 Task: Add a signature Isabel Kelly containing Best wishes for a happy St. Patricks Day, Isabel Kelly to email address softage.8@softage.net and add a label Gifts
Action: Mouse moved to (1220, 68)
Screenshot: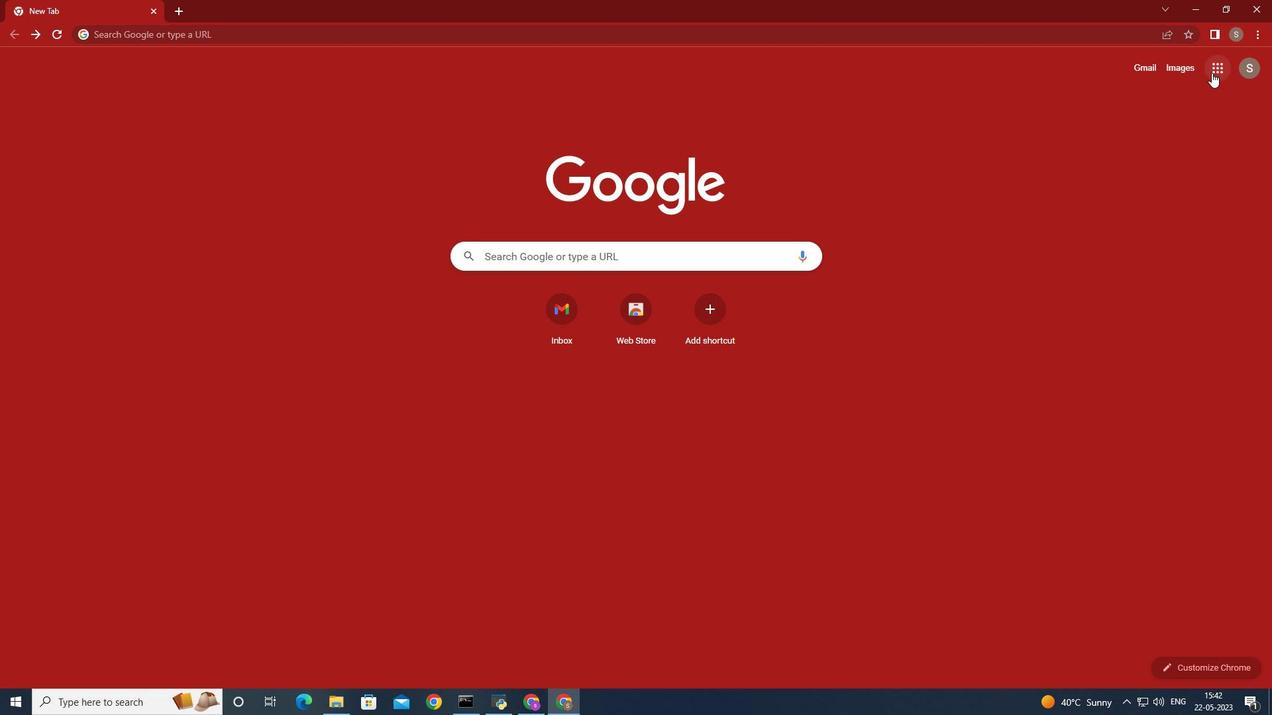 
Action: Mouse pressed left at (1220, 68)
Screenshot: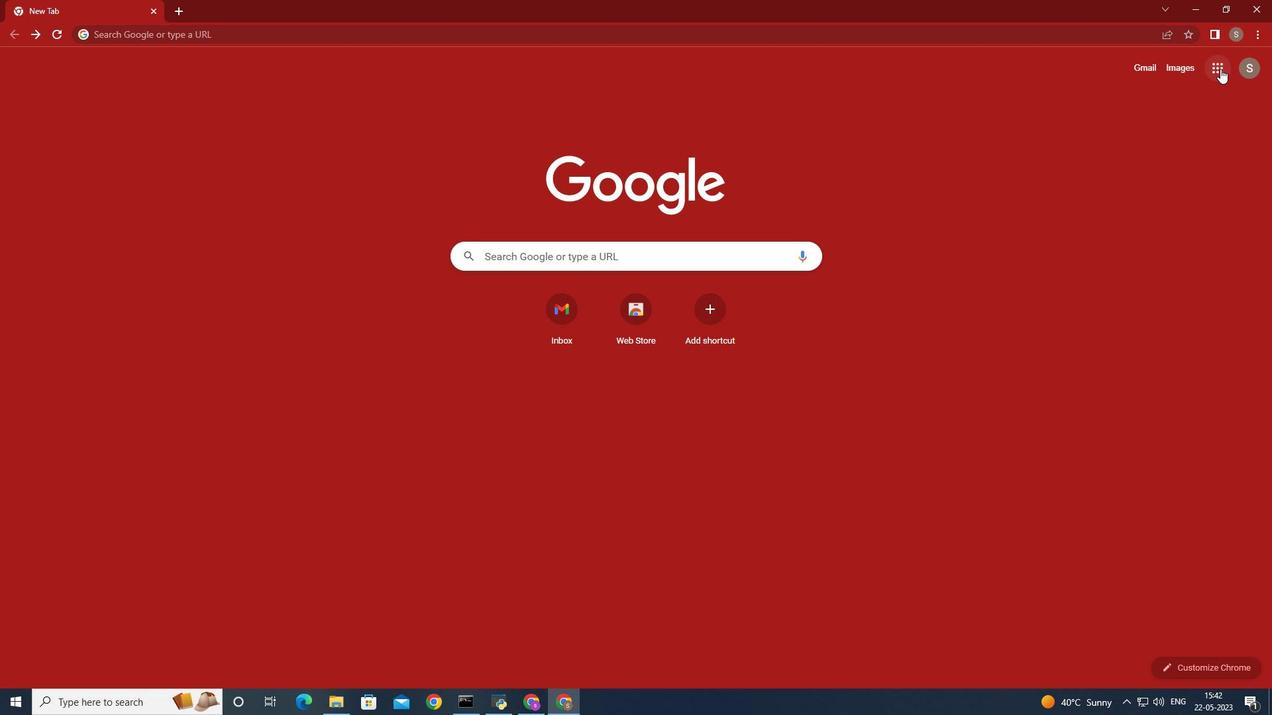 
Action: Mouse moved to (1171, 127)
Screenshot: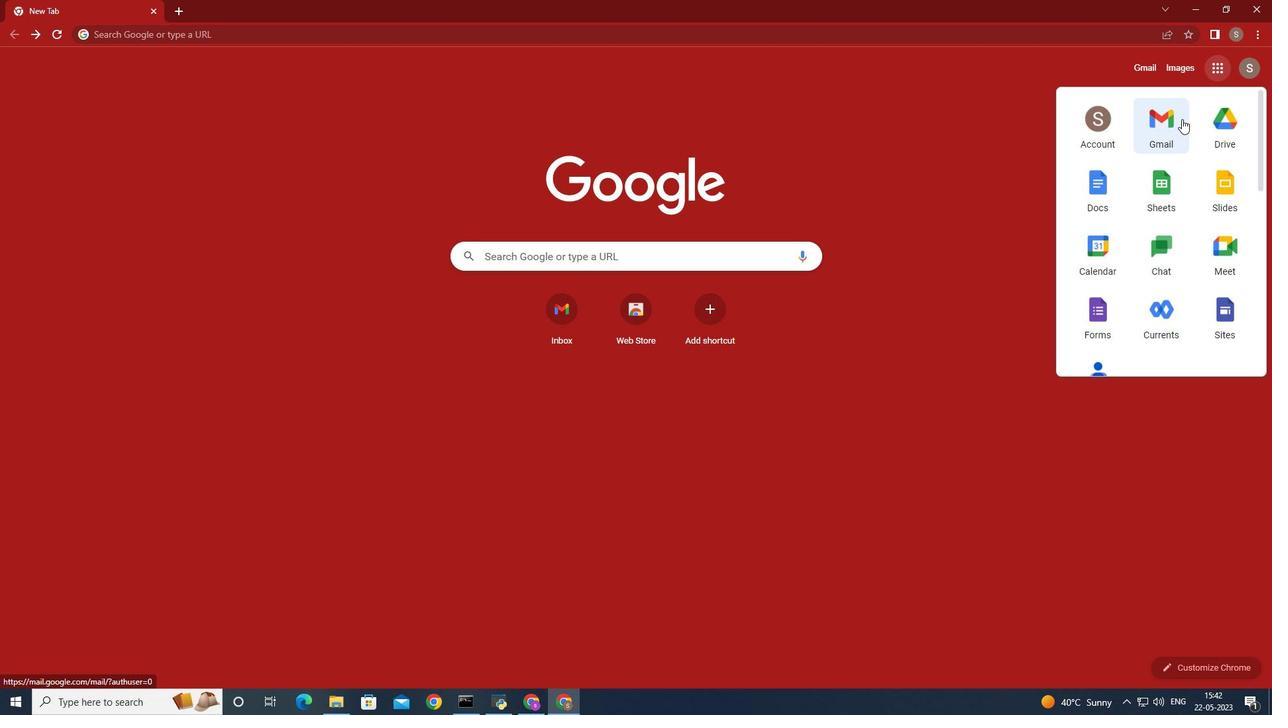 
Action: Mouse pressed left at (1171, 127)
Screenshot: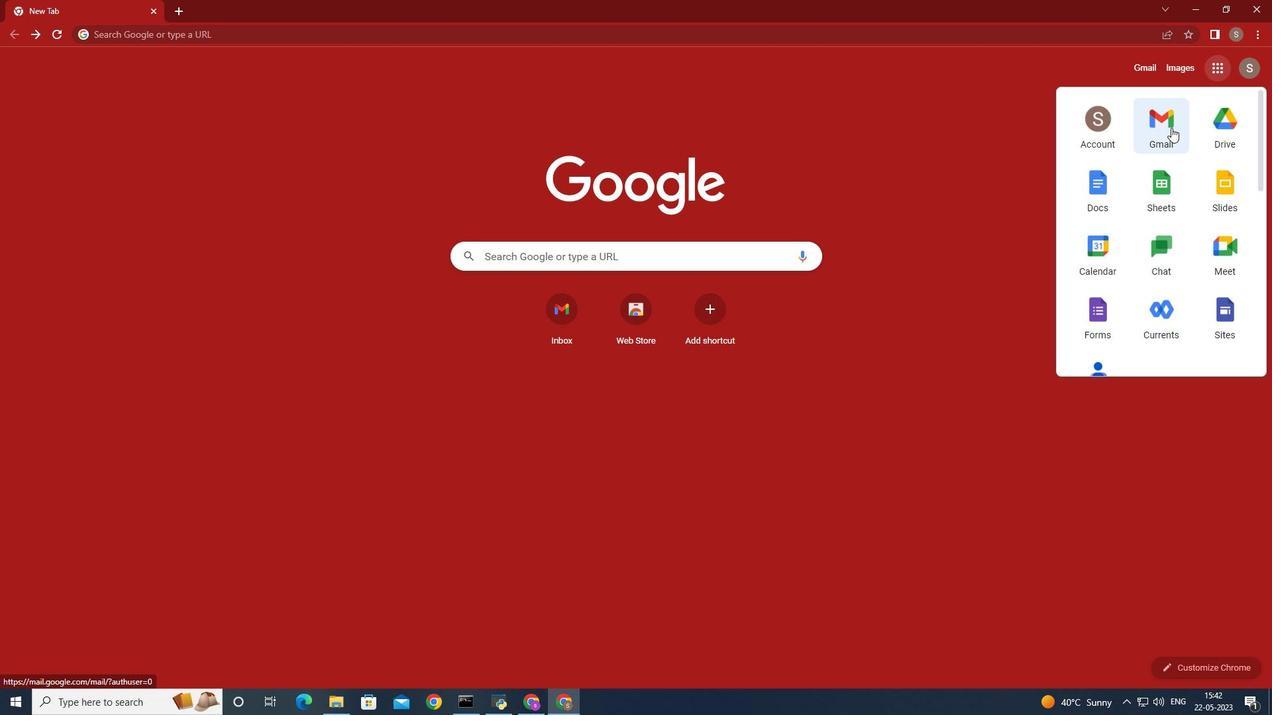 
Action: Mouse moved to (1123, 96)
Screenshot: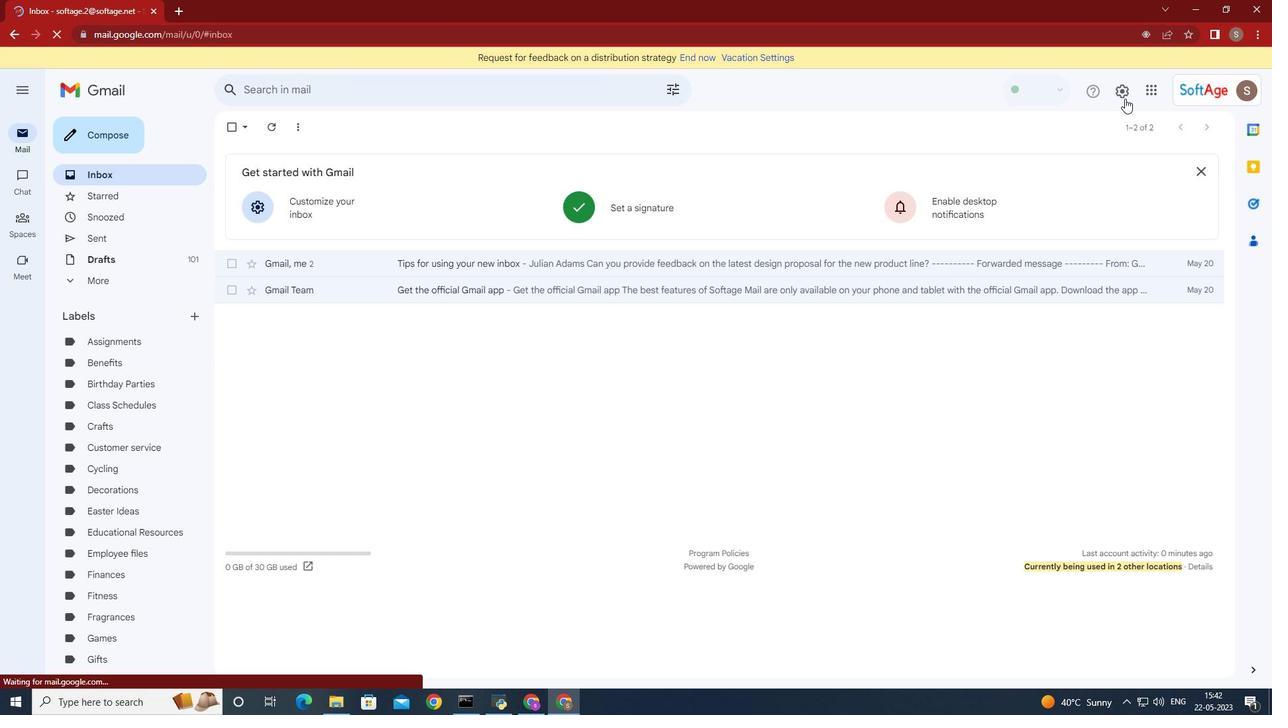 
Action: Mouse pressed left at (1123, 96)
Screenshot: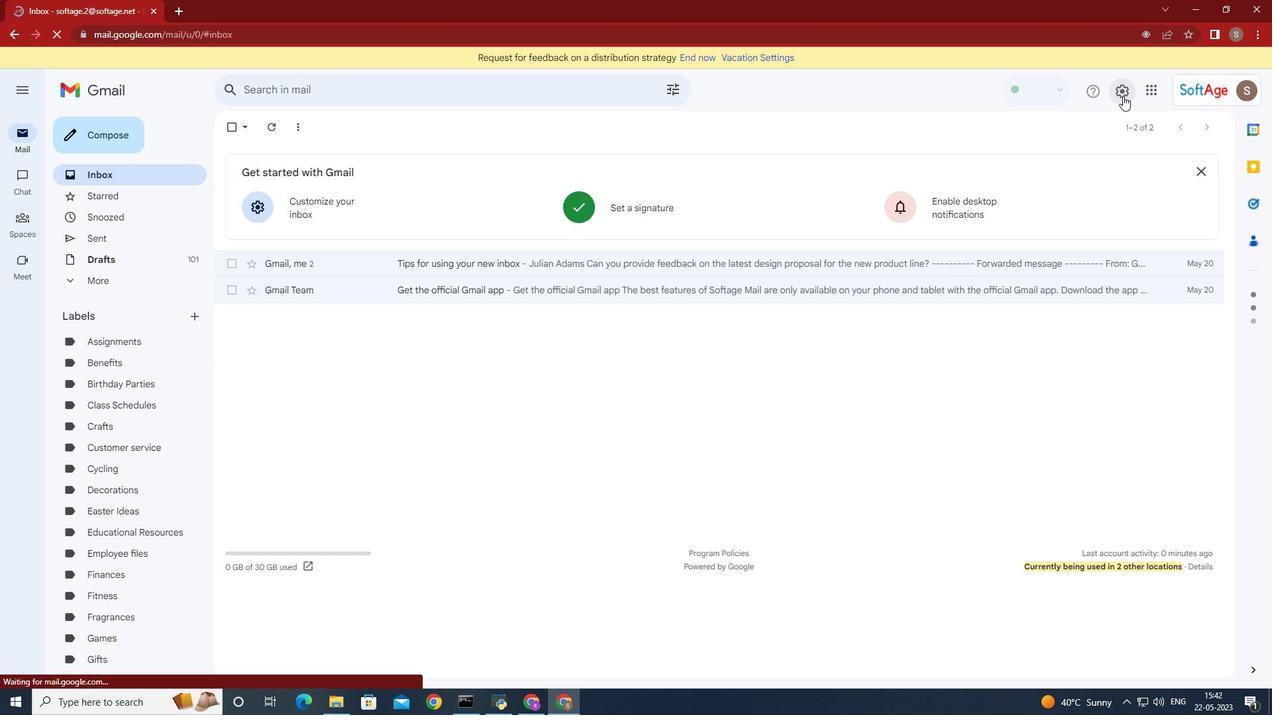 
Action: Mouse moved to (1143, 154)
Screenshot: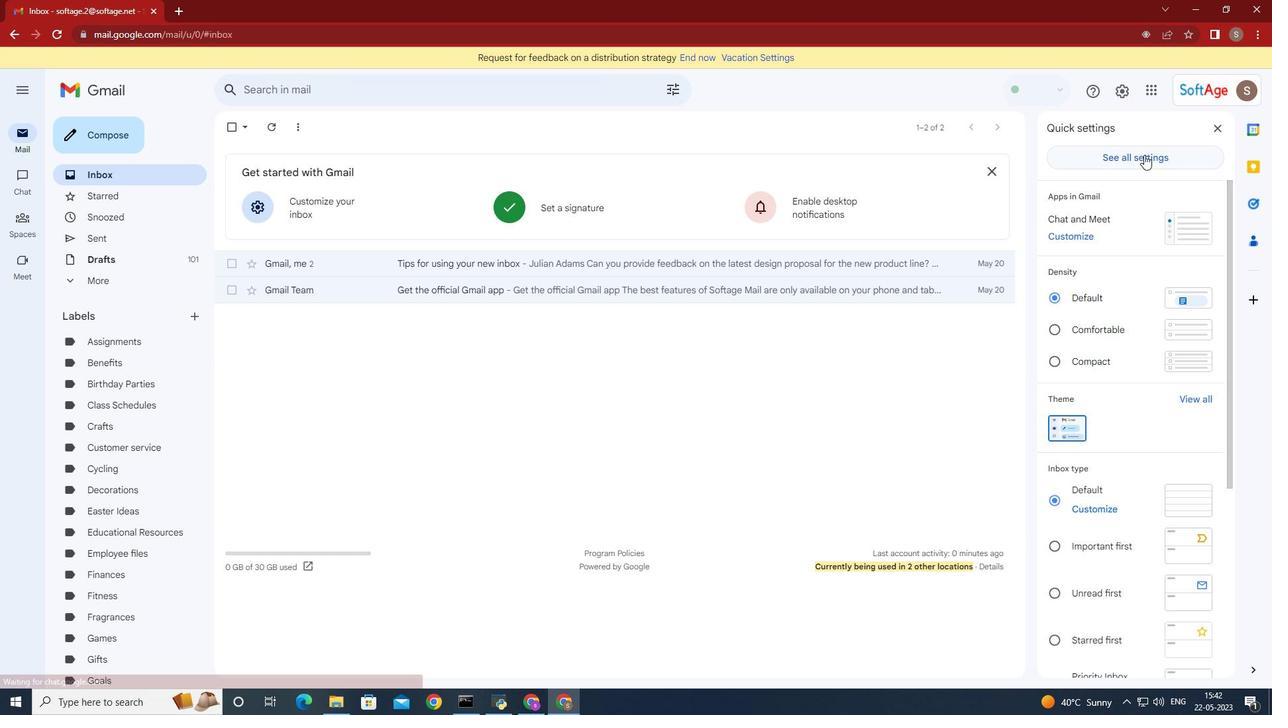 
Action: Mouse pressed left at (1143, 154)
Screenshot: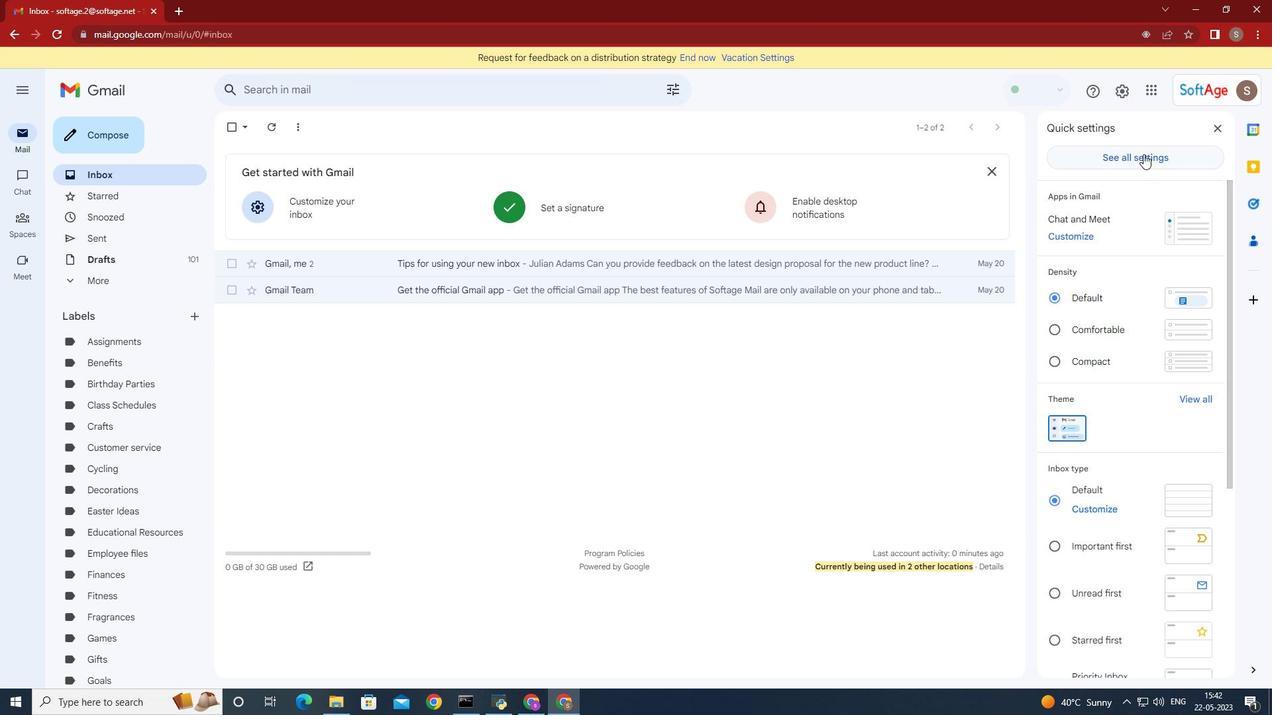 
Action: Mouse moved to (511, 285)
Screenshot: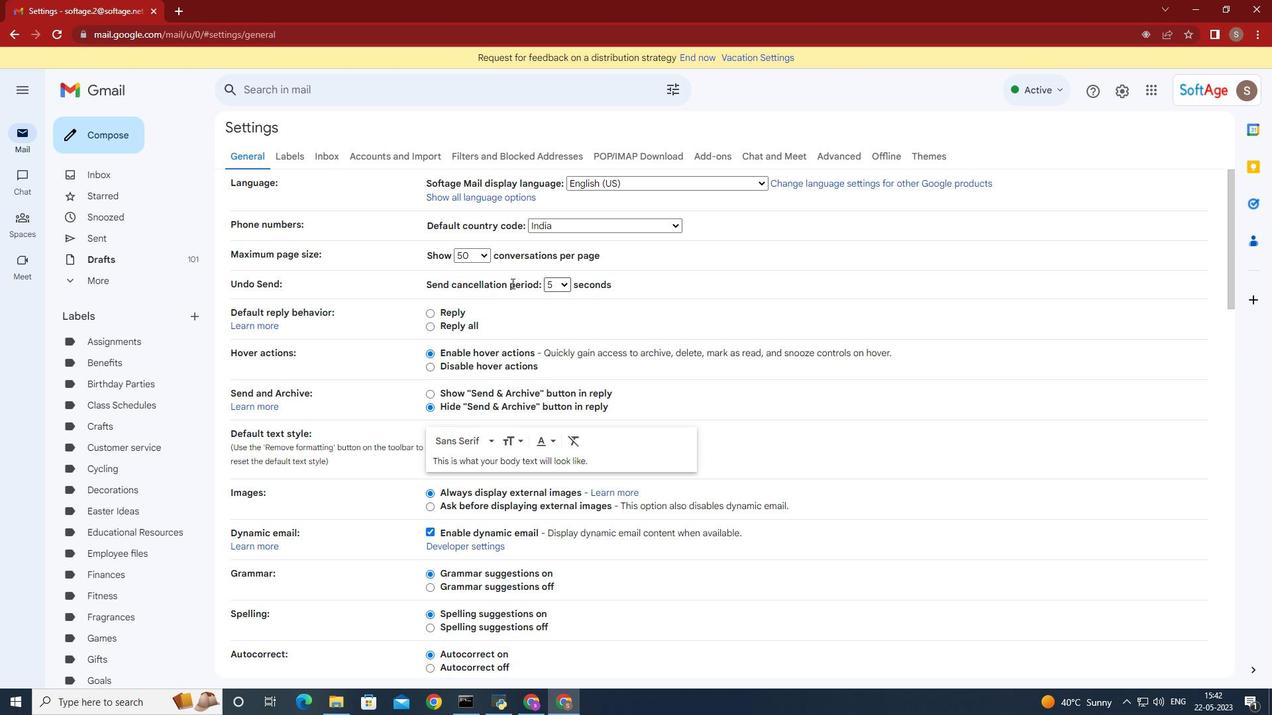 
Action: Mouse scrolled (511, 285) with delta (0, 0)
Screenshot: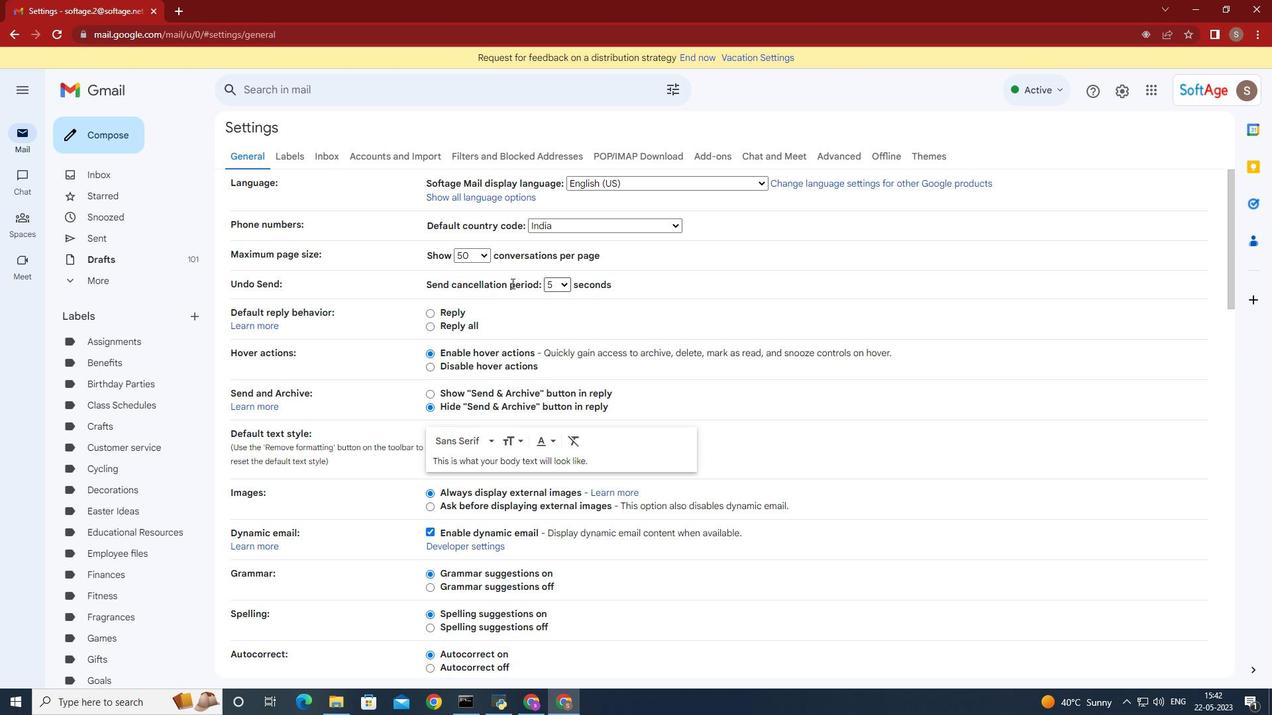 
Action: Mouse moved to (511, 286)
Screenshot: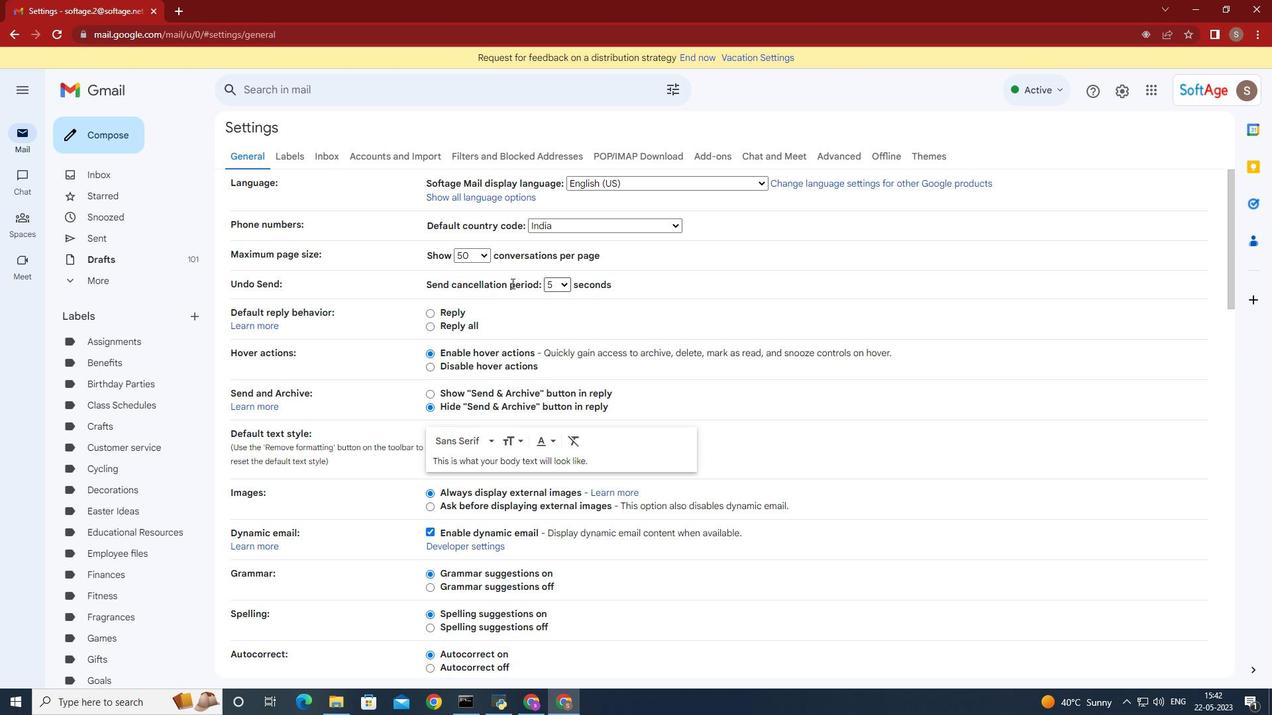 
Action: Mouse scrolled (511, 285) with delta (0, 0)
Screenshot: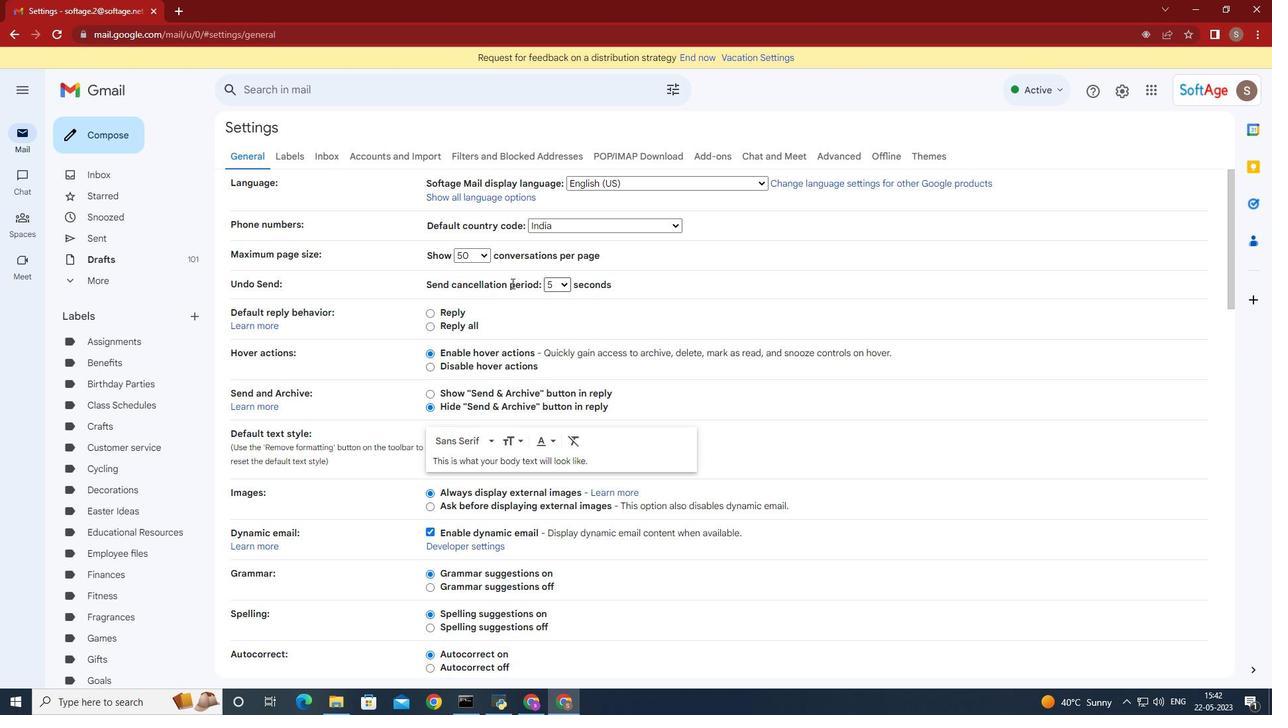 
Action: Mouse moved to (511, 286)
Screenshot: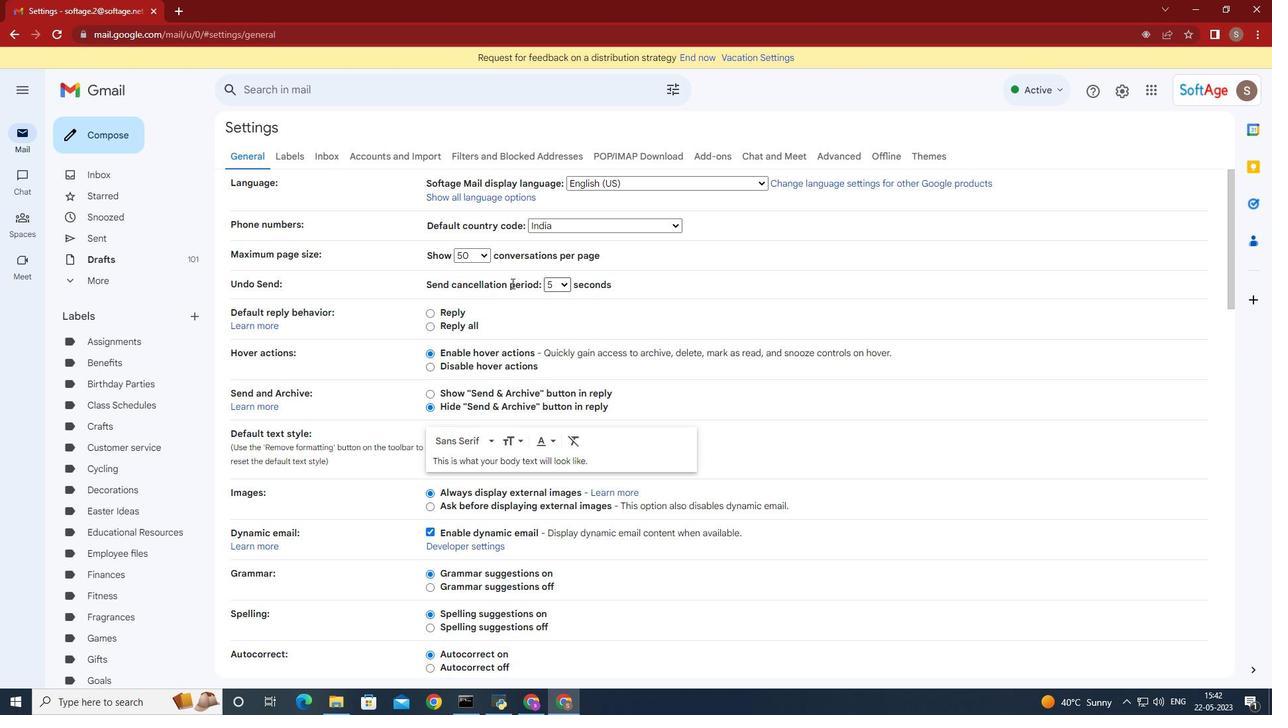 
Action: Mouse scrolled (511, 285) with delta (0, 0)
Screenshot: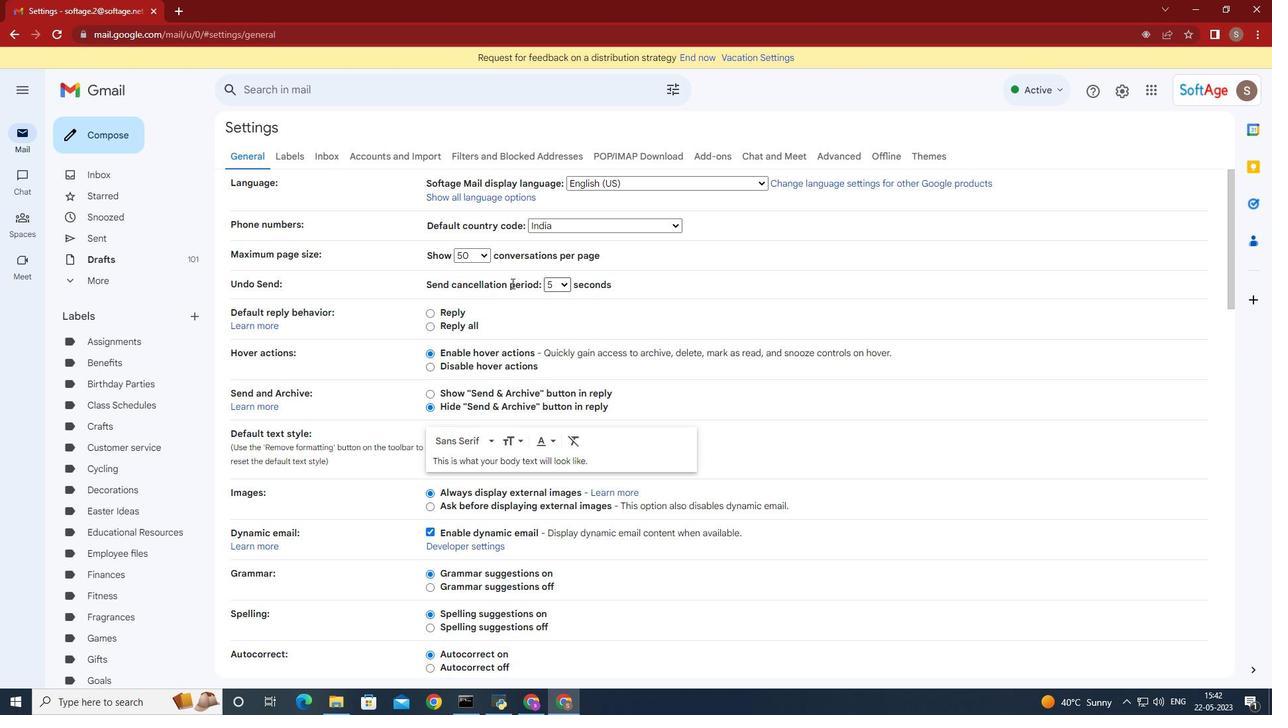 
Action: Mouse scrolled (511, 285) with delta (0, 0)
Screenshot: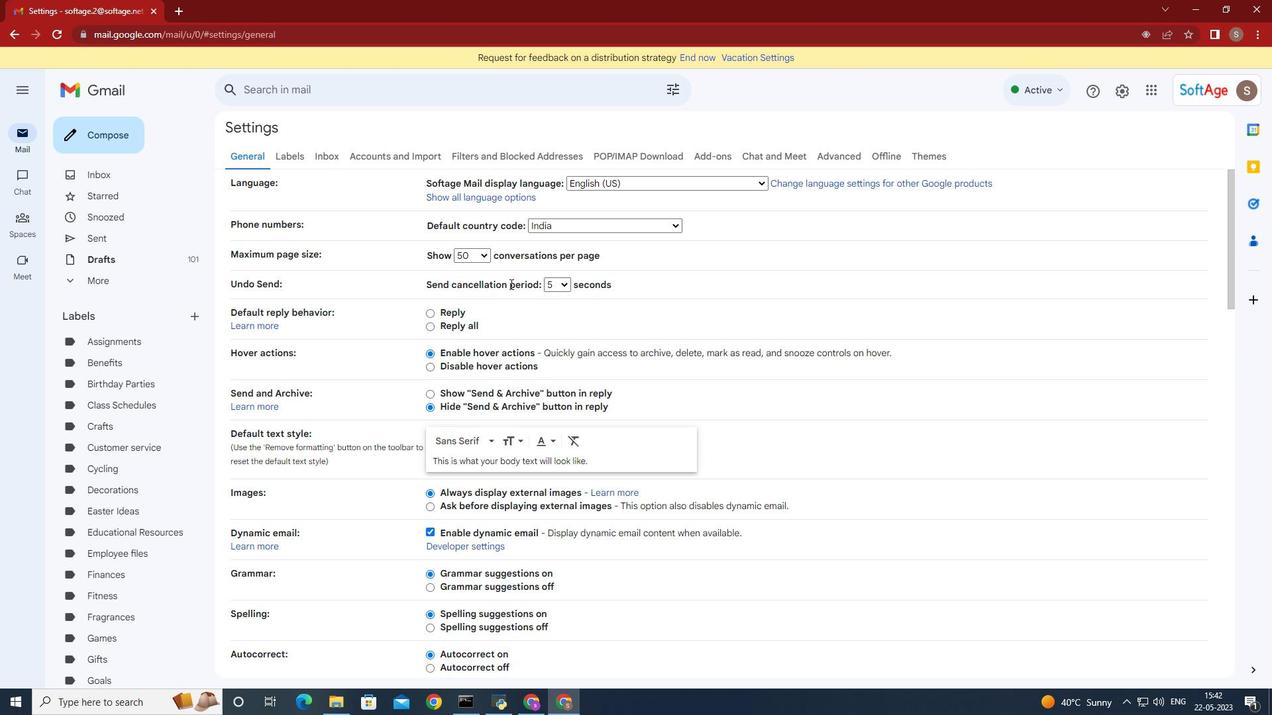 
Action: Mouse scrolled (511, 285) with delta (0, 0)
Screenshot: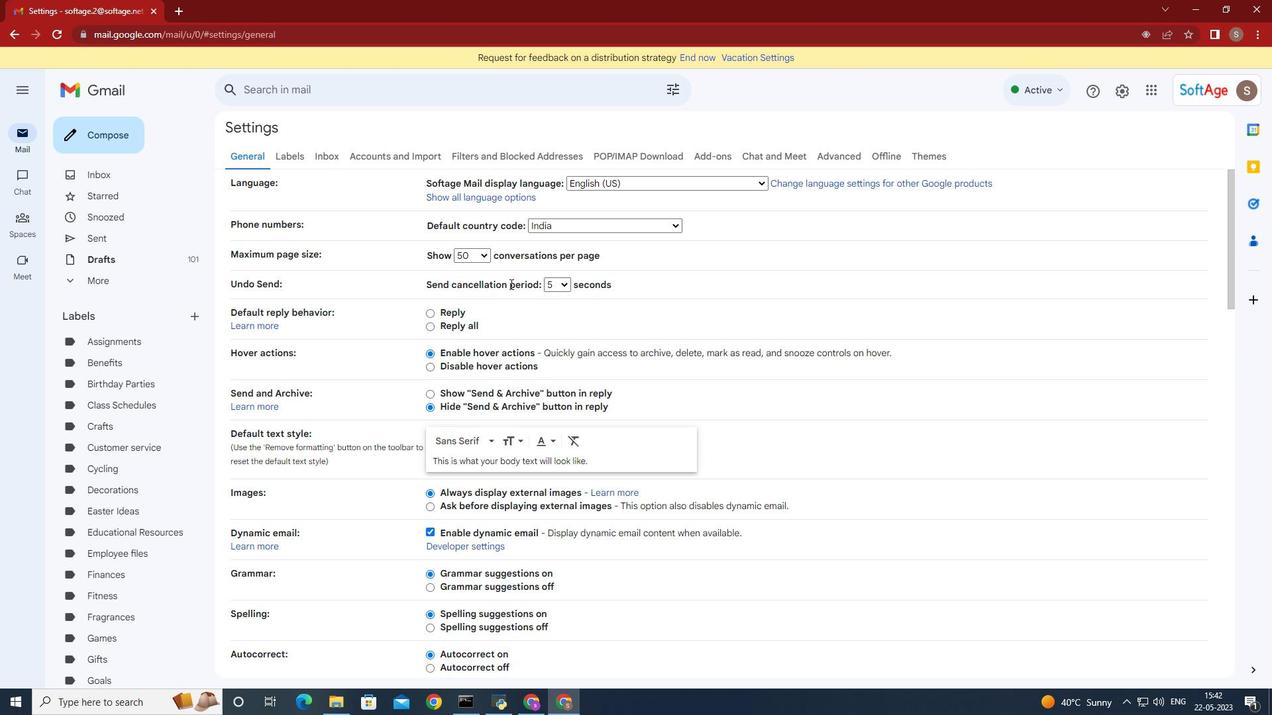 
Action: Mouse scrolled (511, 285) with delta (0, 0)
Screenshot: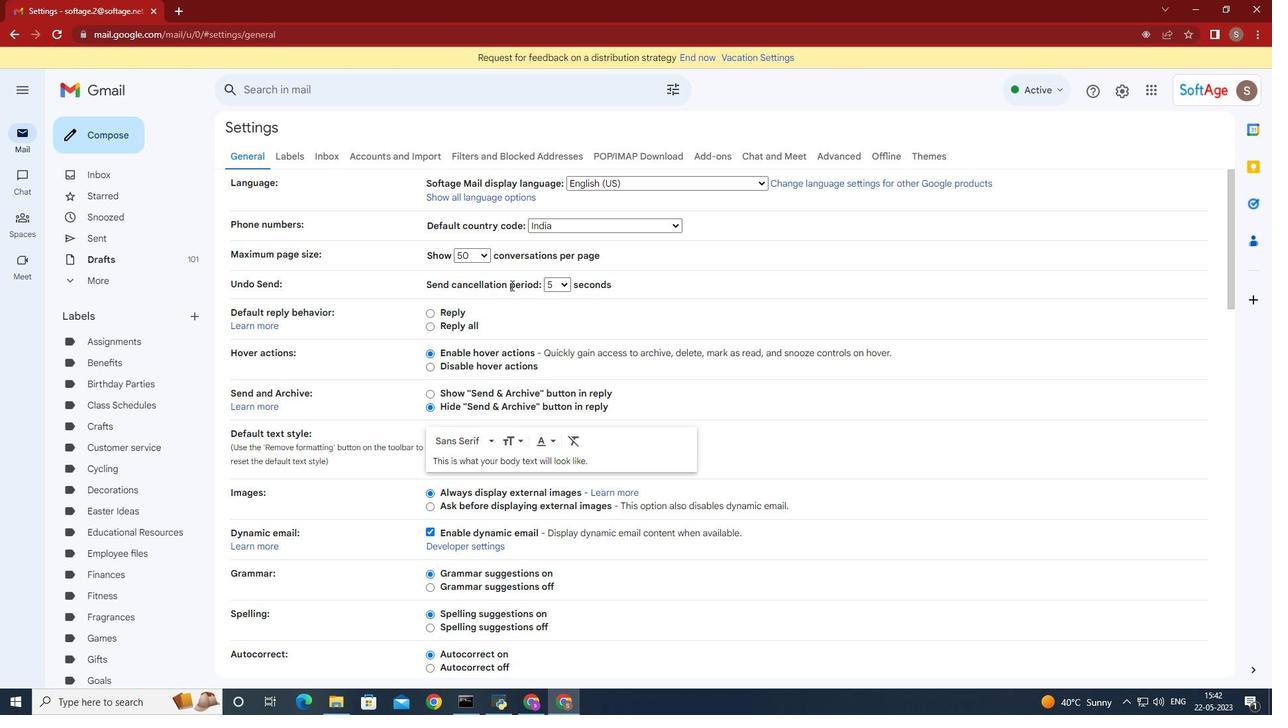 
Action: Mouse moved to (524, 285)
Screenshot: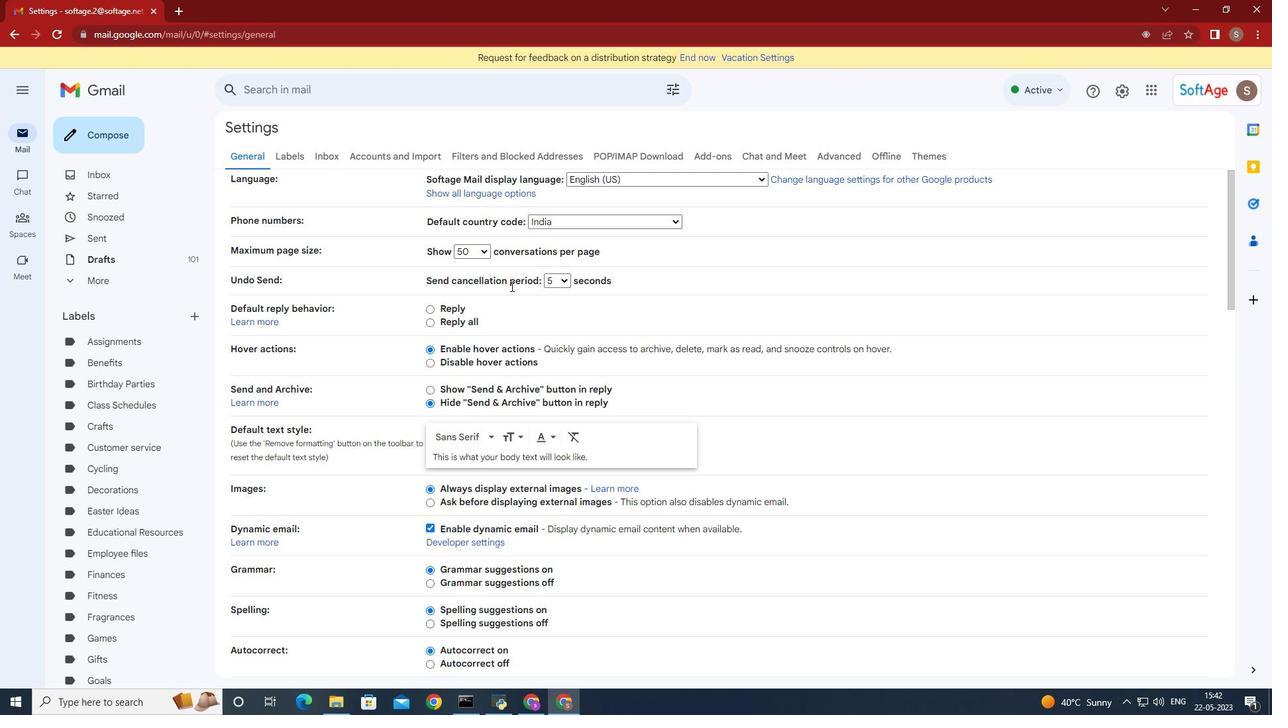 
Action: Mouse scrolled (524, 285) with delta (0, 0)
Screenshot: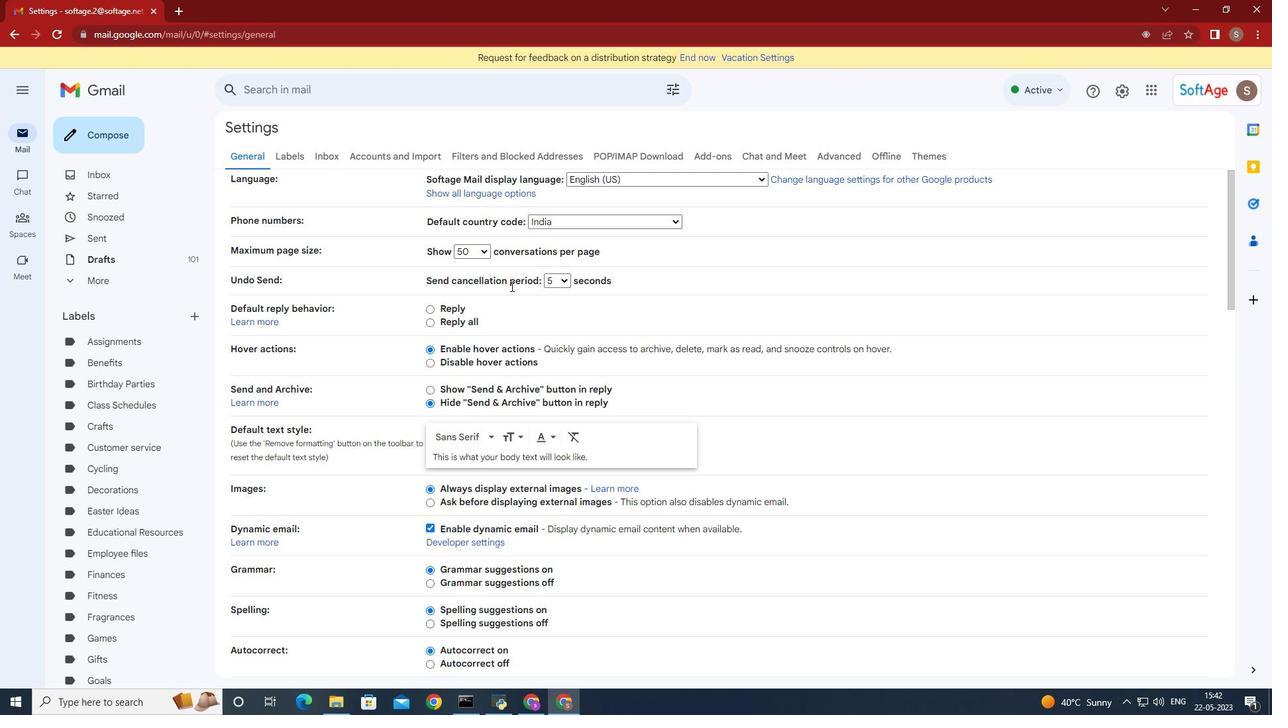 
Action: Mouse moved to (556, 287)
Screenshot: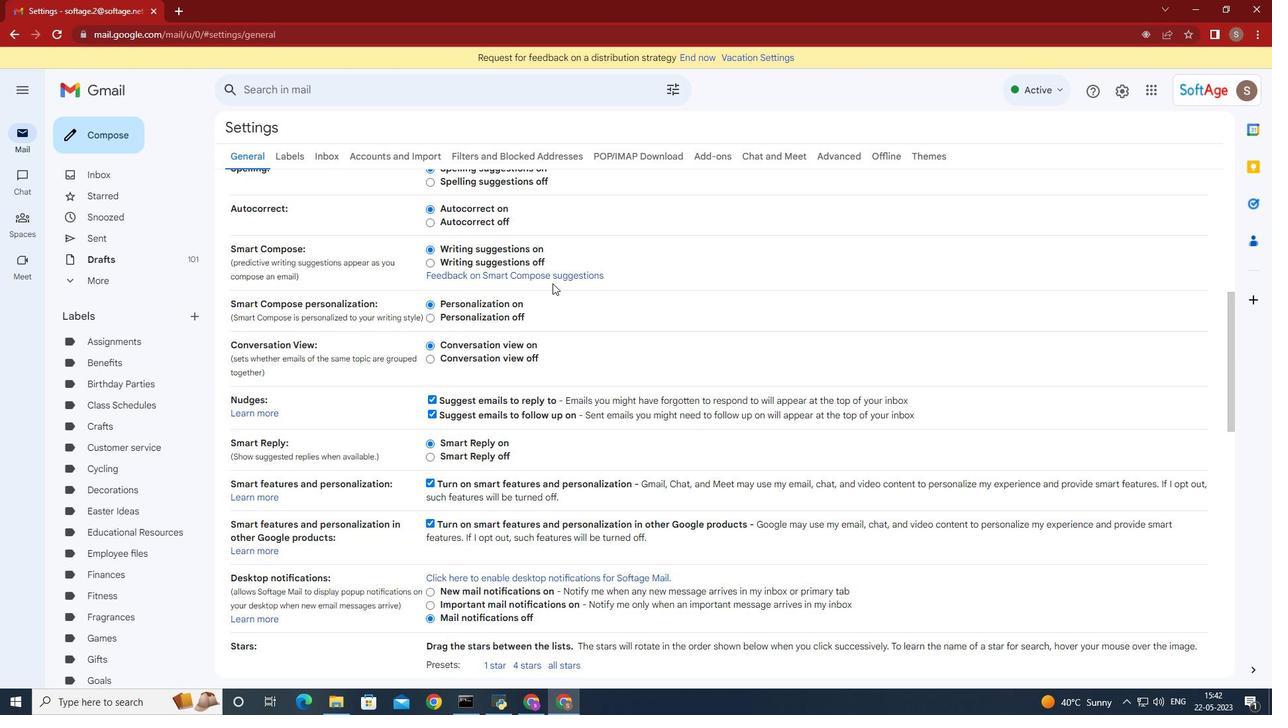 
Action: Mouse scrolled (554, 283) with delta (0, 0)
Screenshot: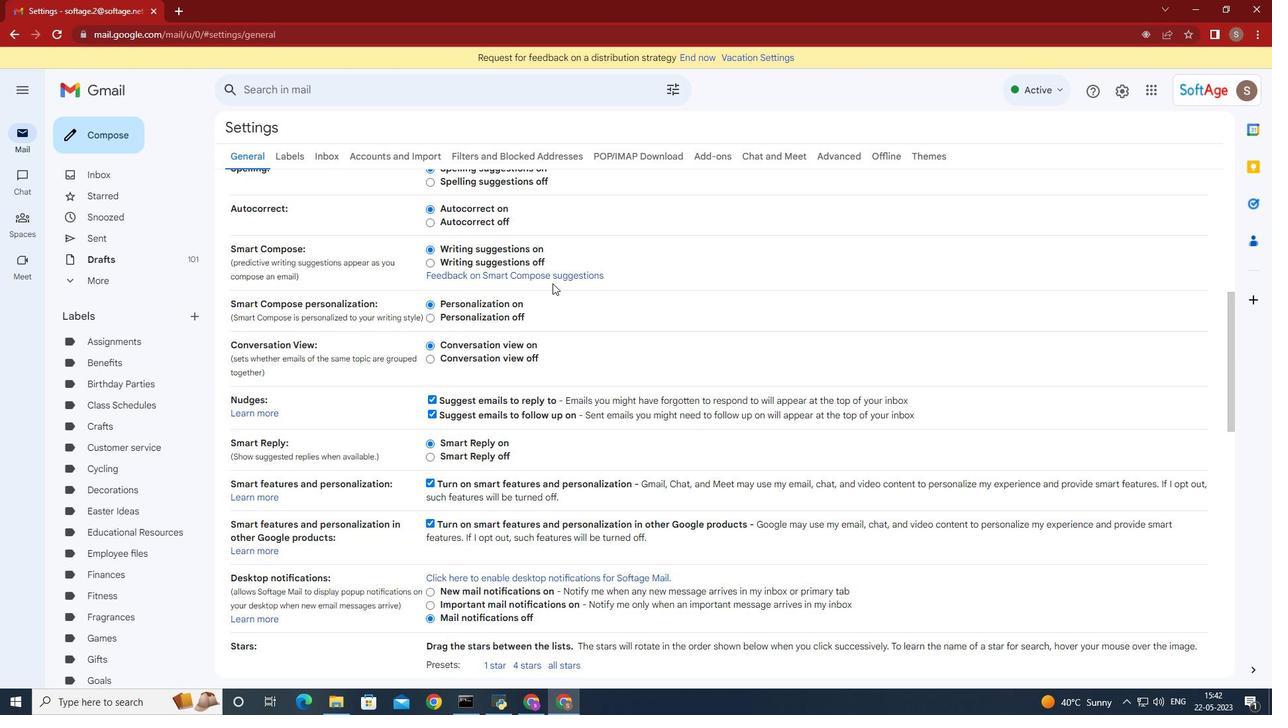 
Action: Mouse scrolled (554, 284) with delta (0, 0)
Screenshot: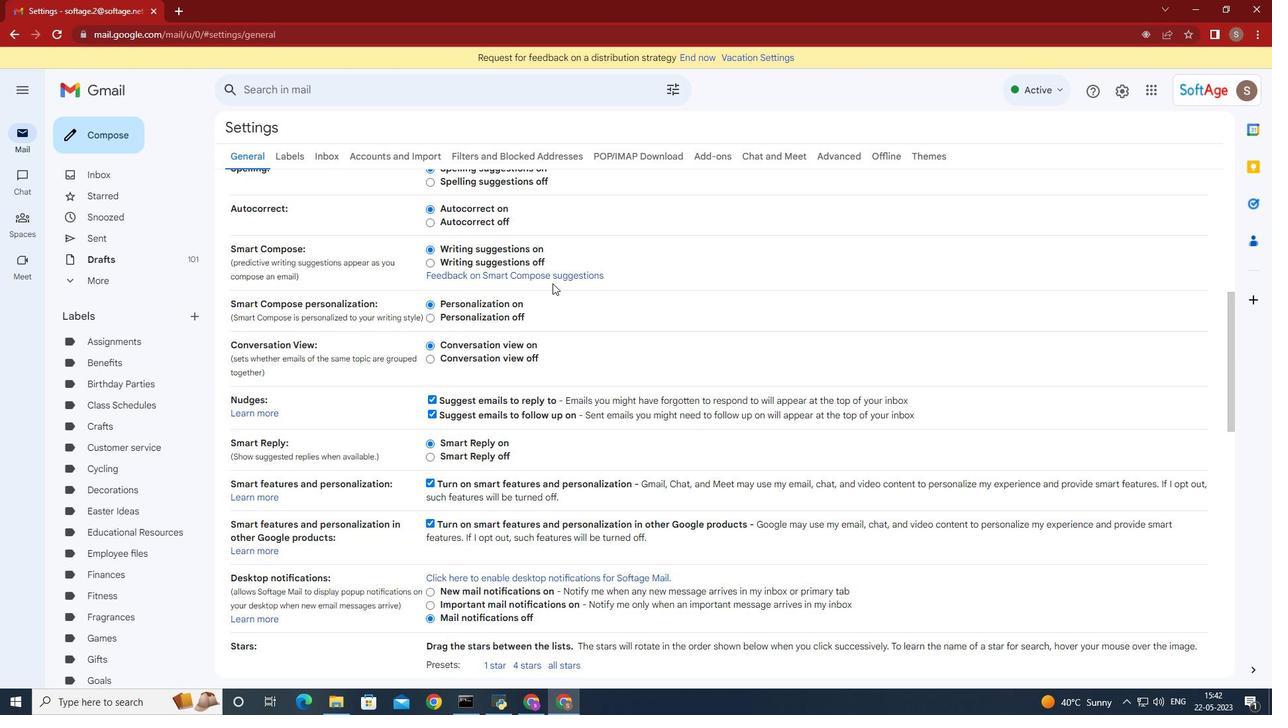 
Action: Mouse scrolled (556, 285) with delta (0, 0)
Screenshot: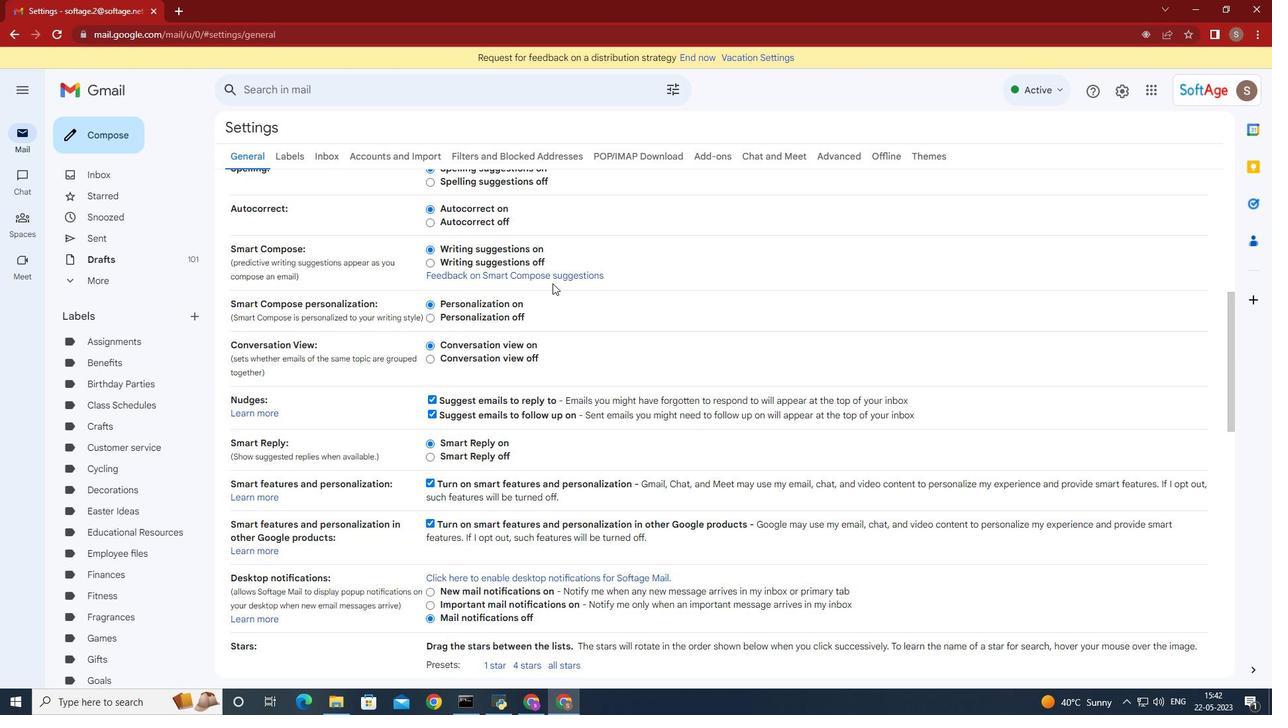 
Action: Mouse scrolled (556, 286) with delta (0, 0)
Screenshot: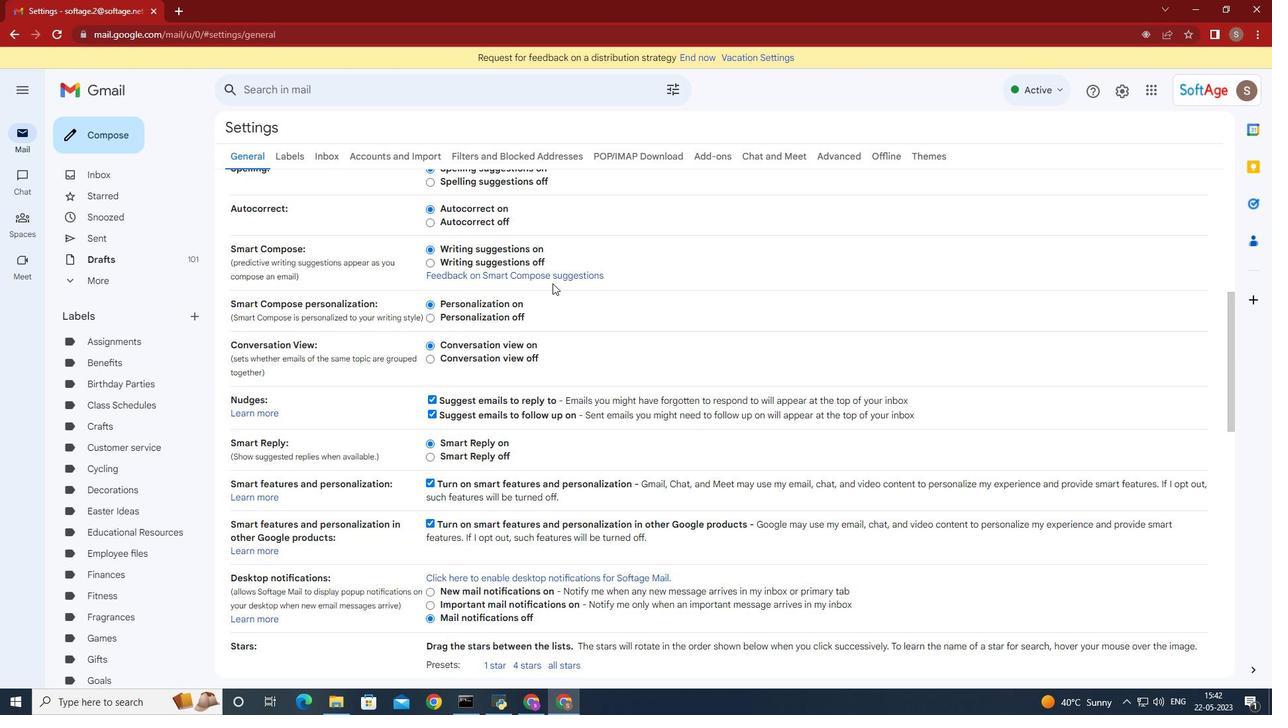 
Action: Mouse scrolled (556, 286) with delta (0, 0)
Screenshot: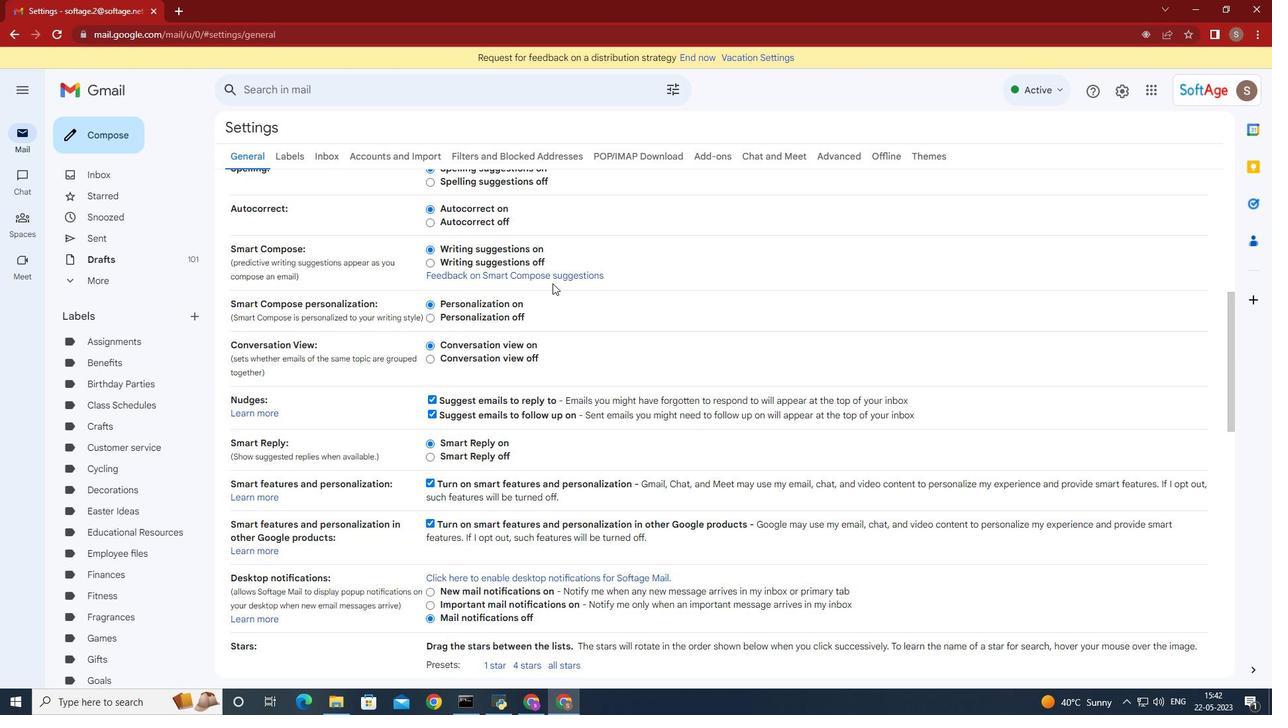 
Action: Mouse scrolled (556, 286) with delta (0, 0)
Screenshot: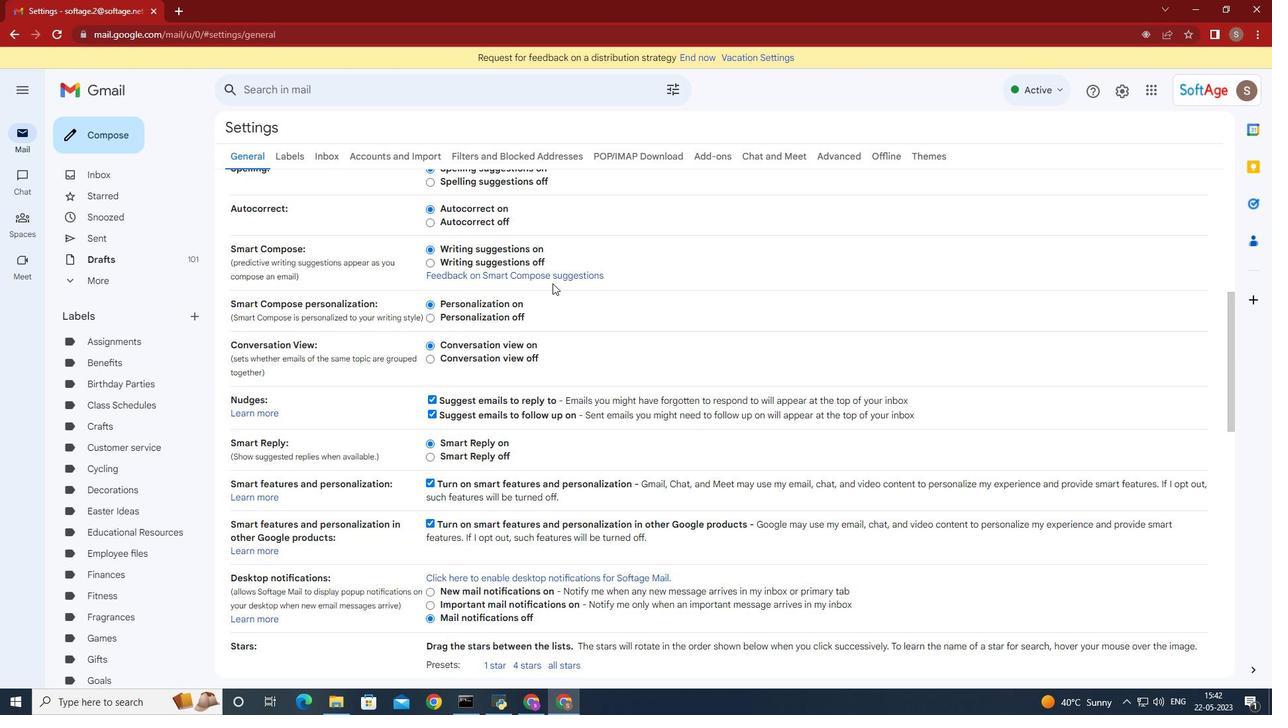 
Action: Mouse moved to (566, 298)
Screenshot: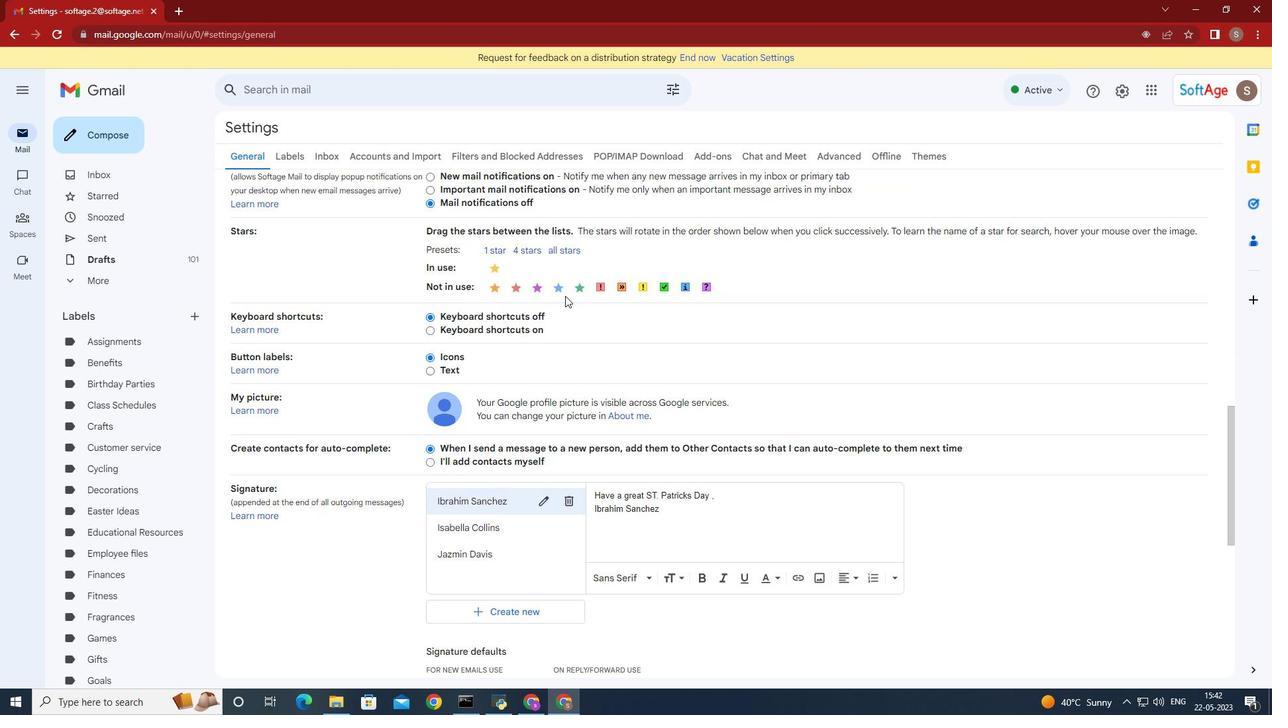 
Action: Mouse scrolled (566, 297) with delta (0, 0)
Screenshot: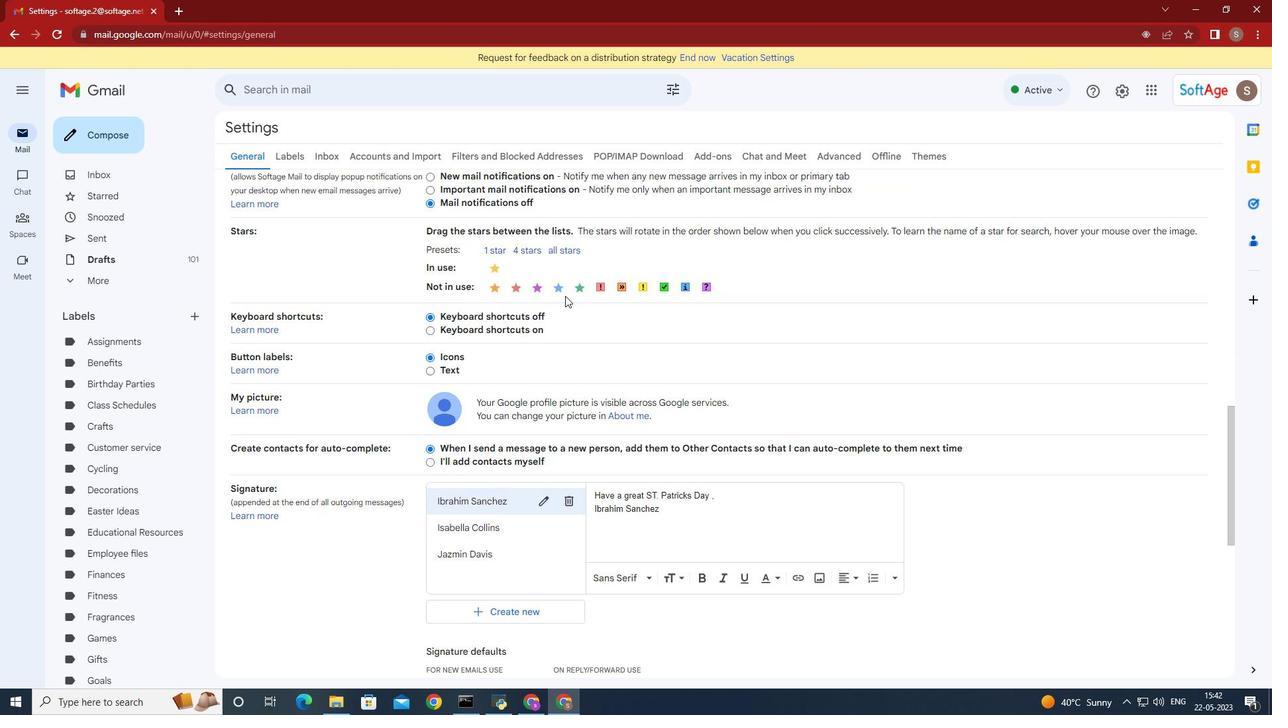 
Action: Mouse moved to (566, 298)
Screenshot: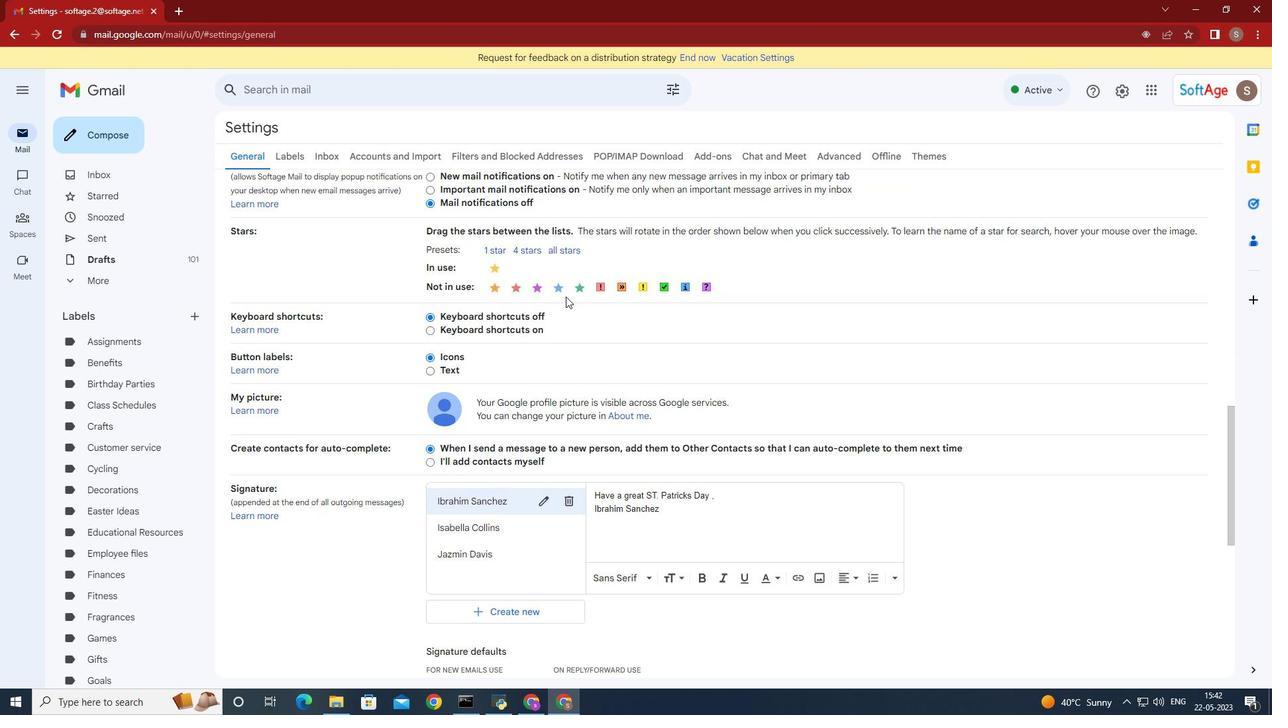 
Action: Mouse scrolled (566, 298) with delta (0, 0)
Screenshot: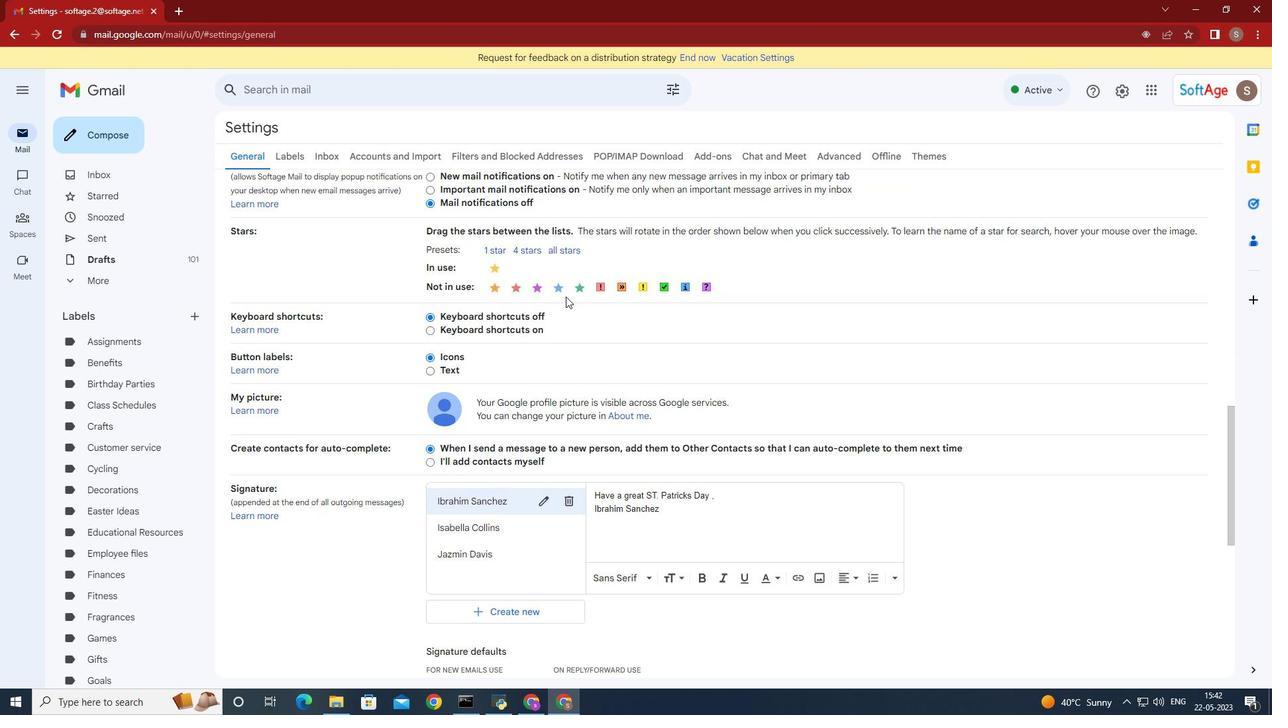 
Action: Mouse moved to (566, 298)
Screenshot: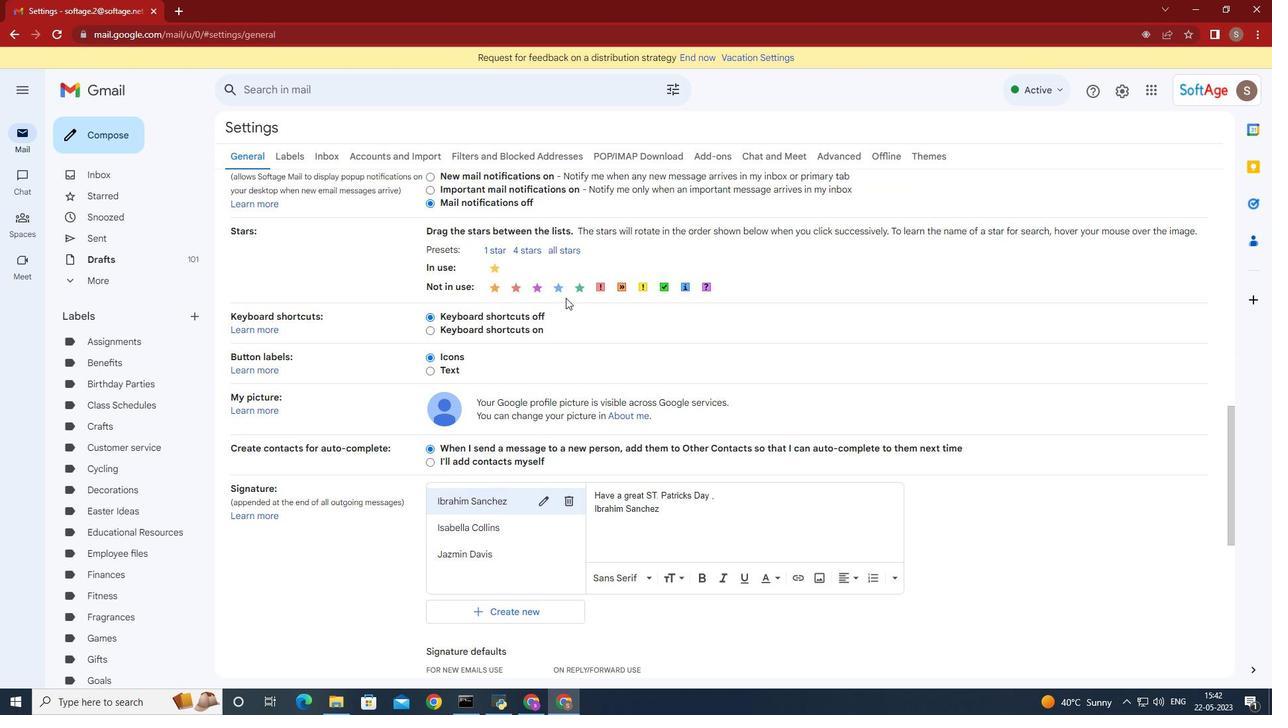 
Action: Mouse scrolled (566, 298) with delta (0, 0)
Screenshot: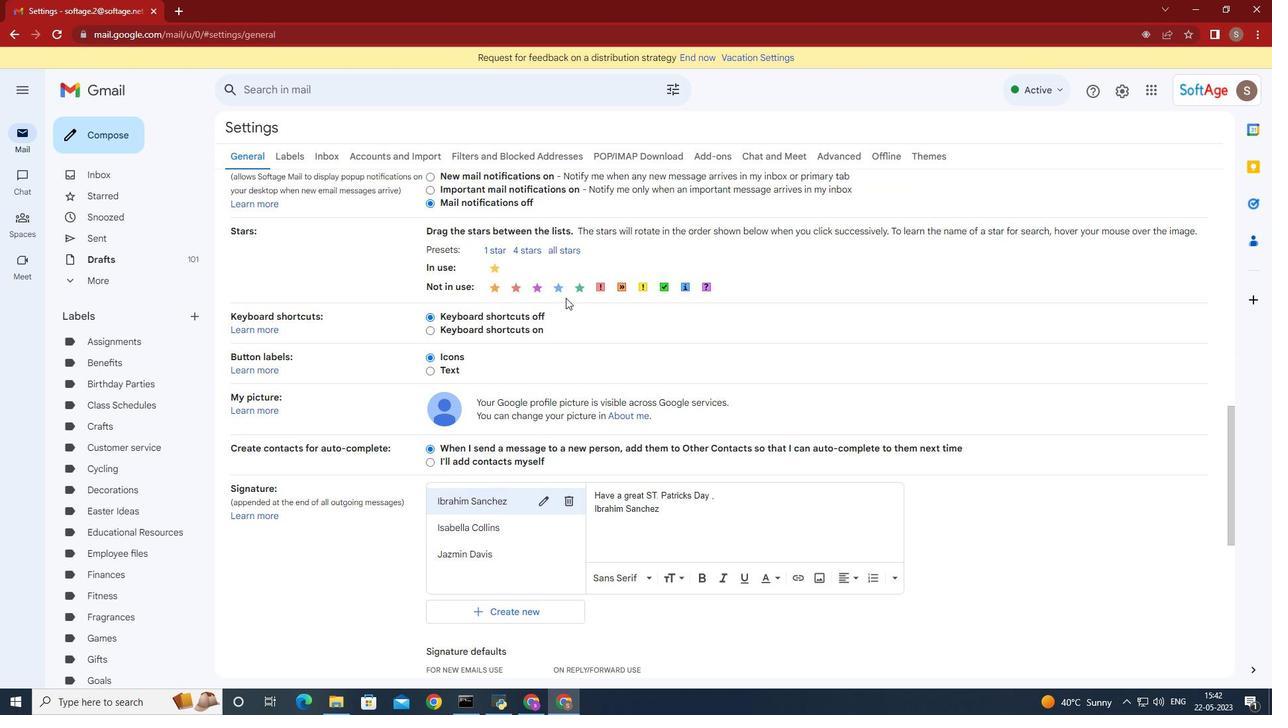 
Action: Mouse scrolled (566, 298) with delta (0, 0)
Screenshot: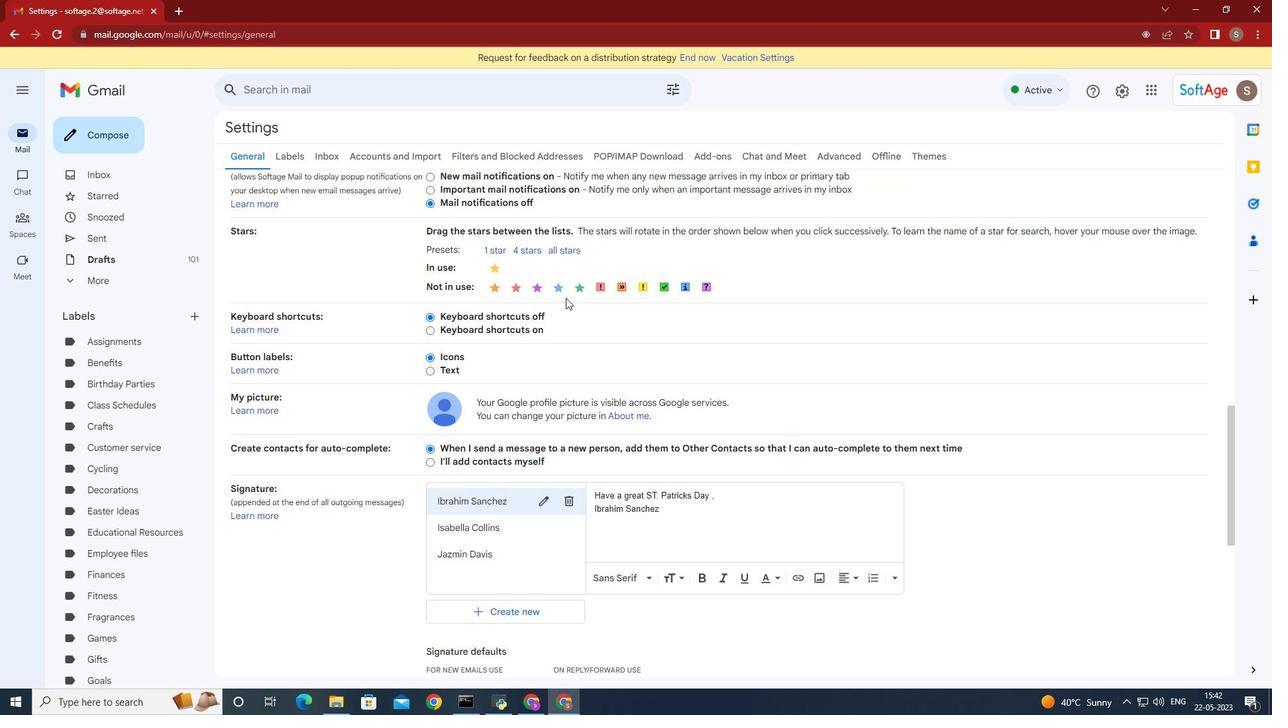 
Action: Mouse moved to (542, 347)
Screenshot: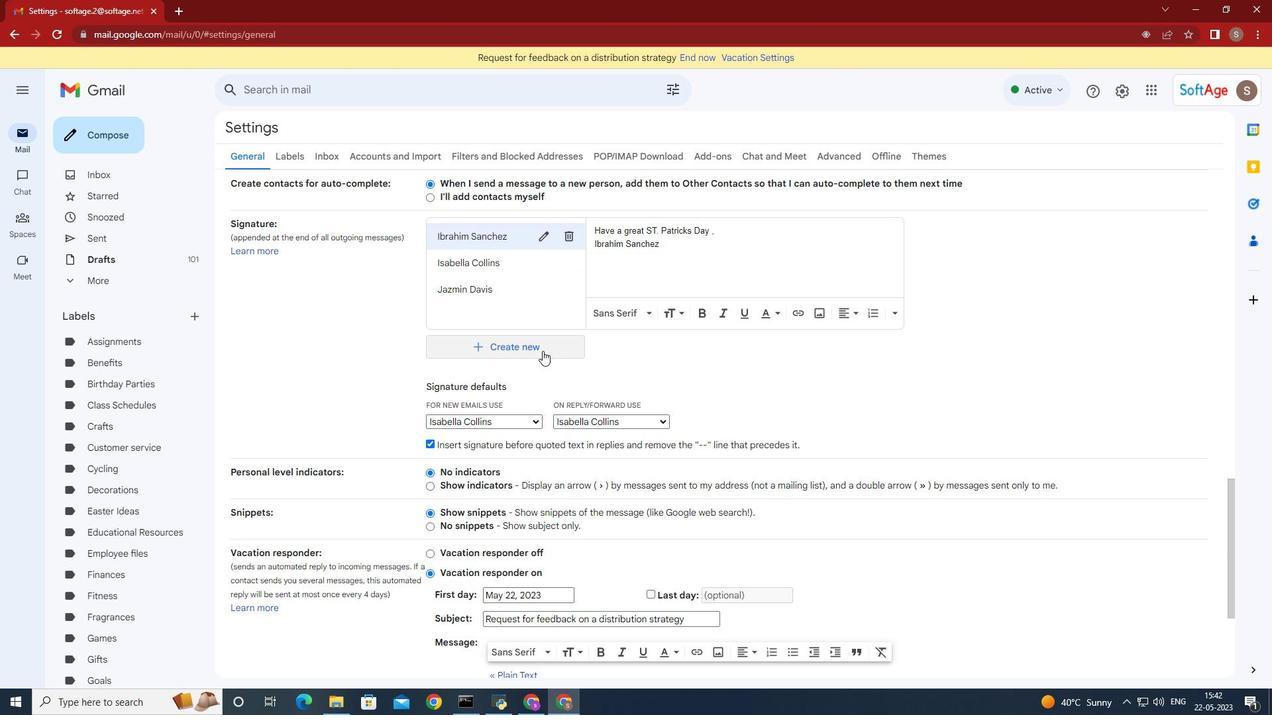
Action: Mouse pressed left at (542, 347)
Screenshot: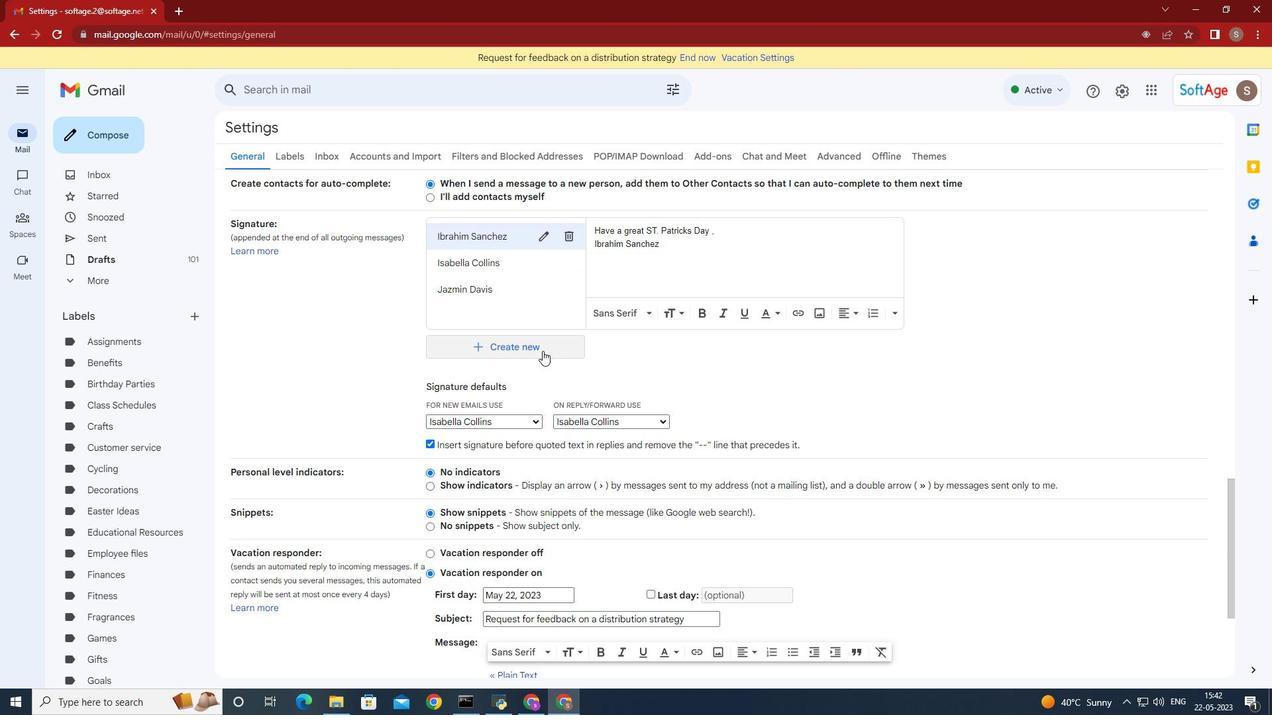 
Action: Mouse moved to (620, 324)
Screenshot: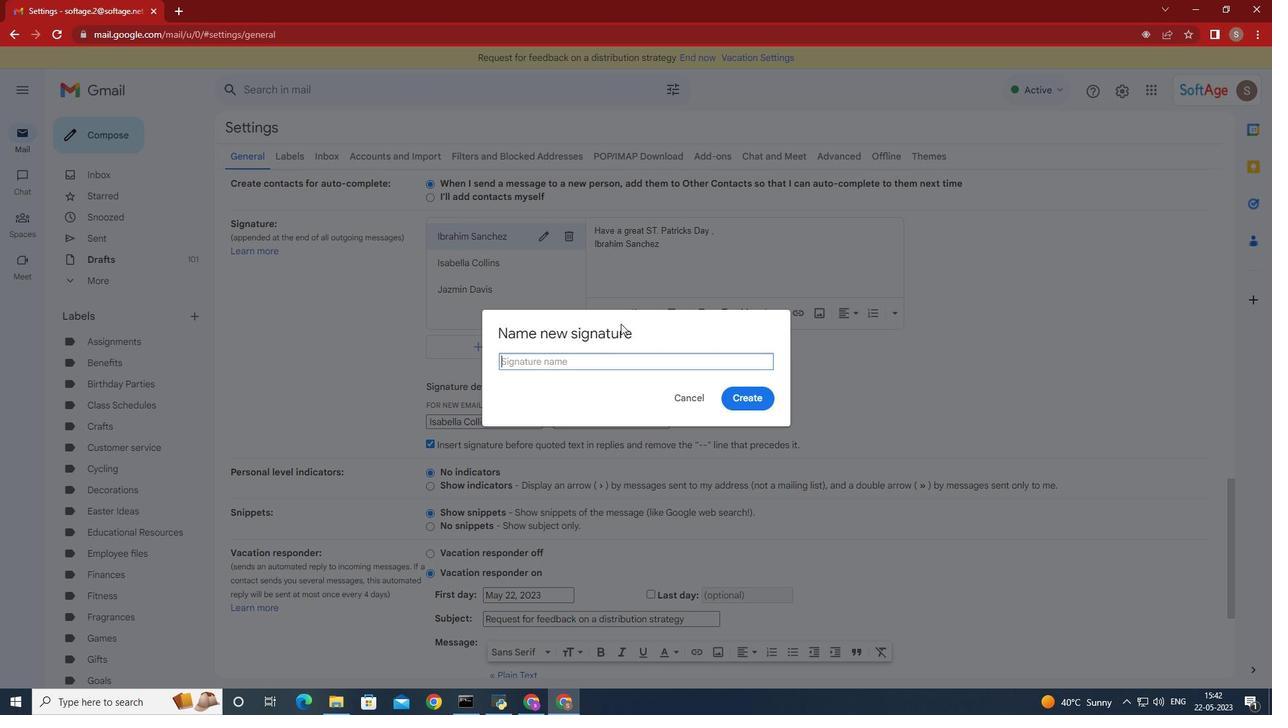 
Action: Key pressed <Key.shift>Isabel<Key.space><Key.shift>L<Key.backspace><Key.shift>Kelly
Screenshot: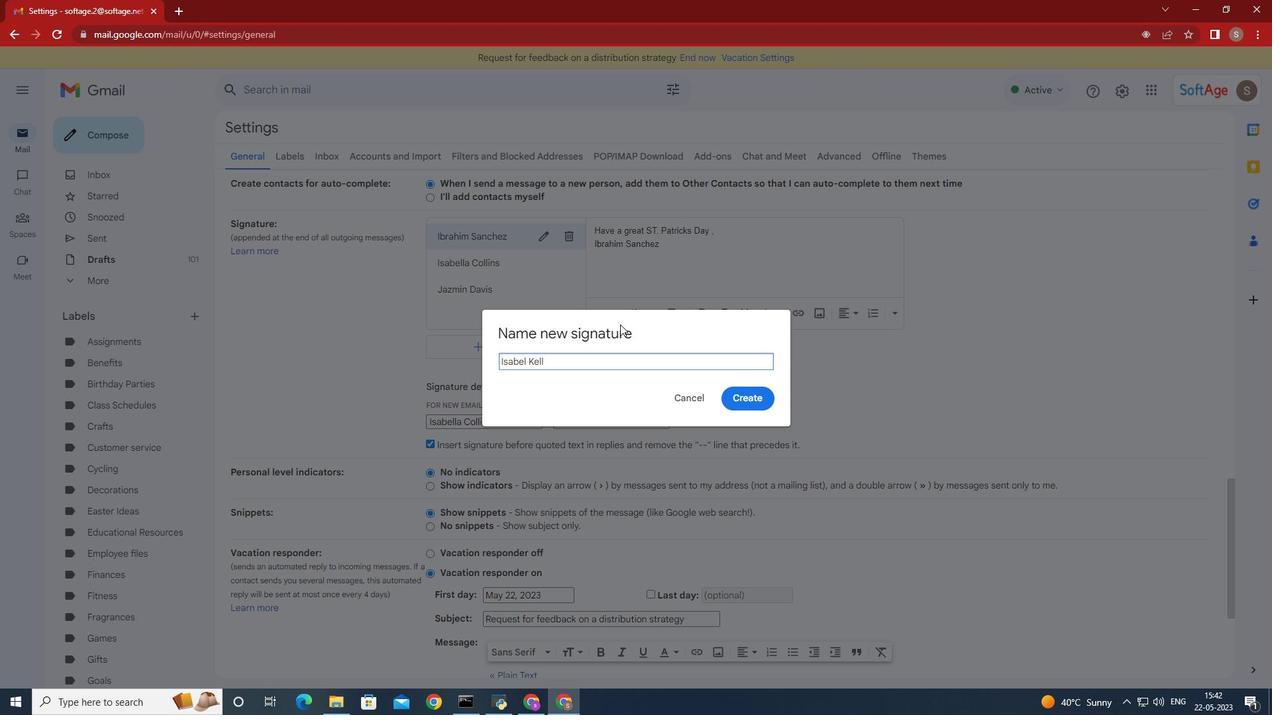 
Action: Mouse moved to (732, 389)
Screenshot: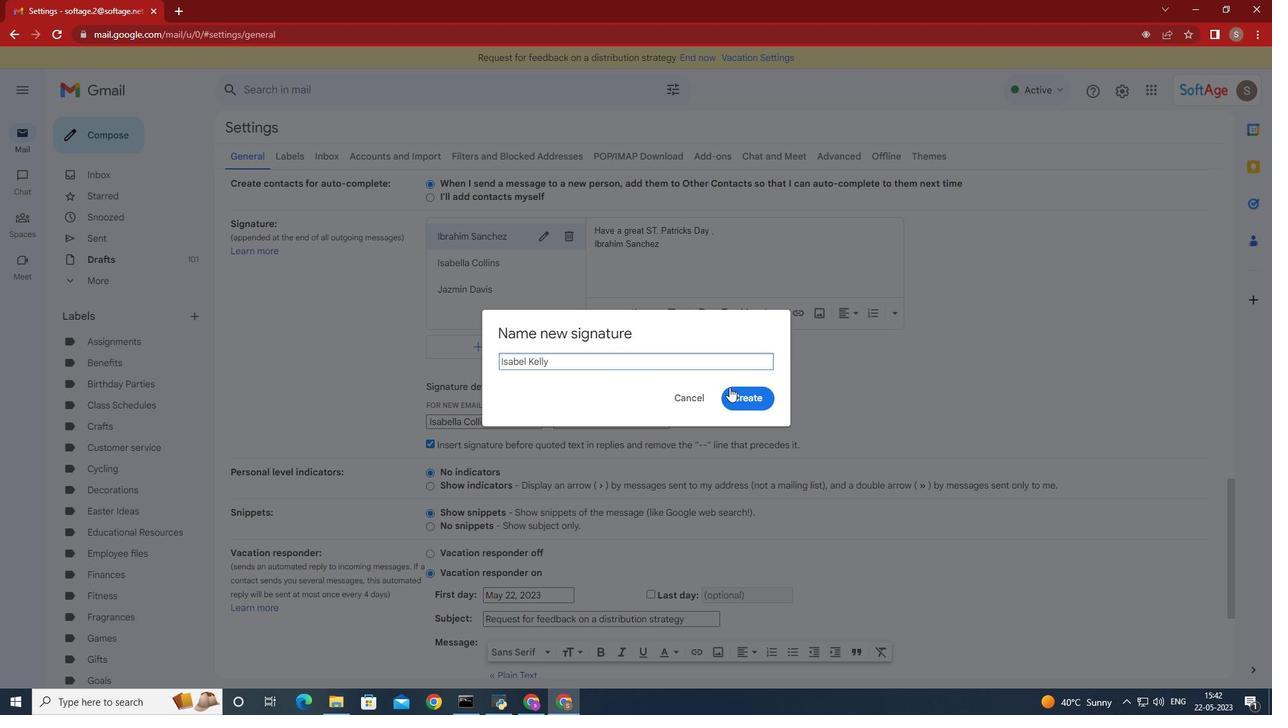 
Action: Mouse pressed left at (732, 389)
Screenshot: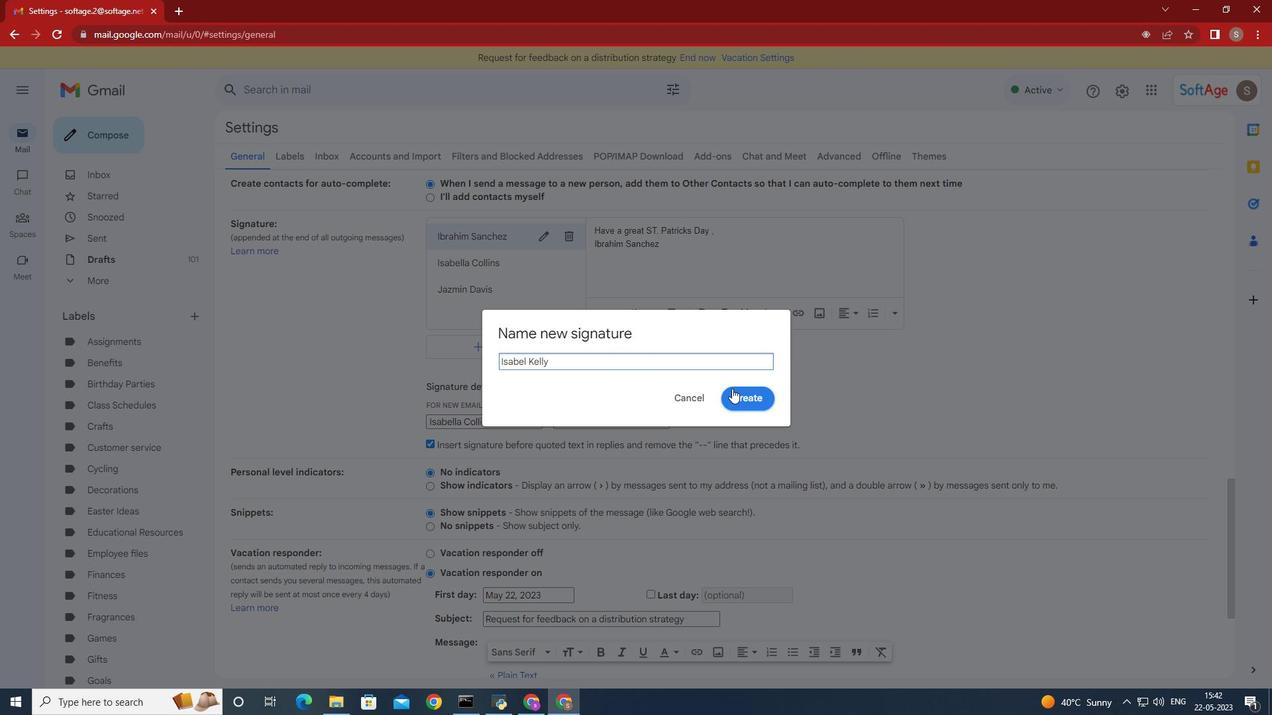 
Action: Mouse moved to (737, 377)
Screenshot: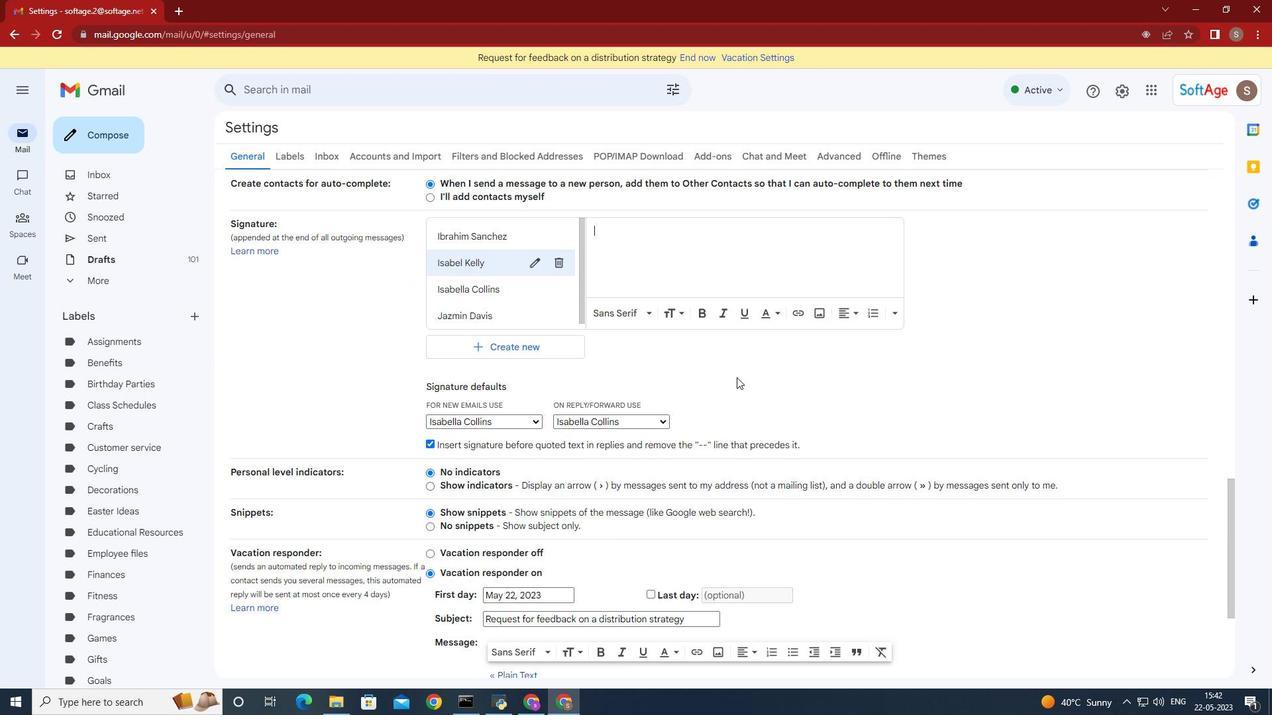 
Action: Key pressed <Key.shift>Best<Key.space>wishes<Key.space>for<Key.space>a<Key.space>happy<Key.space><Key.shift>St.<Key.shift>Patricks<Key.space><Key.shift>Day,<Key.enter><Key.shift><Key.shift><Key.shift><Key.shift><Key.shift><Key.shift><Key.shift><Key.shift><Key.shift><Key.shift><Key.shift><Key.shift>Isabel<Key.space><Key.shift>Kelly
Screenshot: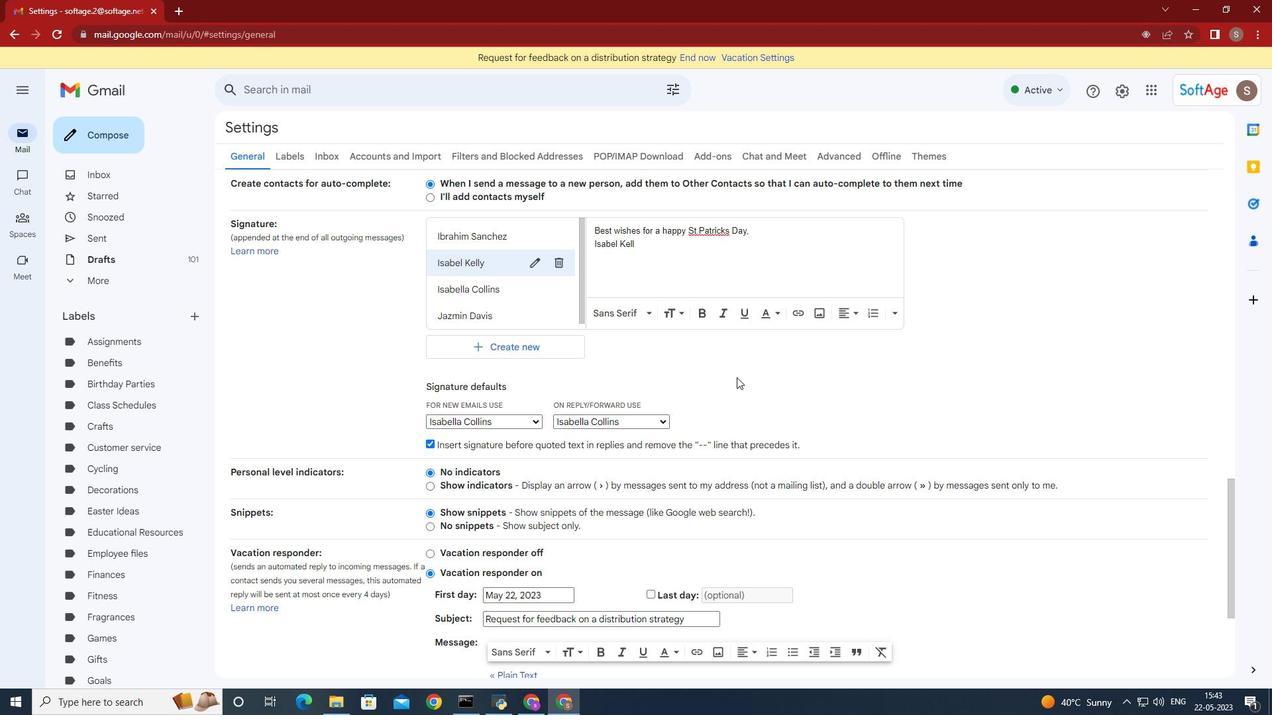 
Action: Mouse moved to (526, 423)
Screenshot: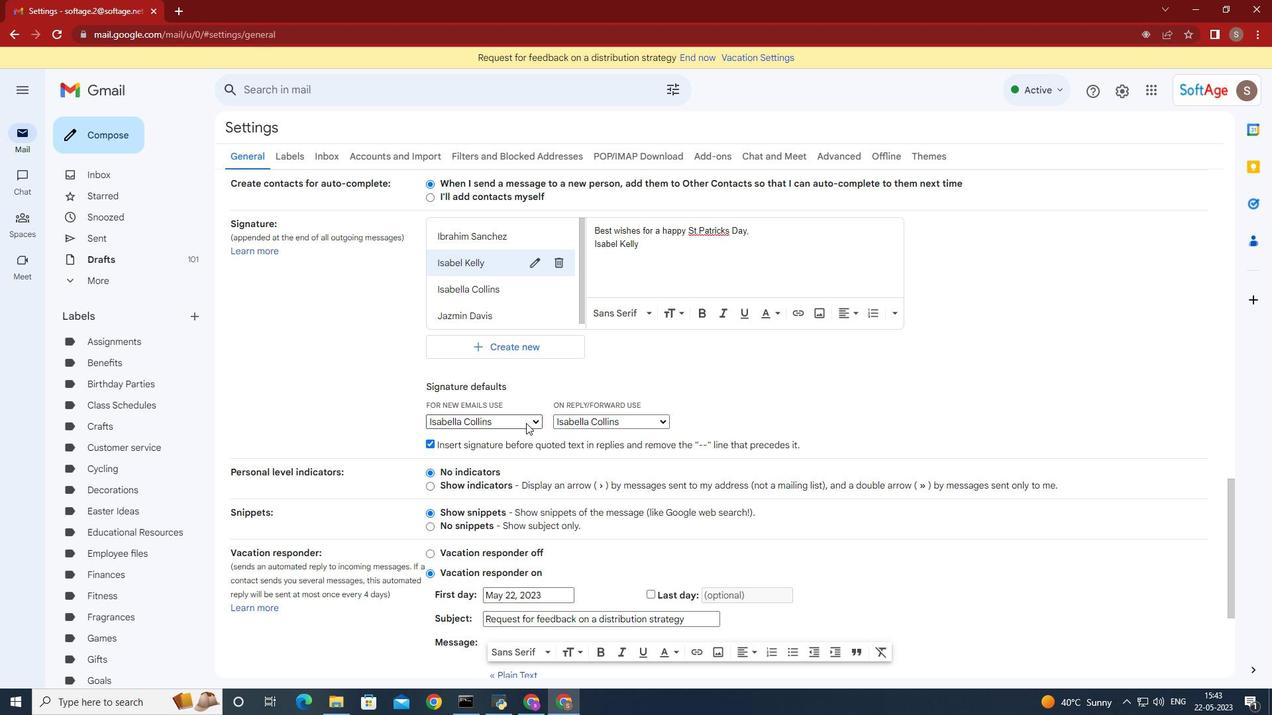 
Action: Mouse pressed left at (526, 423)
Screenshot: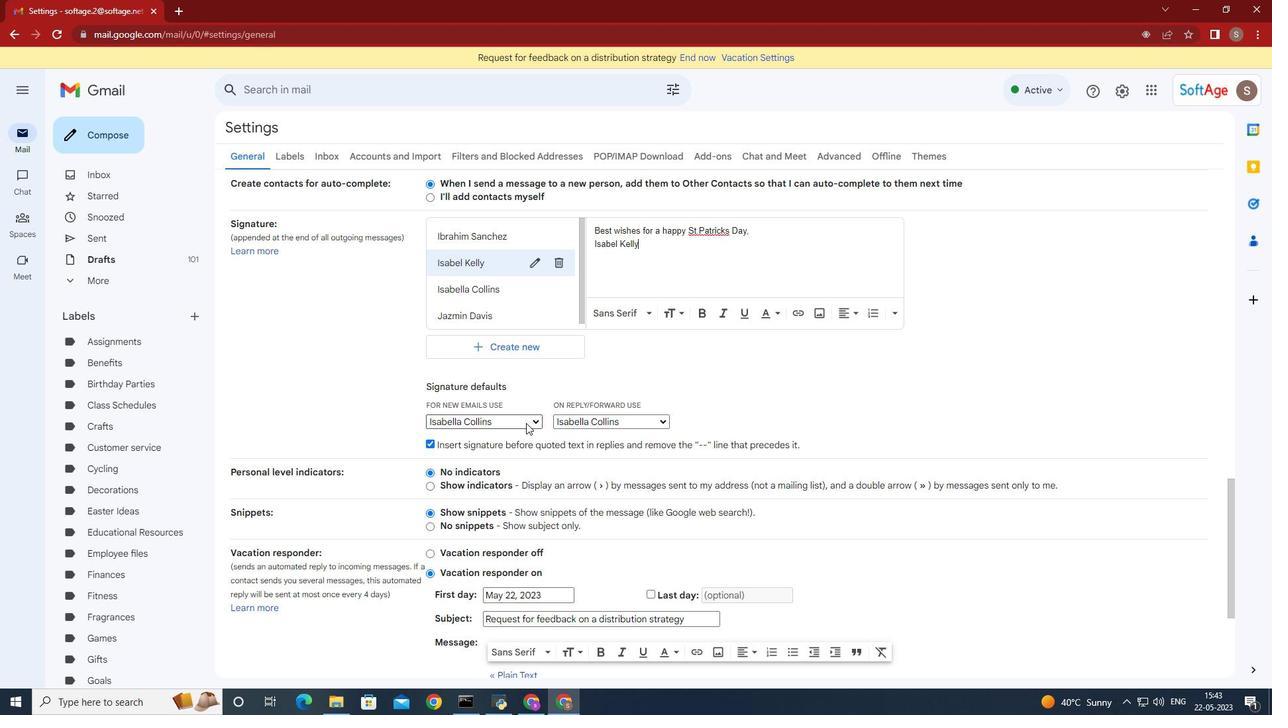 
Action: Mouse moved to (495, 472)
Screenshot: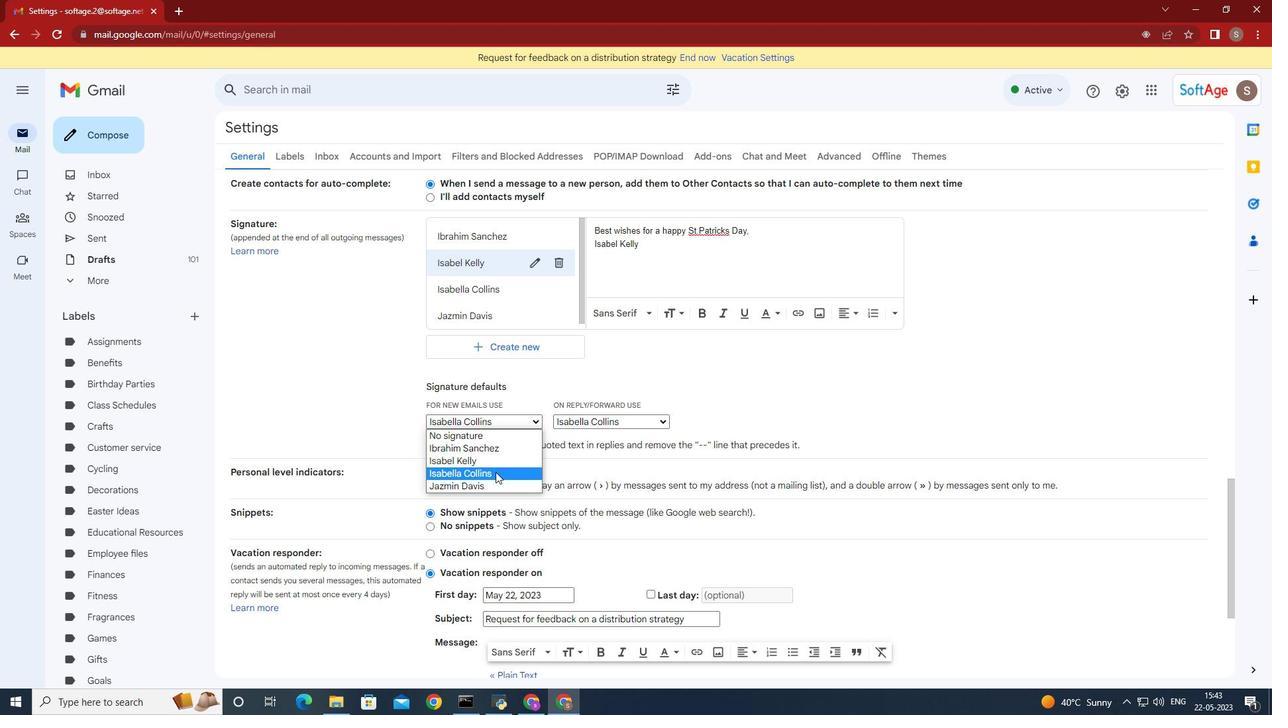 
Action: Mouse pressed left at (495, 472)
Screenshot: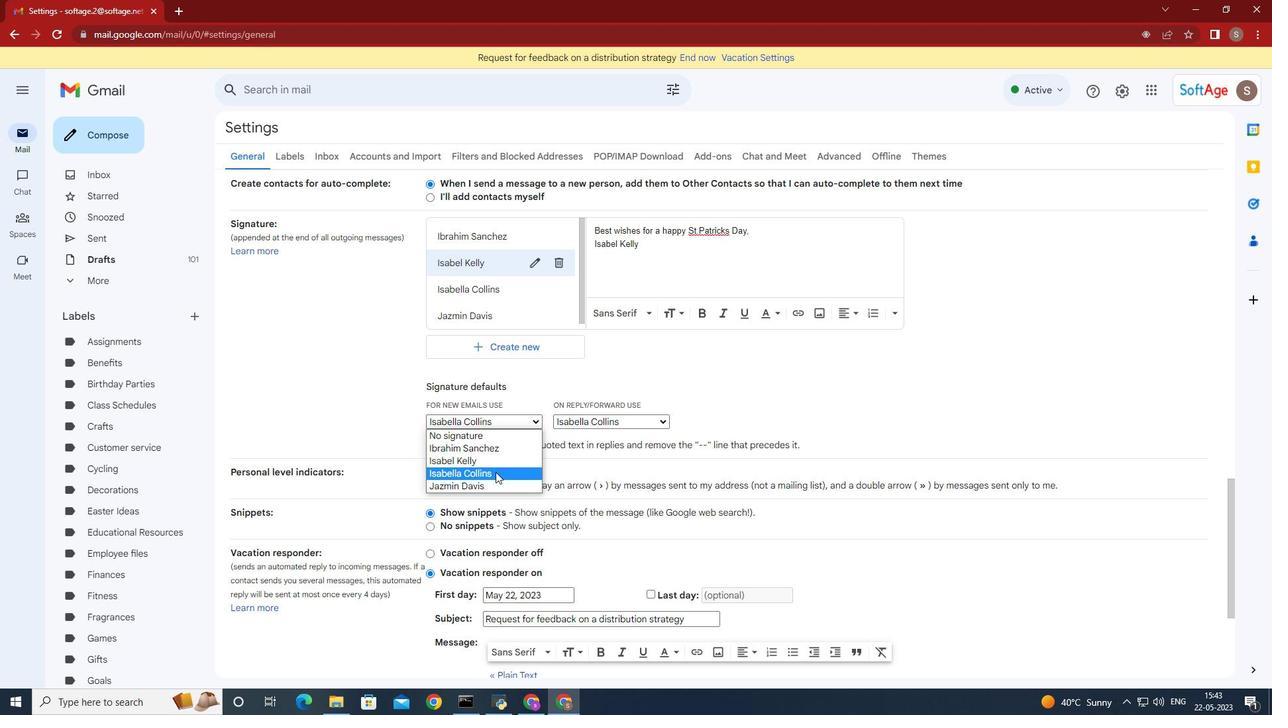 
Action: Mouse moved to (540, 420)
Screenshot: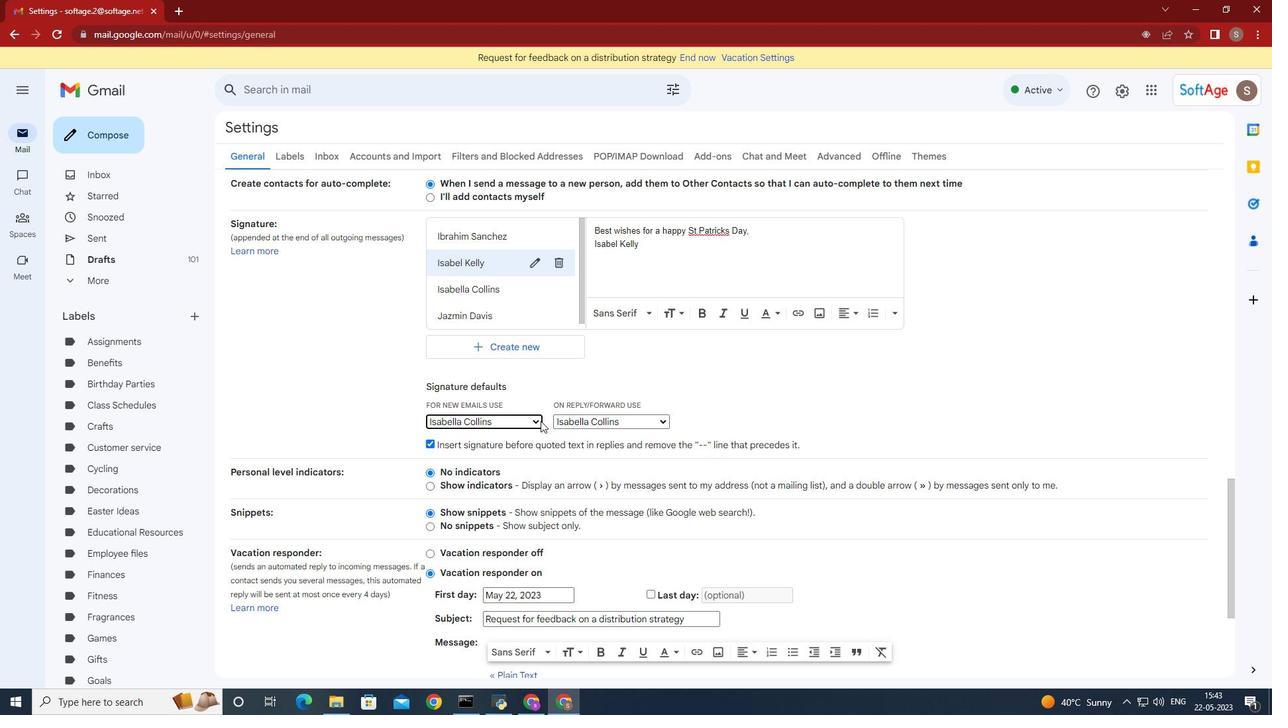 
Action: Mouse pressed left at (540, 420)
Screenshot: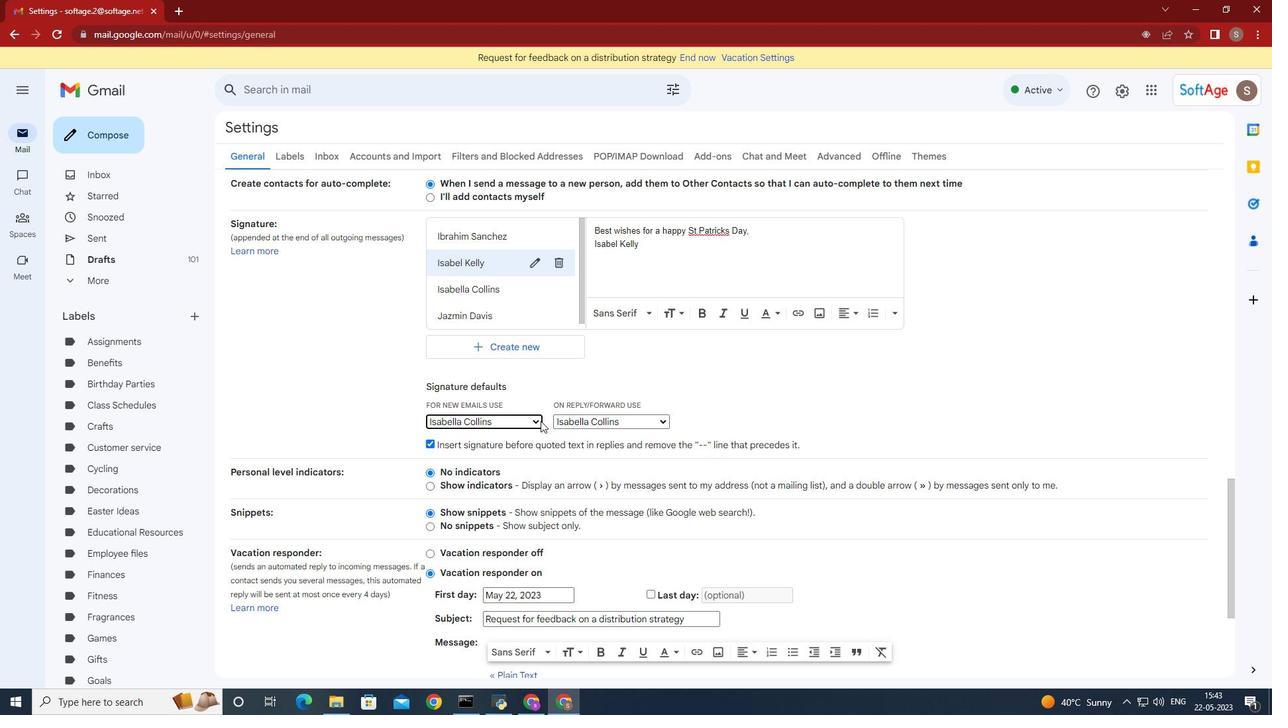 
Action: Mouse moved to (519, 458)
Screenshot: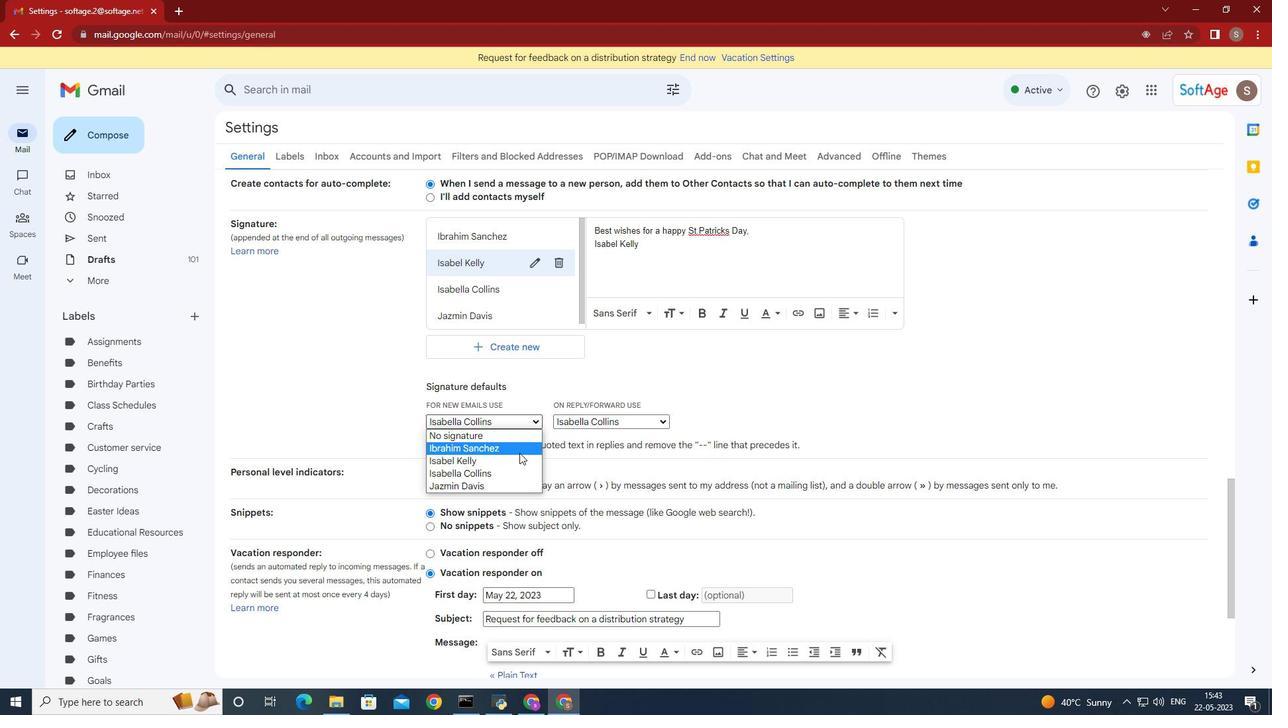 
Action: Mouse pressed left at (519, 458)
Screenshot: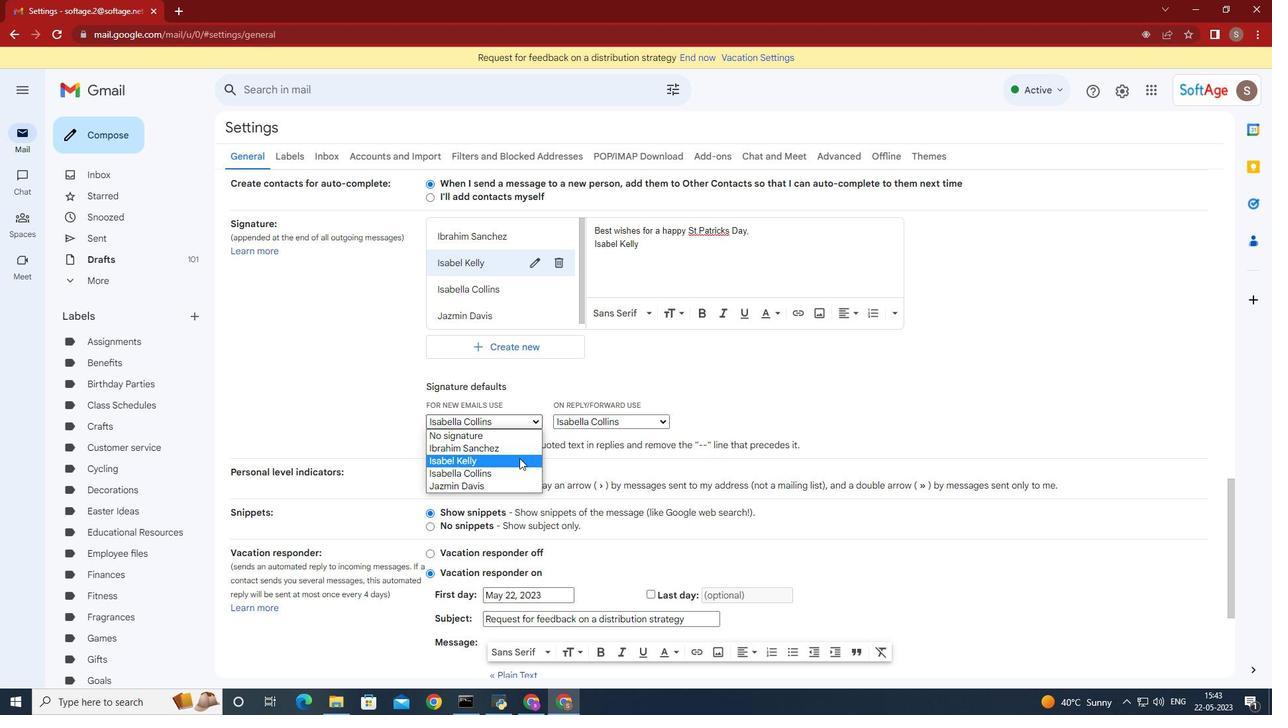 
Action: Mouse moved to (650, 423)
Screenshot: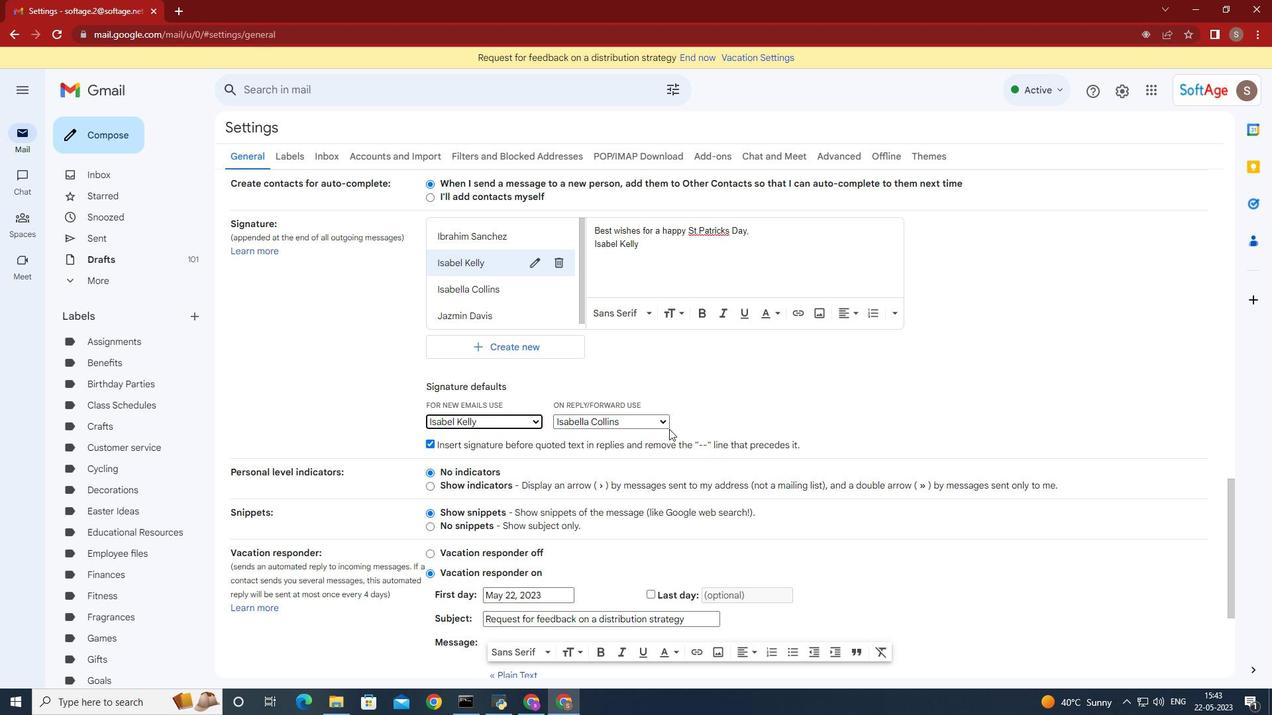 
Action: Mouse pressed left at (650, 423)
Screenshot: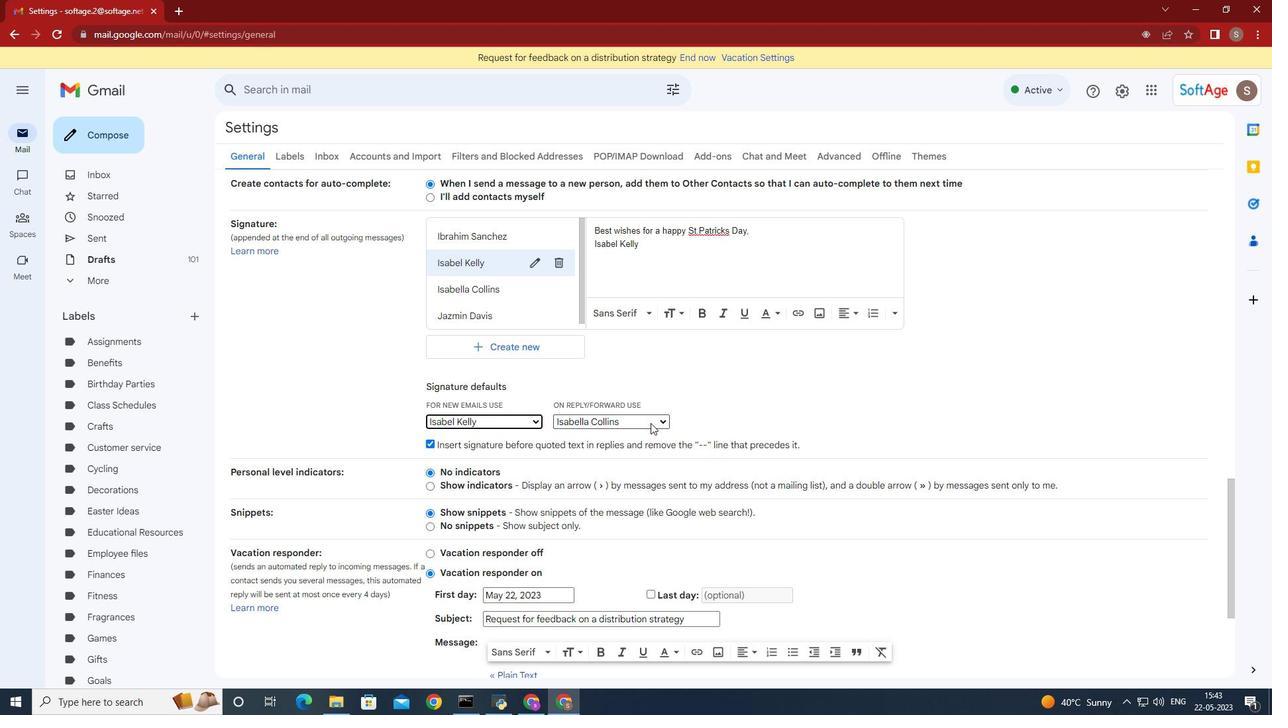 
Action: Mouse moved to (657, 455)
Screenshot: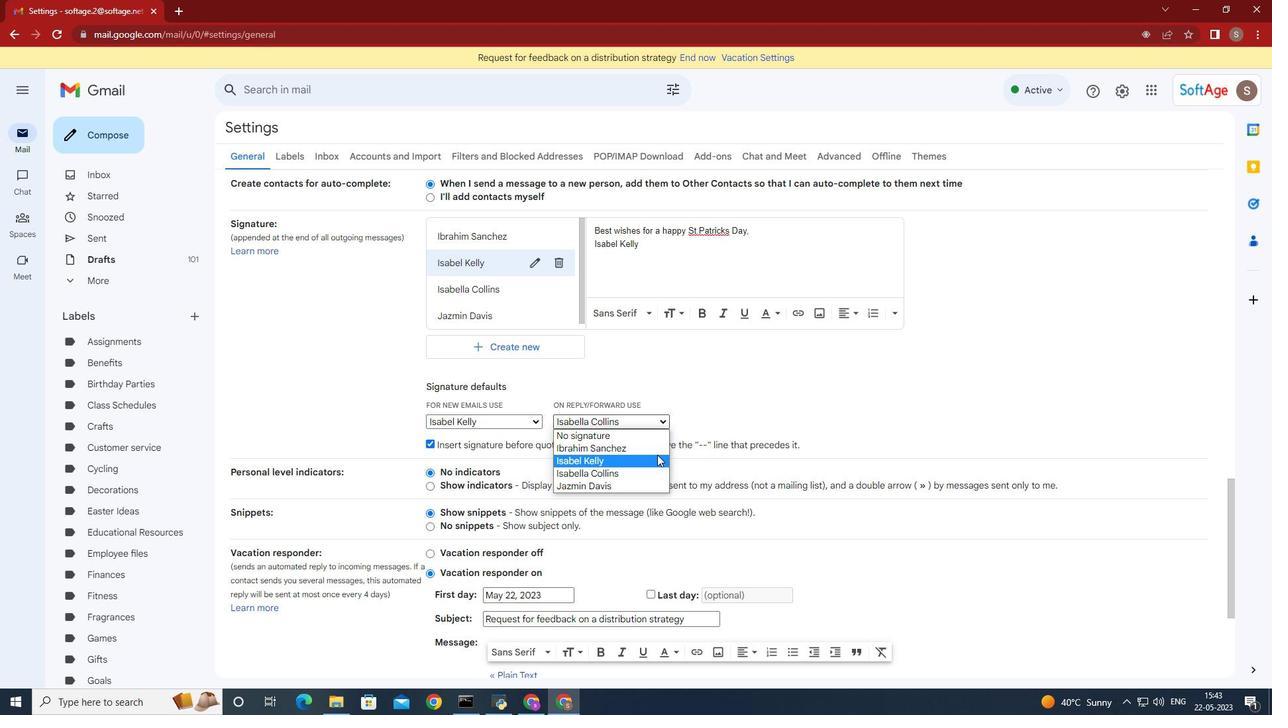 
Action: Mouse pressed left at (657, 455)
Screenshot: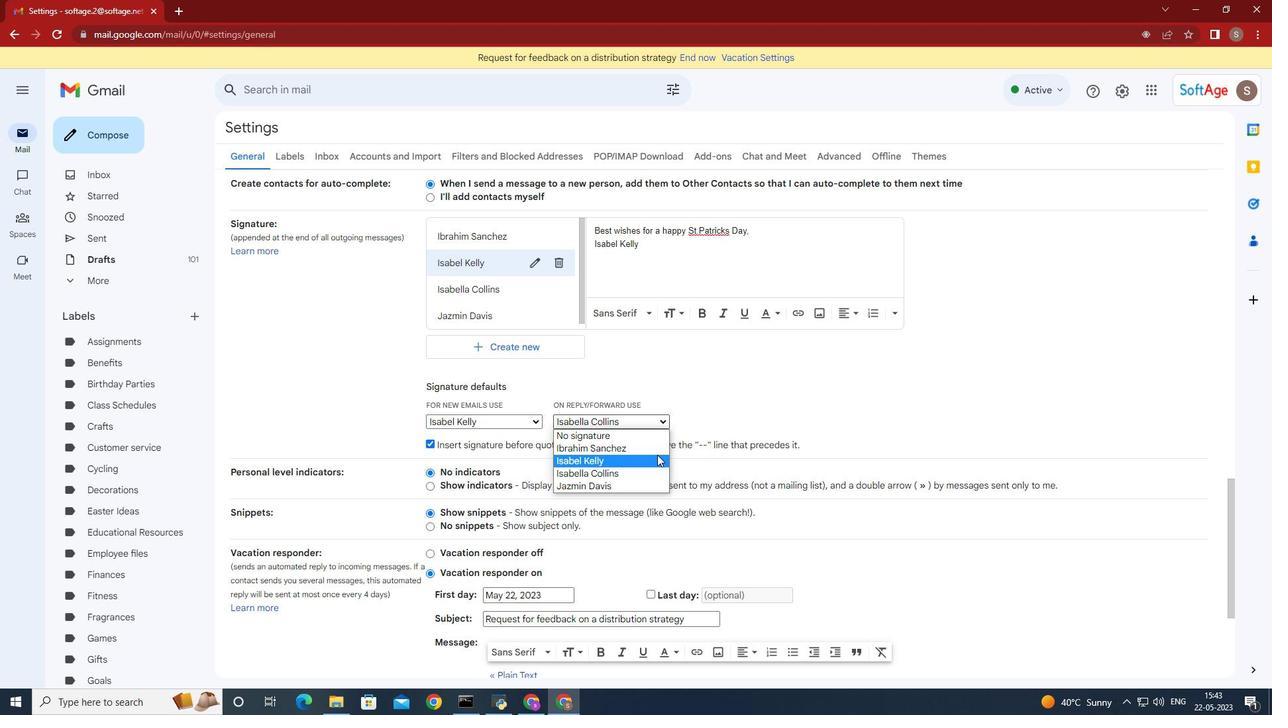 
Action: Mouse moved to (899, 483)
Screenshot: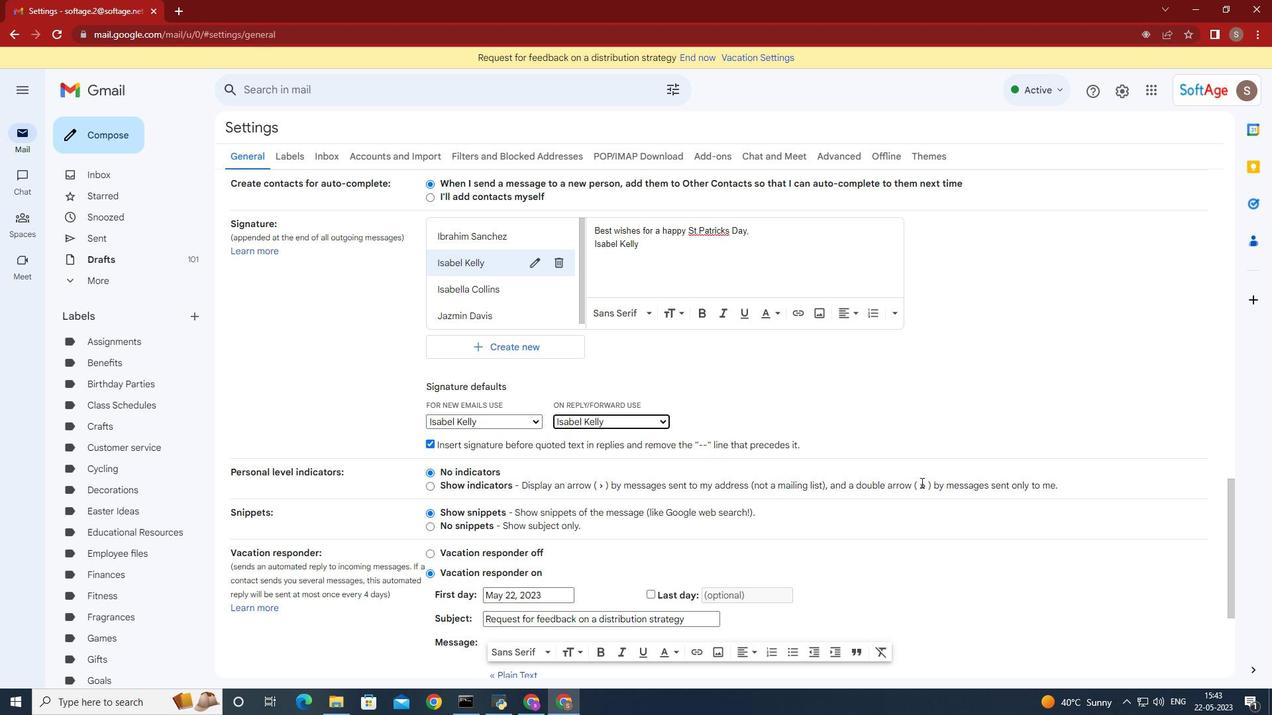 
Action: Mouse scrolled (899, 482) with delta (0, 0)
Screenshot: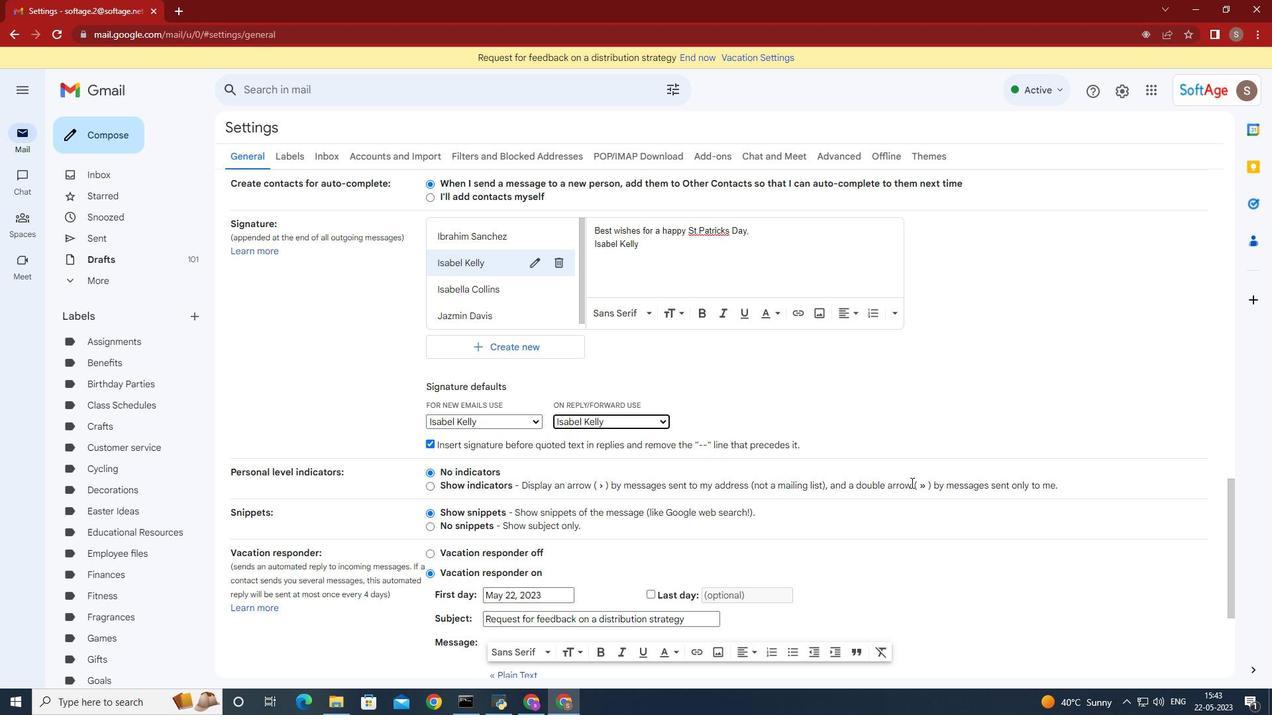 
Action: Mouse scrolled (899, 482) with delta (0, 0)
Screenshot: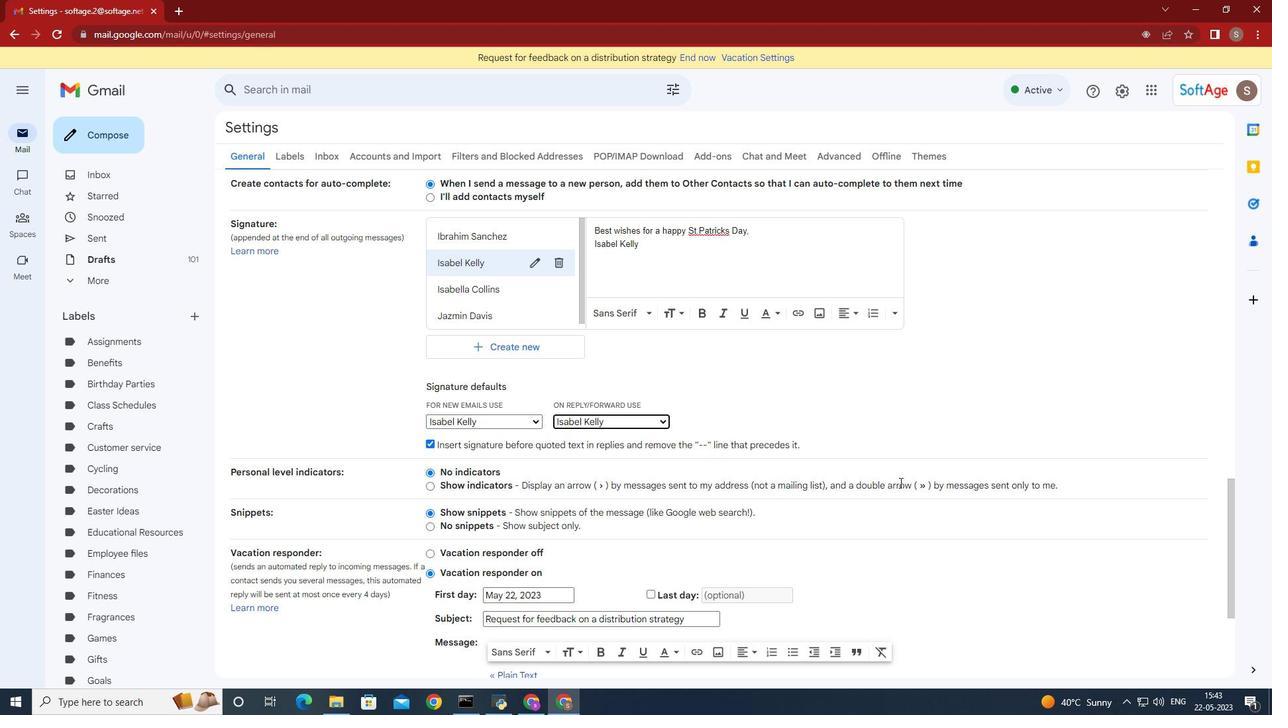 
Action: Mouse moved to (898, 483)
Screenshot: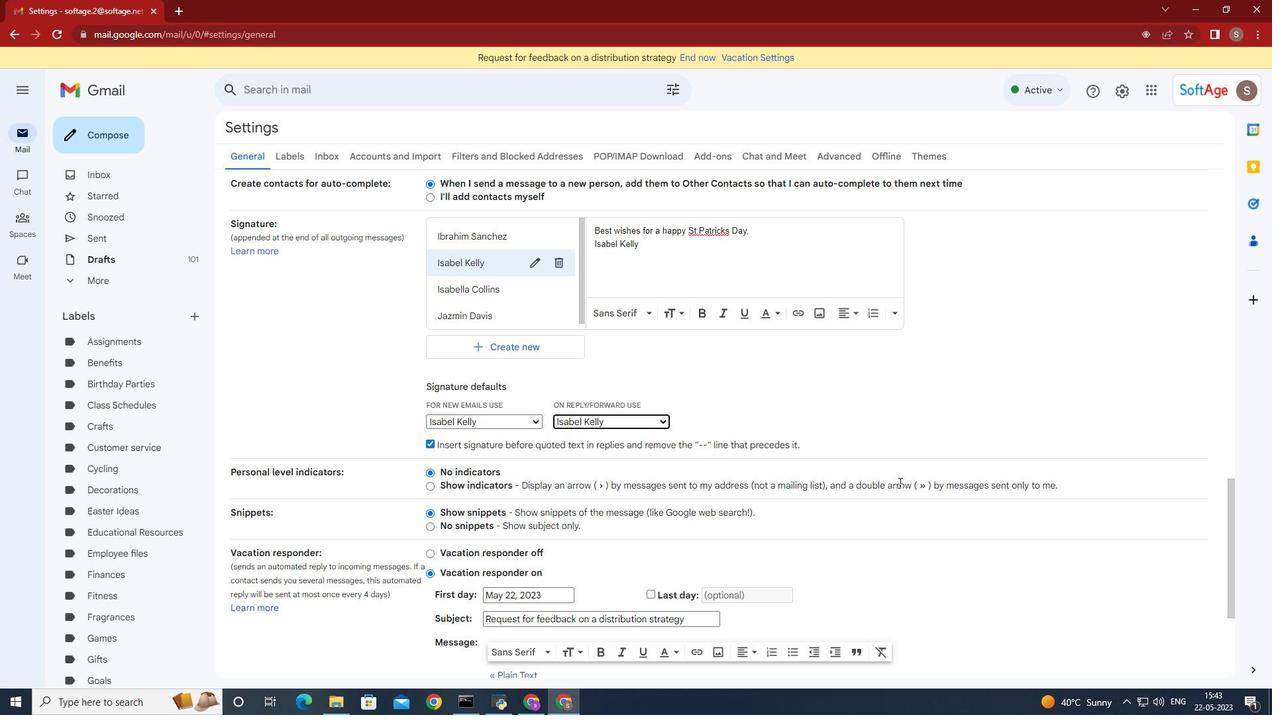 
Action: Mouse scrolled (898, 482) with delta (0, 0)
Screenshot: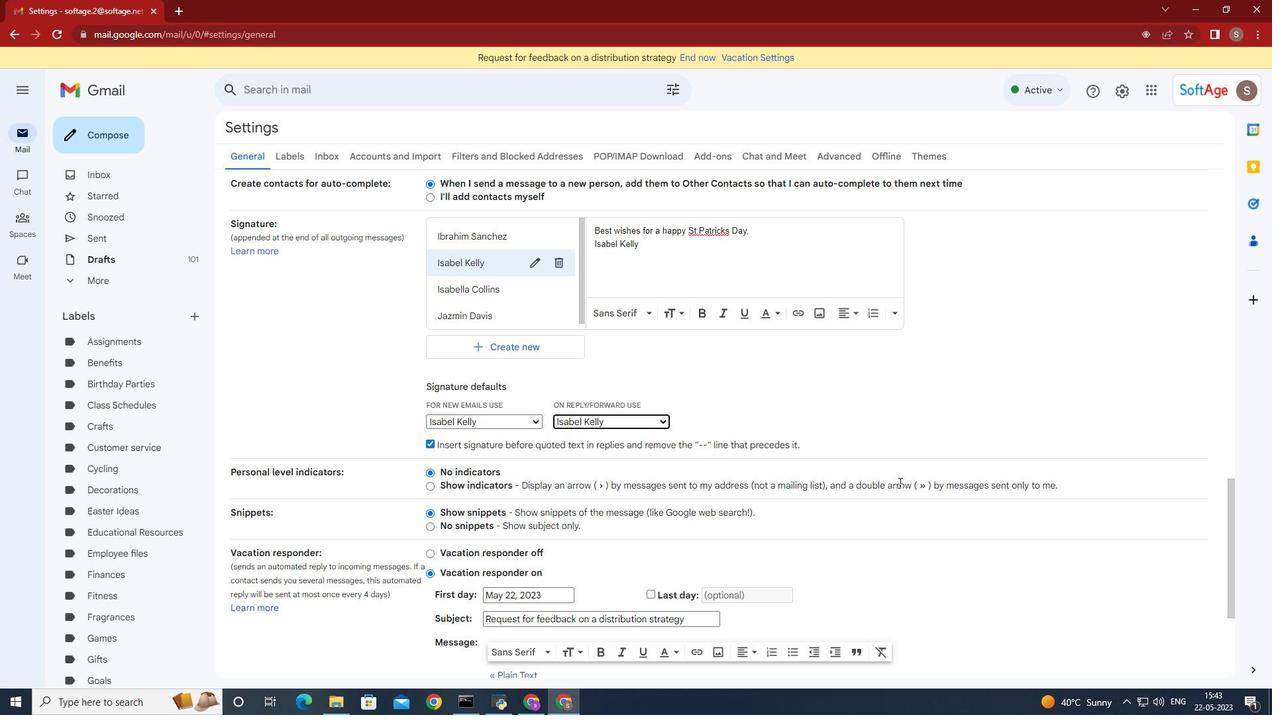 
Action: Mouse moved to (706, 621)
Screenshot: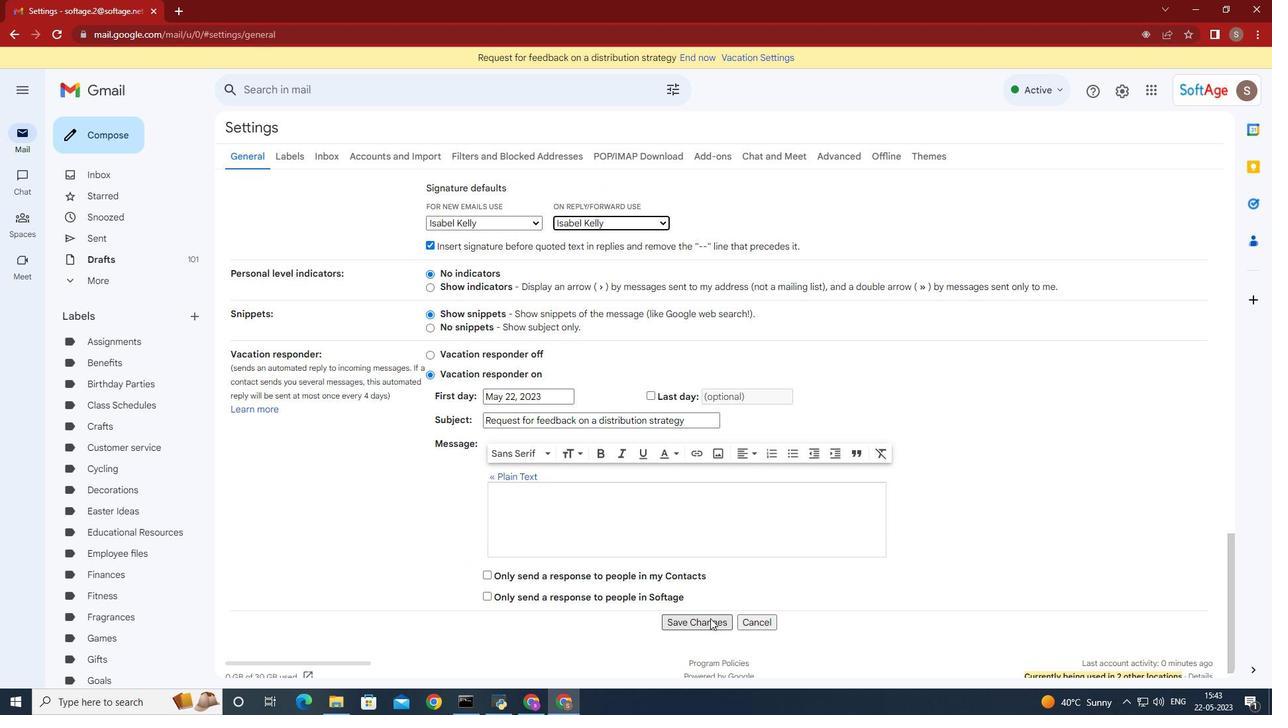 
Action: Mouse pressed left at (706, 621)
Screenshot: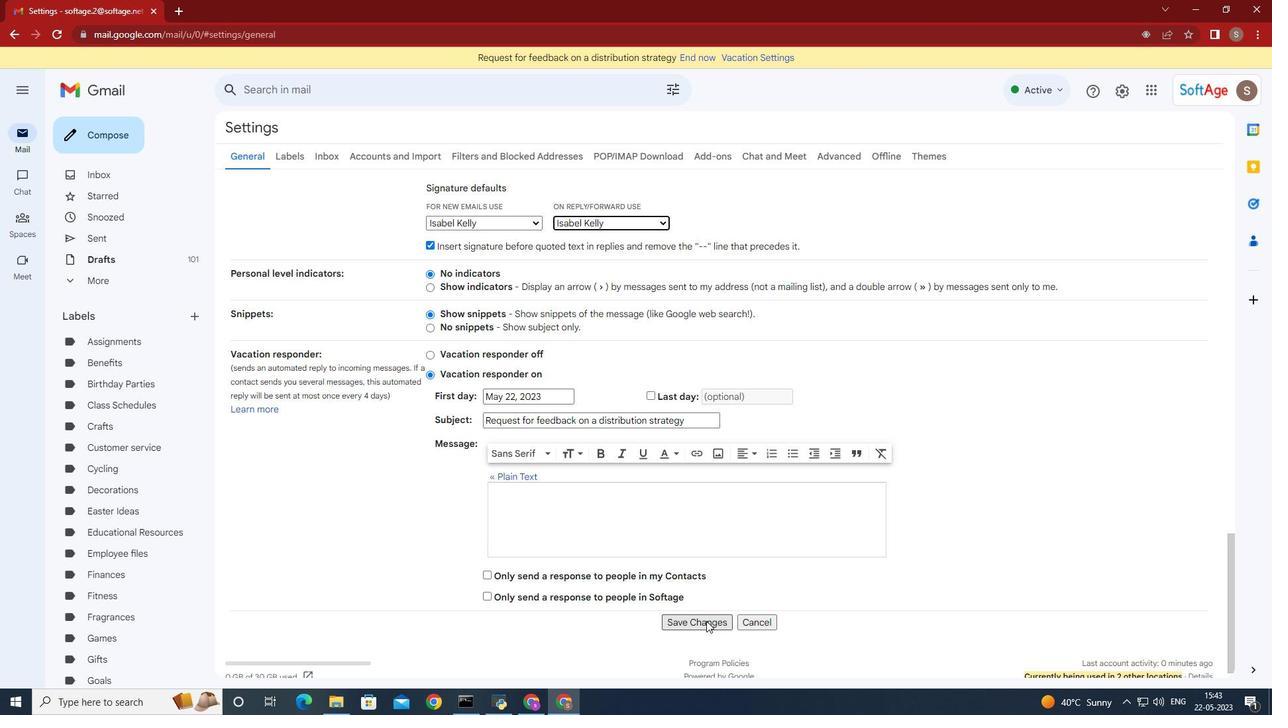 
Action: Mouse moved to (117, 141)
Screenshot: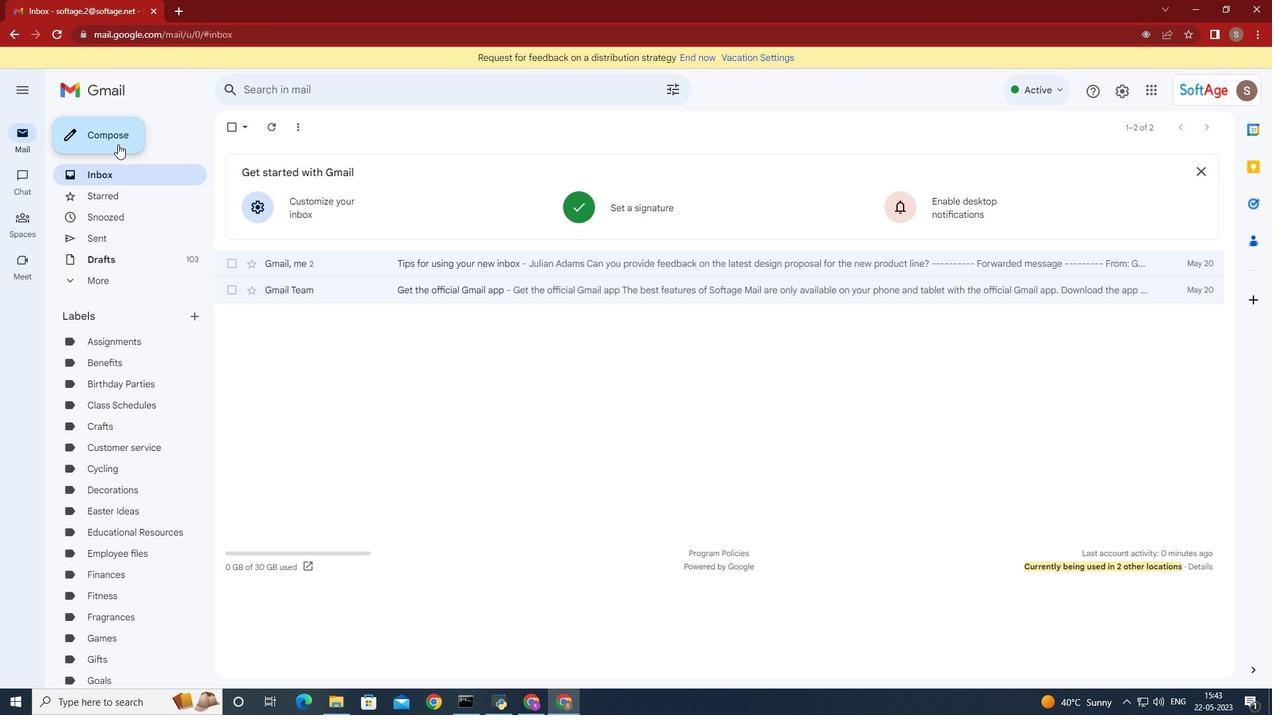 
Action: Mouse pressed left at (117, 141)
Screenshot: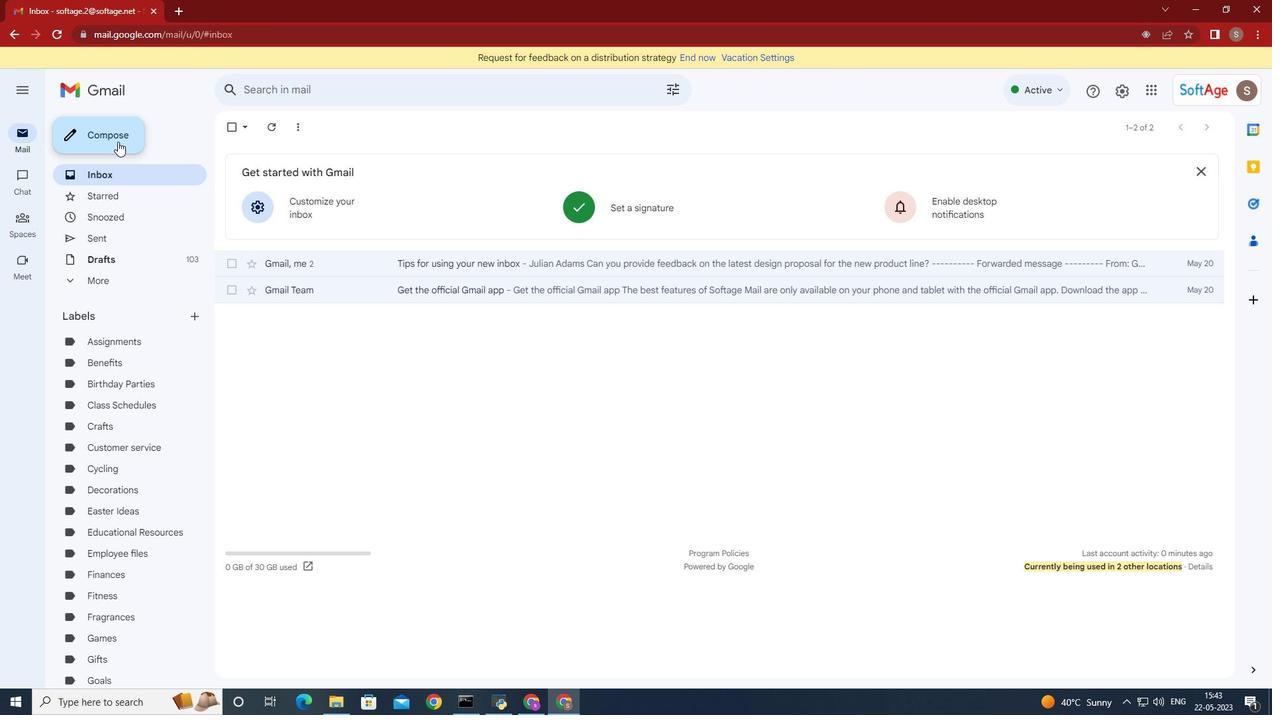 
Action: Mouse moved to (1067, 312)
Screenshot: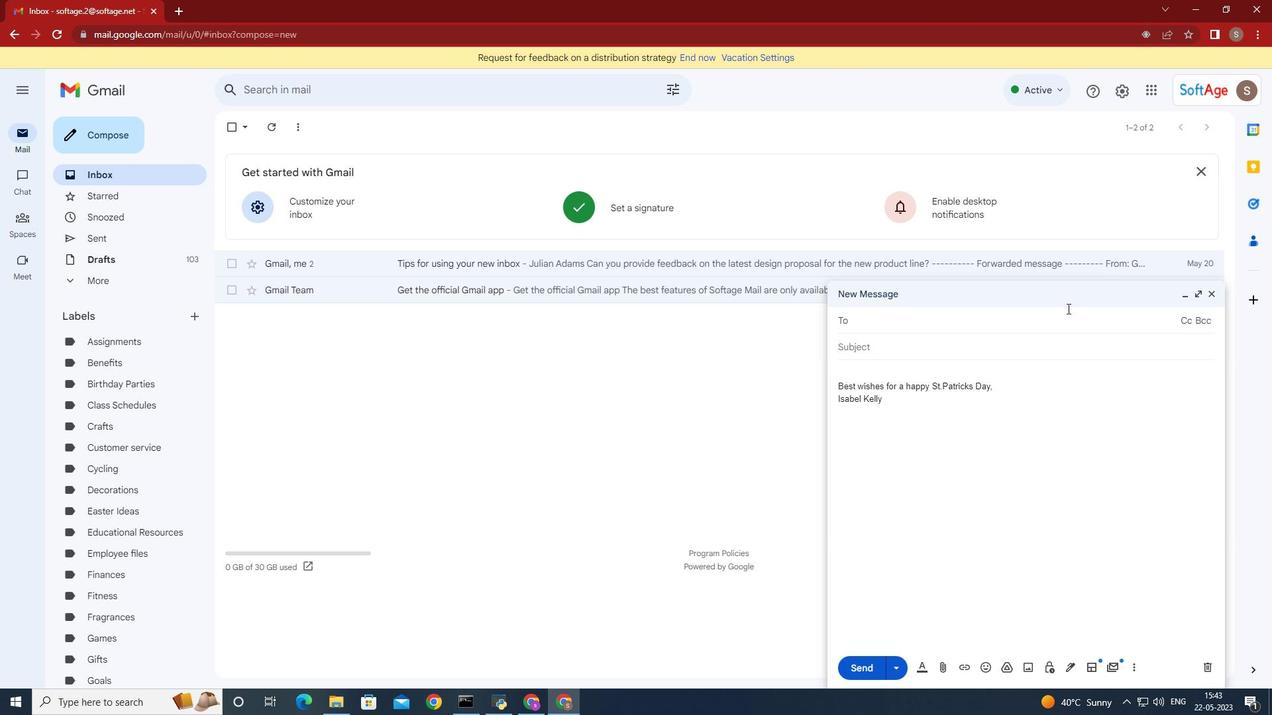 
Action: Key pressed <Key.shift>Softage.8
Screenshot: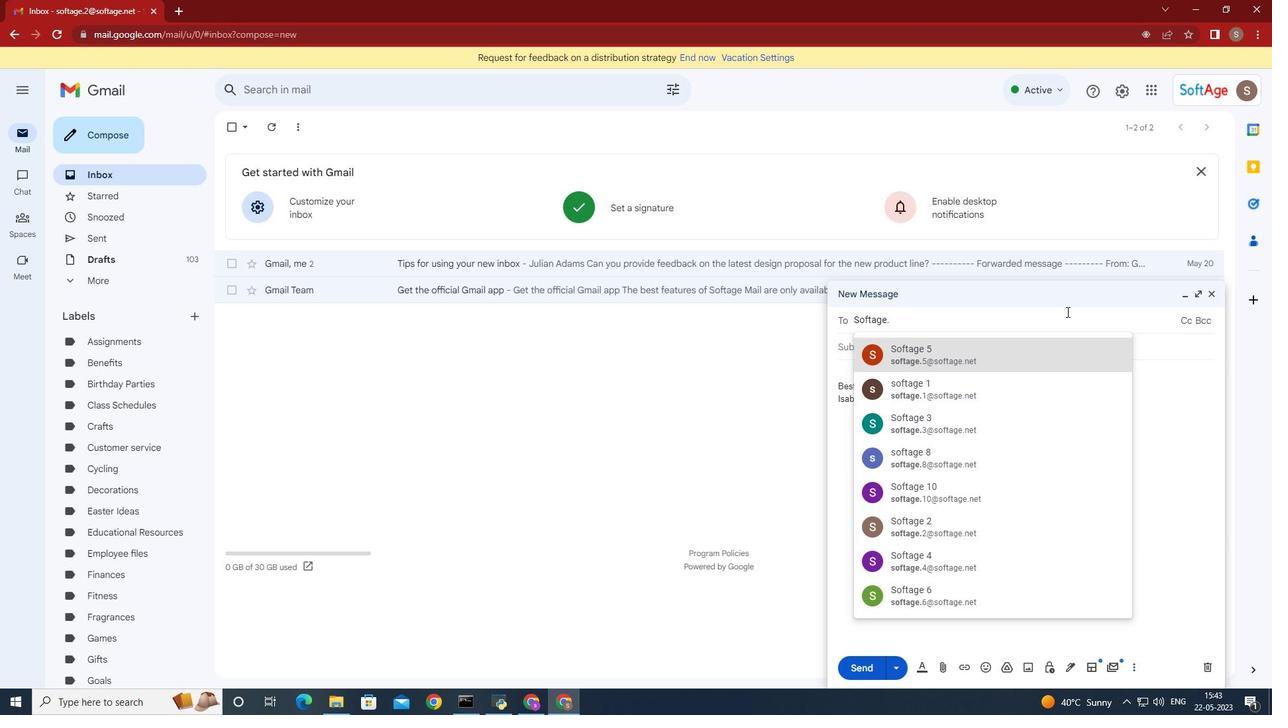 
Action: Mouse moved to (1077, 355)
Screenshot: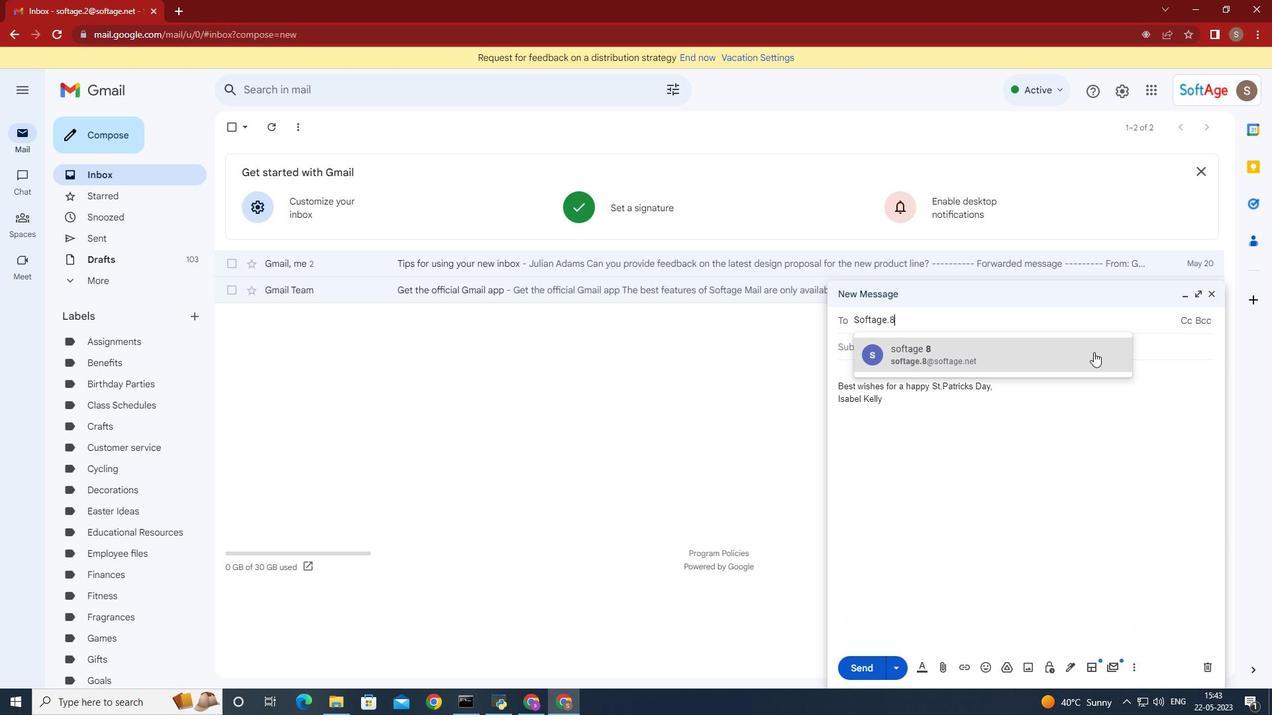 
Action: Mouse pressed left at (1077, 355)
Screenshot: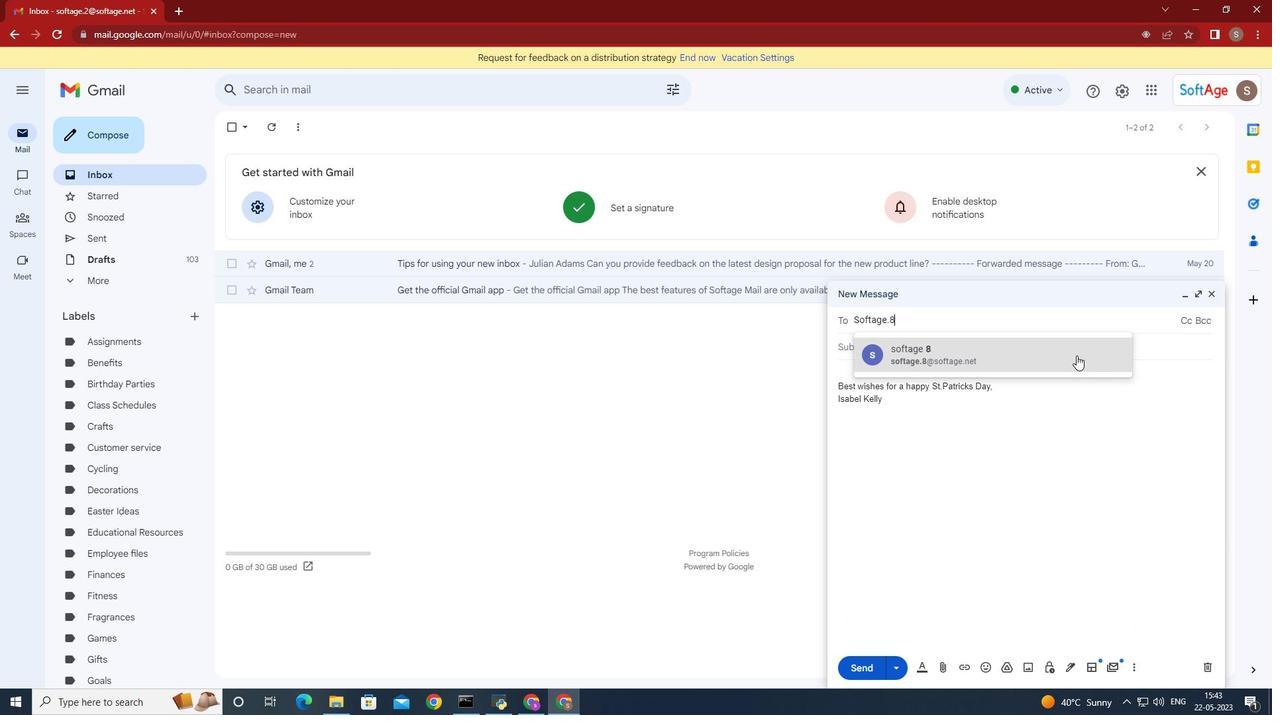 
Action: Mouse moved to (190, 316)
Screenshot: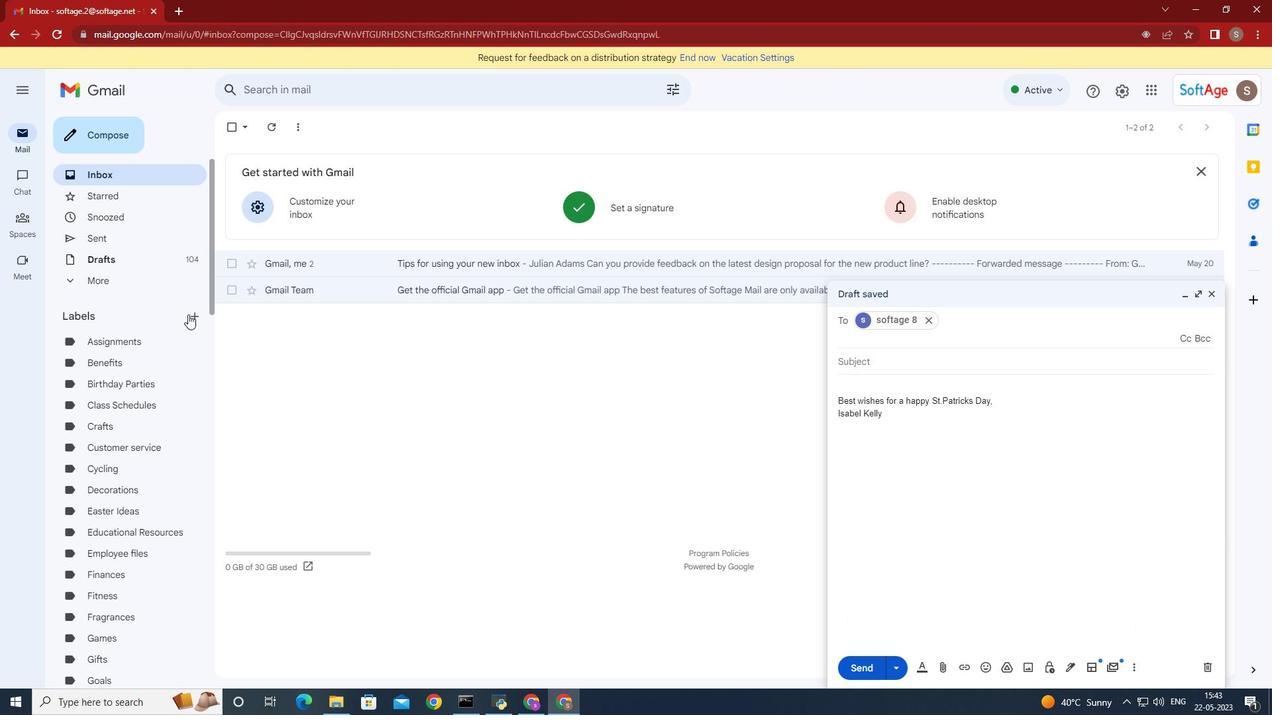
Action: Mouse pressed left at (190, 316)
Screenshot: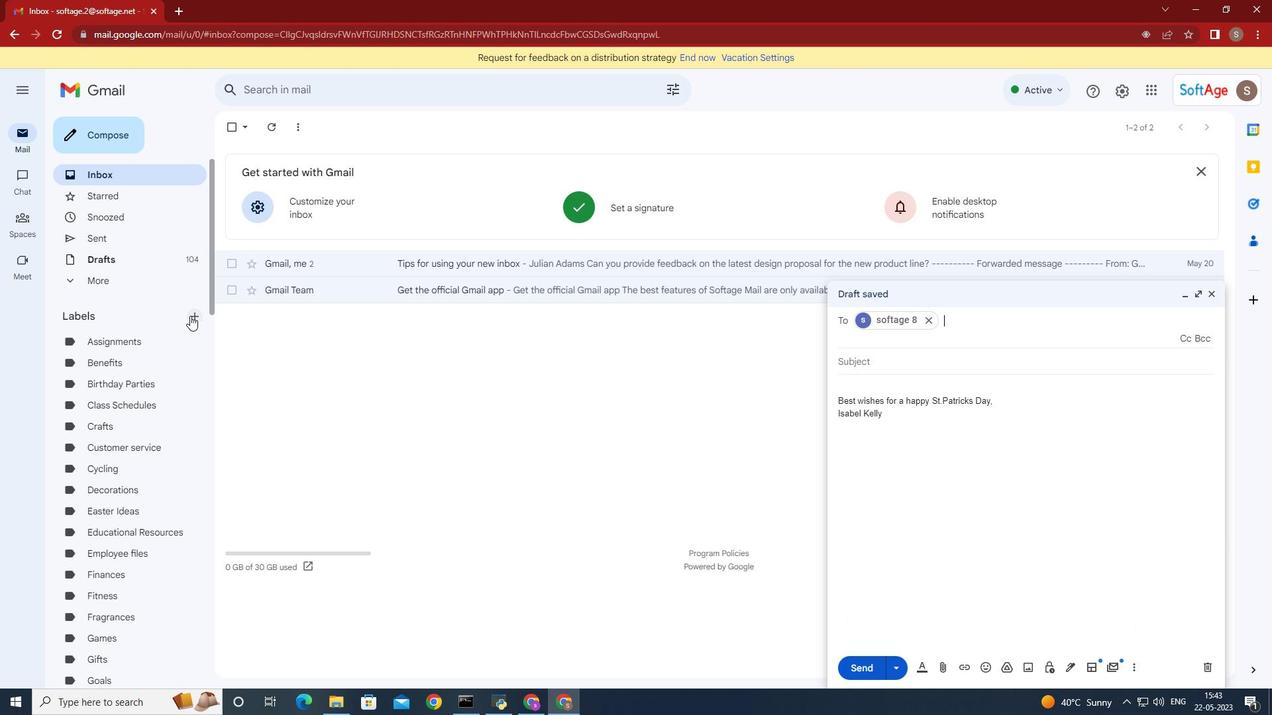 
Action: Mouse moved to (499, 385)
Screenshot: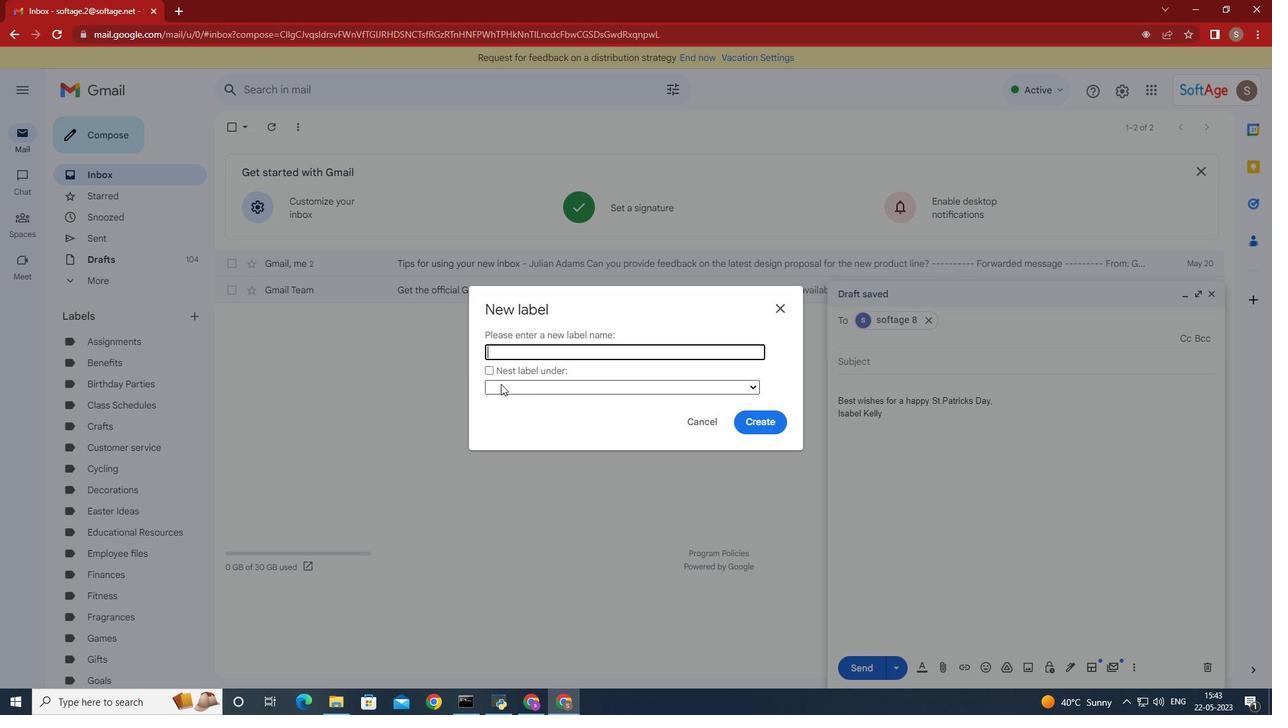 
Action: Key pressed <Key.shift>Gifts
Screenshot: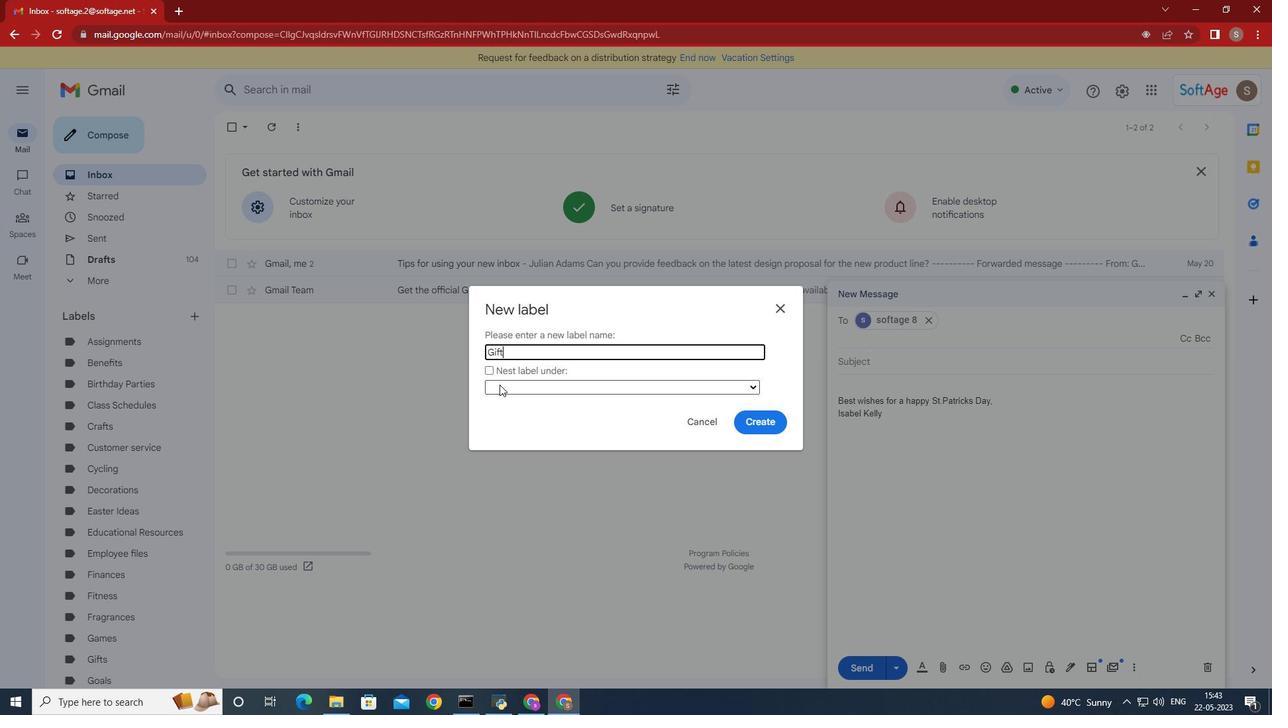 
Action: Mouse moved to (756, 418)
Screenshot: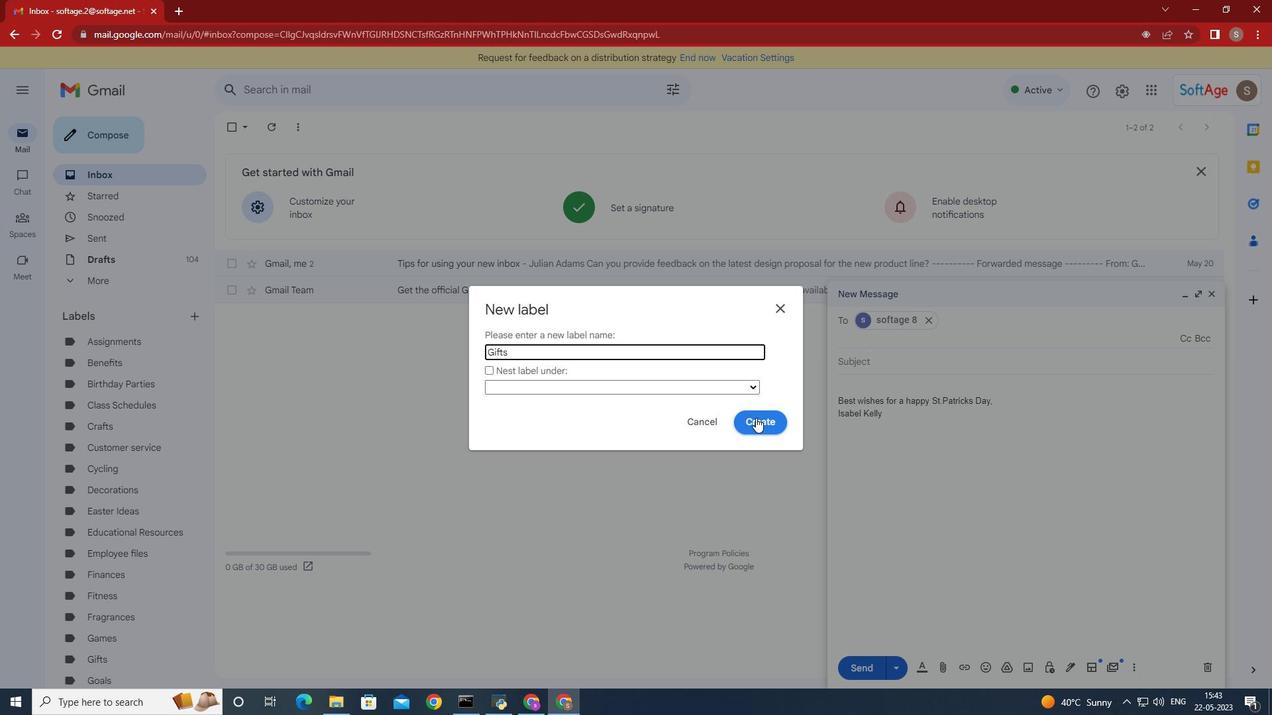 
Action: Mouse pressed left at (756, 418)
Screenshot: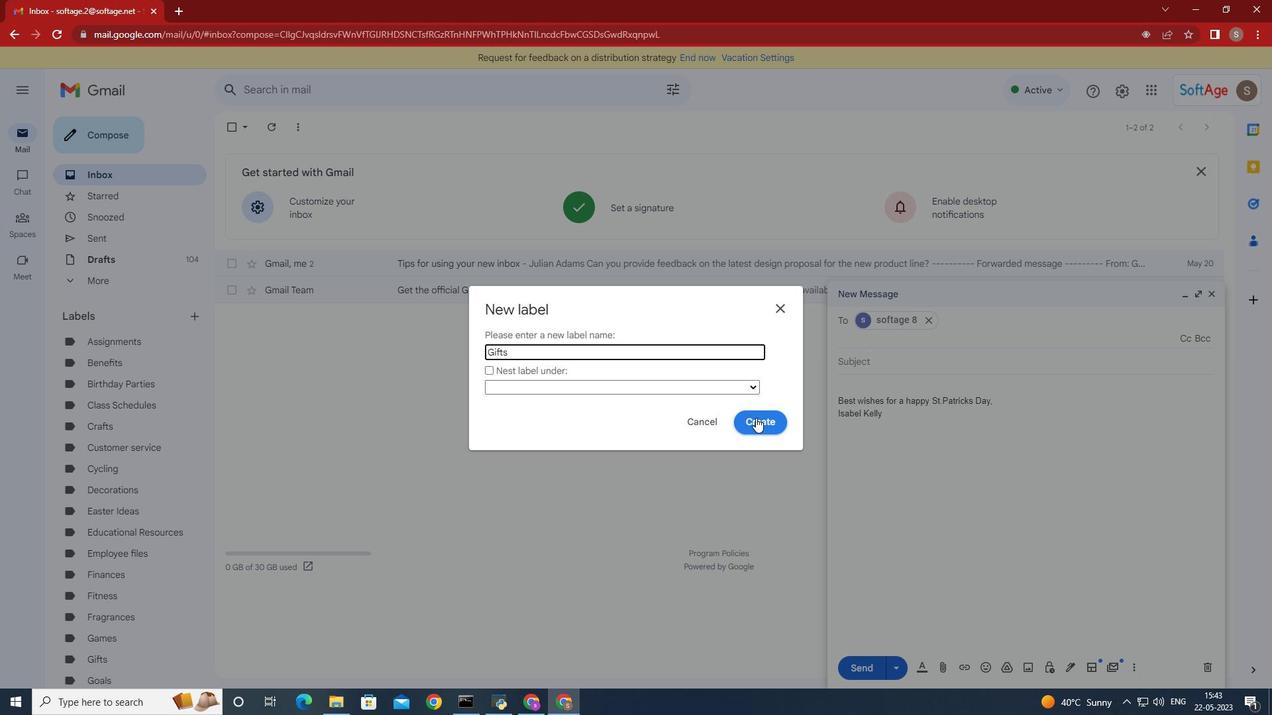 
Action: Mouse moved to (785, 309)
Screenshot: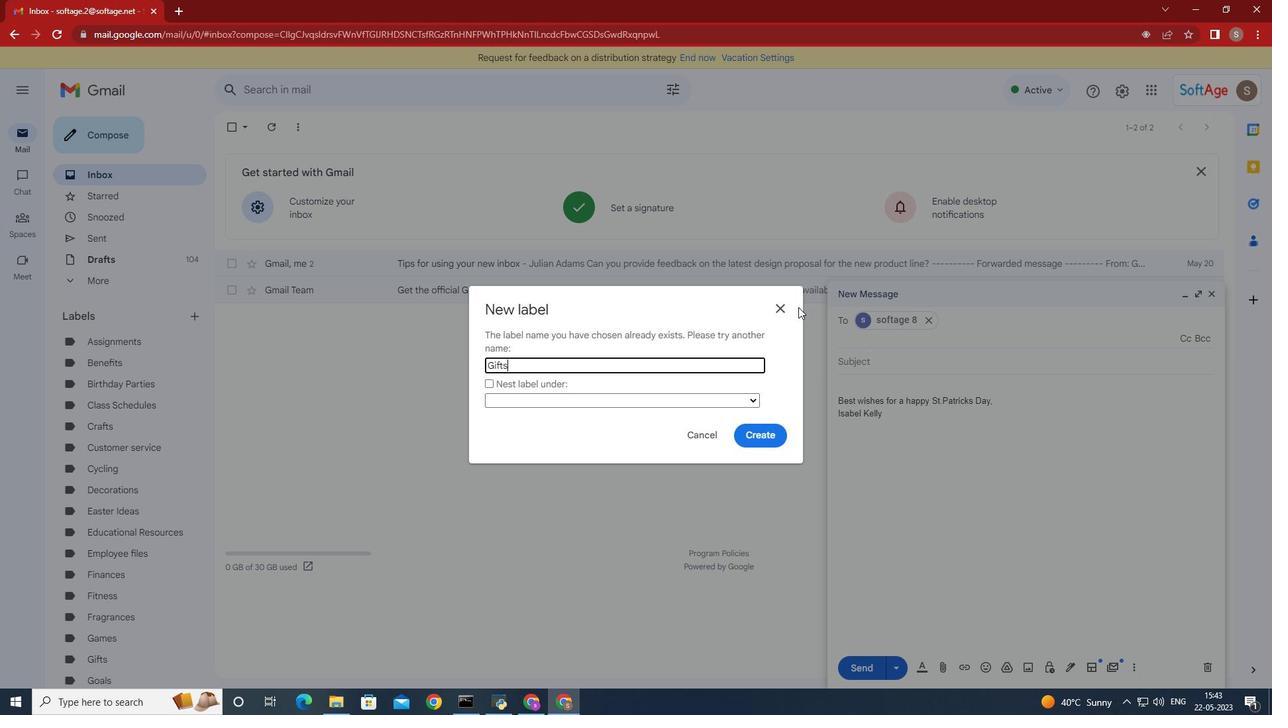 
Action: Mouse pressed left at (785, 309)
Screenshot: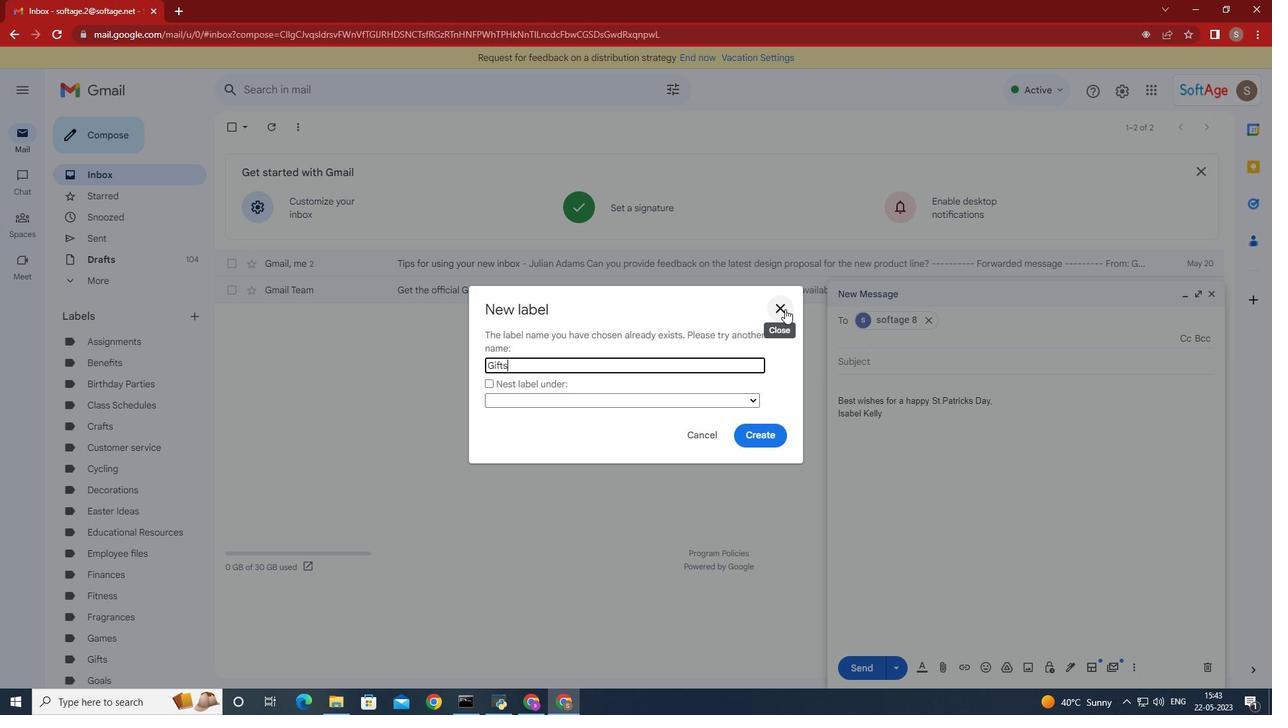 
Action: Mouse moved to (80, 568)
Screenshot: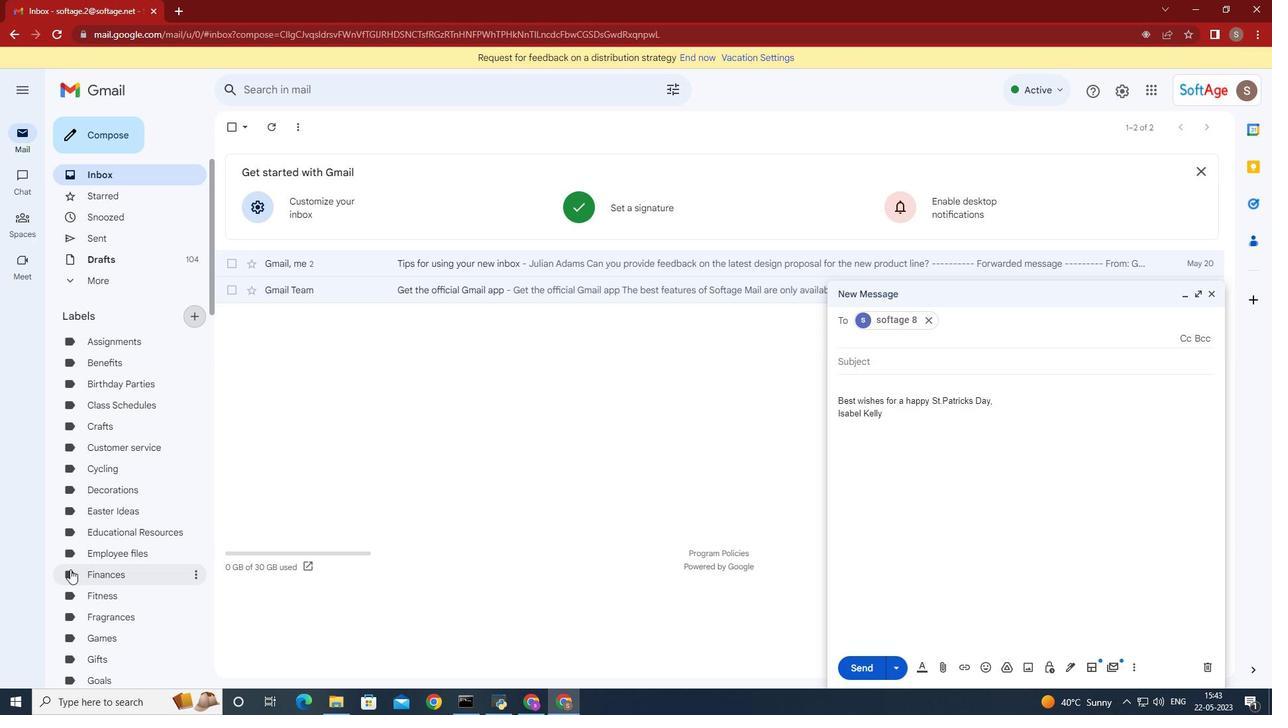 
Action: Mouse scrolled (80, 568) with delta (0, 0)
Screenshot: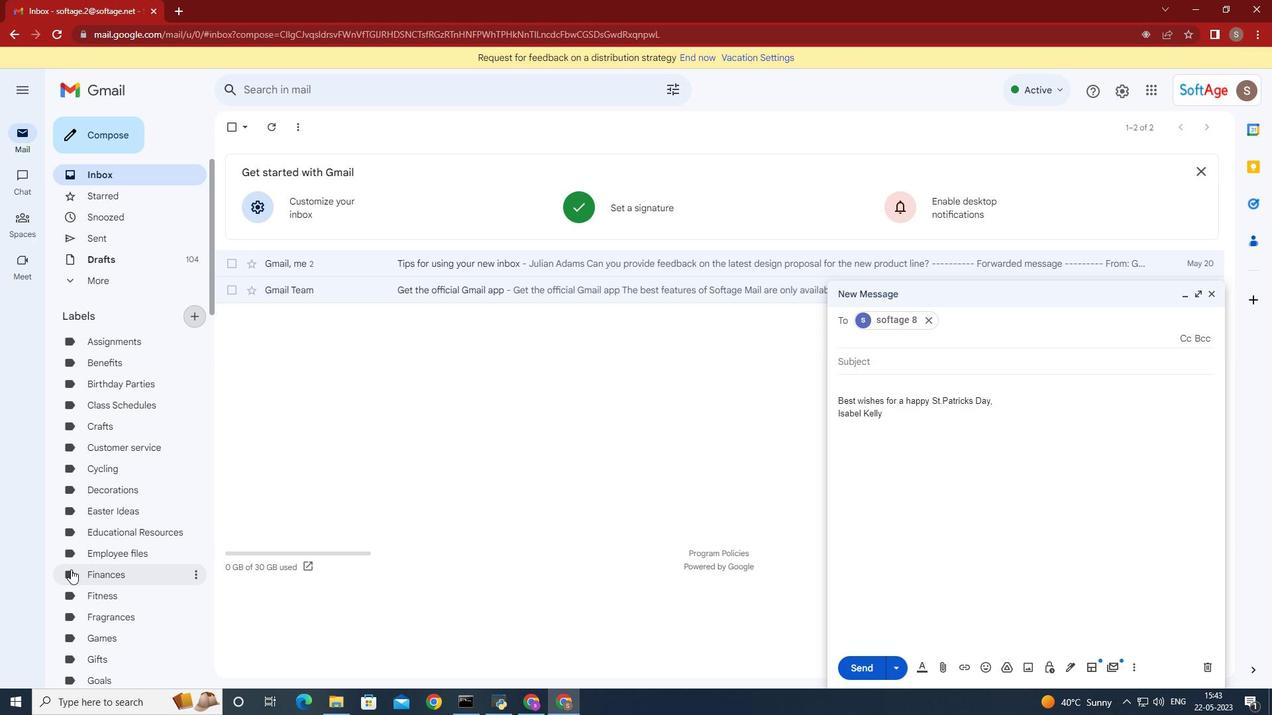 
Action: Mouse scrolled (80, 568) with delta (0, 0)
Screenshot: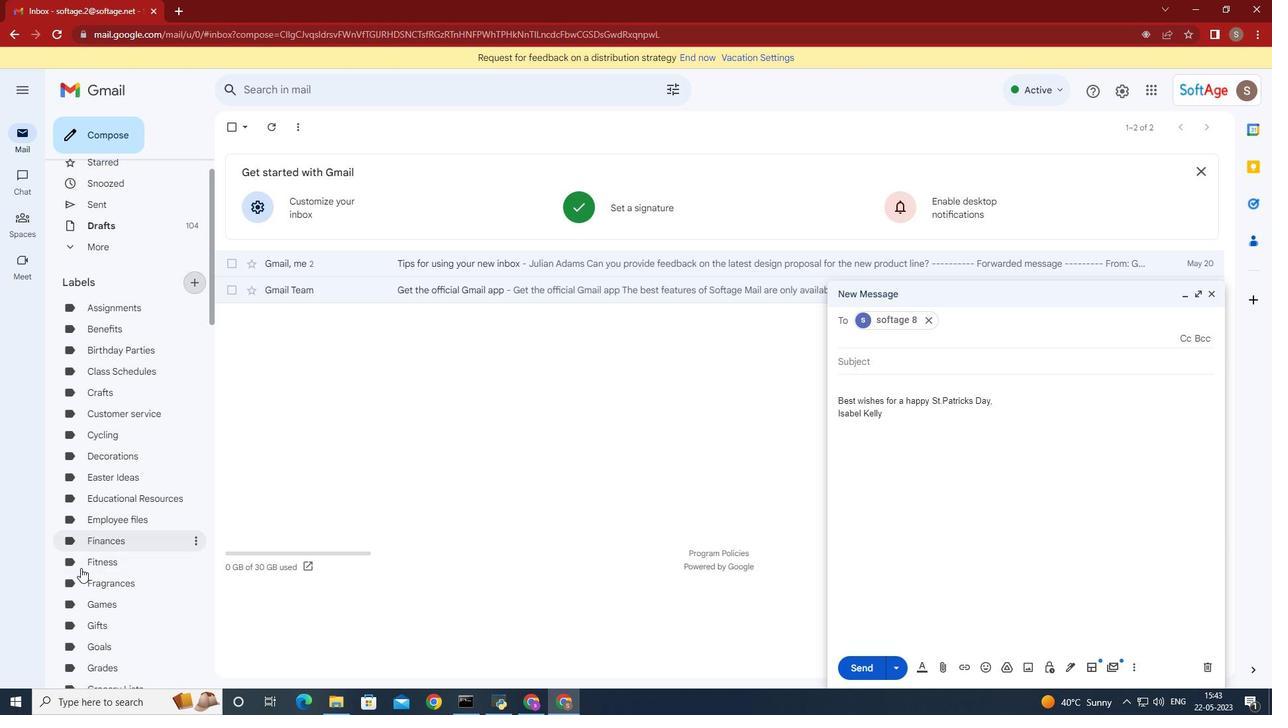 
Action: Mouse moved to (196, 528)
Screenshot: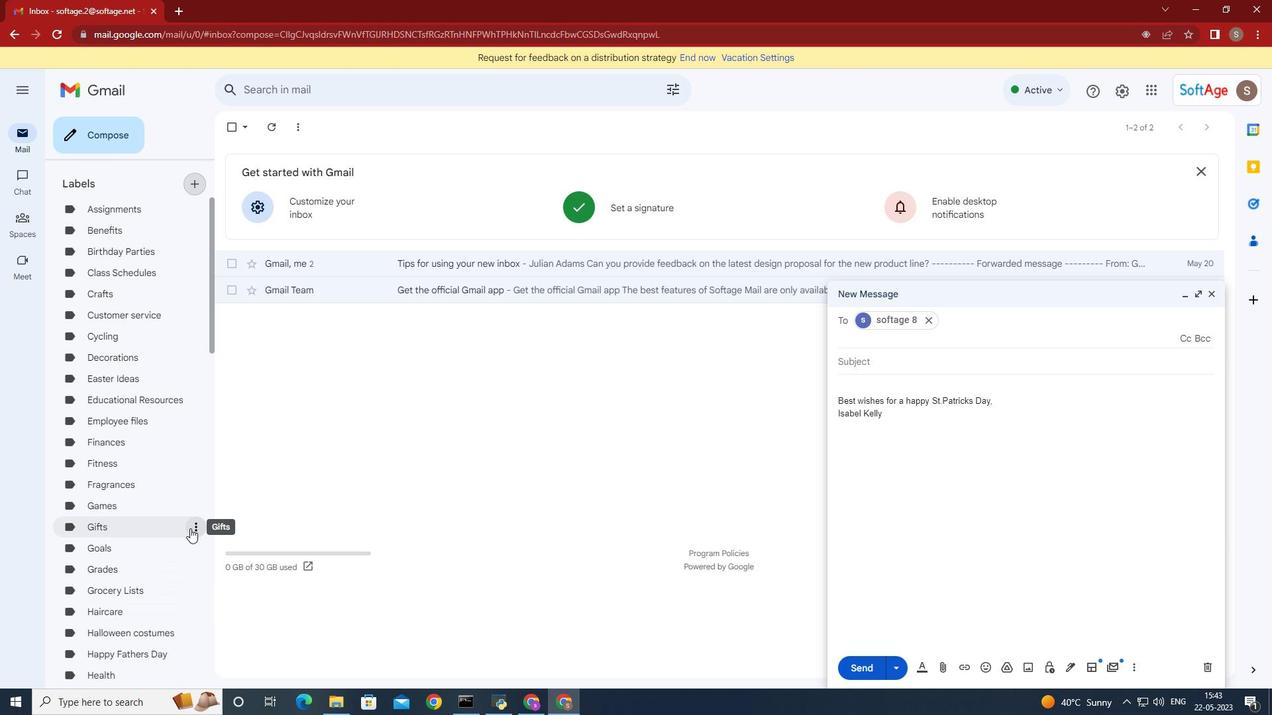 
Action: Mouse pressed left at (196, 528)
Screenshot: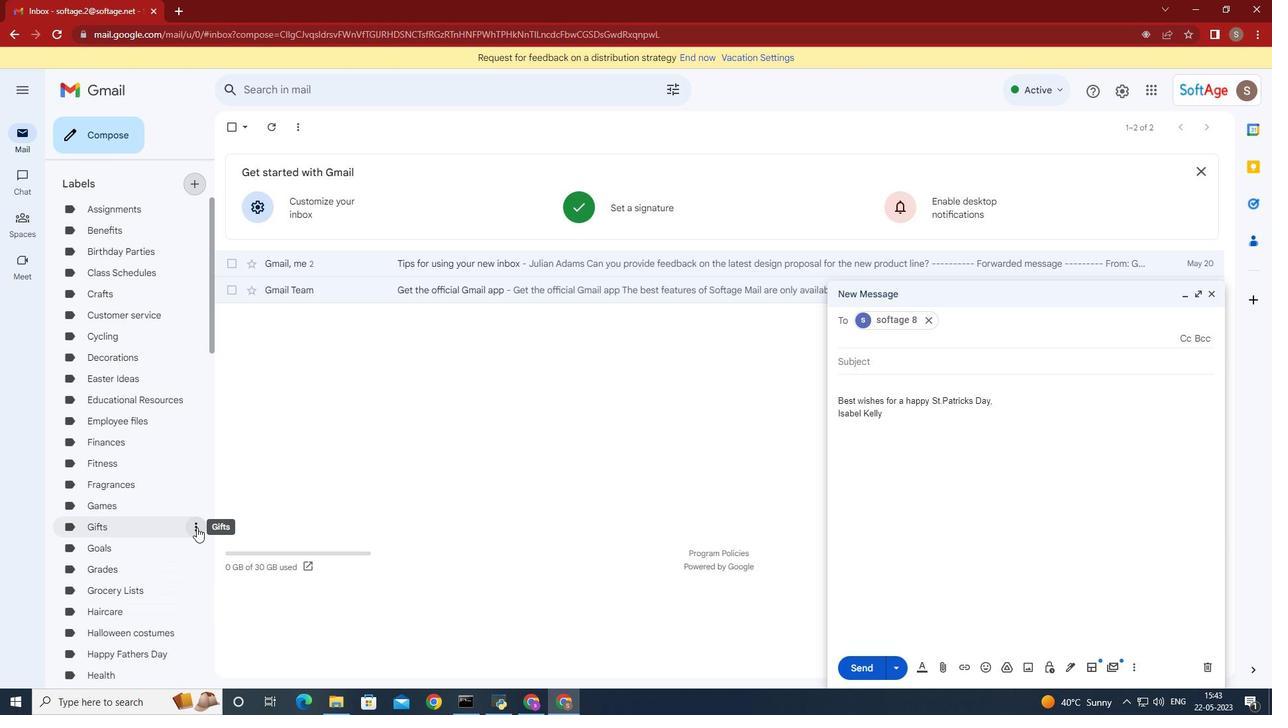 
Action: Mouse moved to (246, 487)
Screenshot: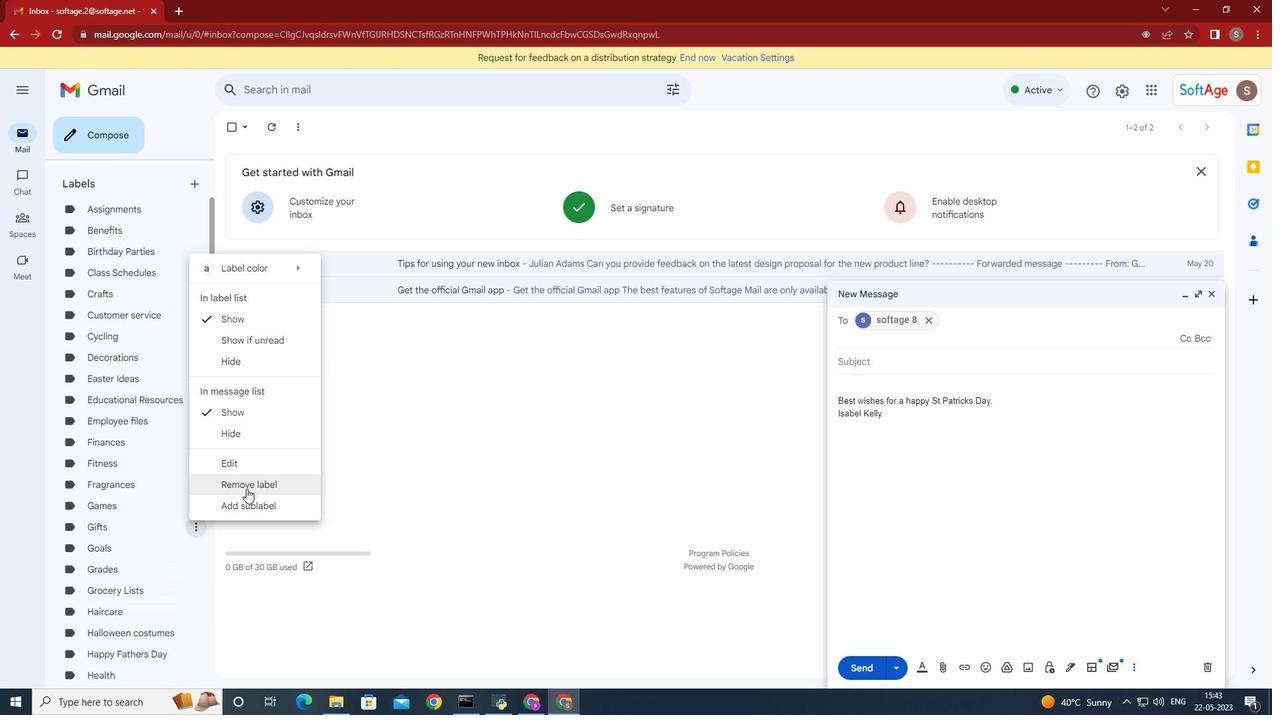 
Action: Mouse pressed left at (246, 487)
Screenshot: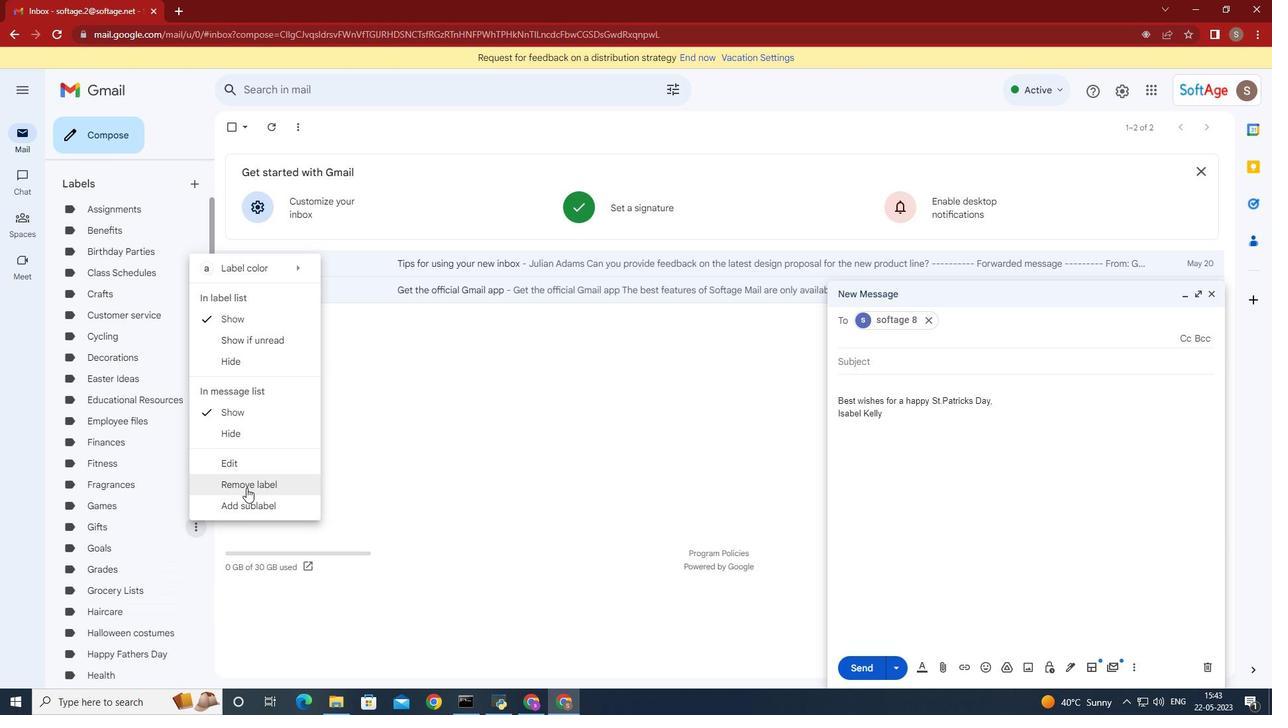 
Action: Mouse moved to (772, 387)
Screenshot: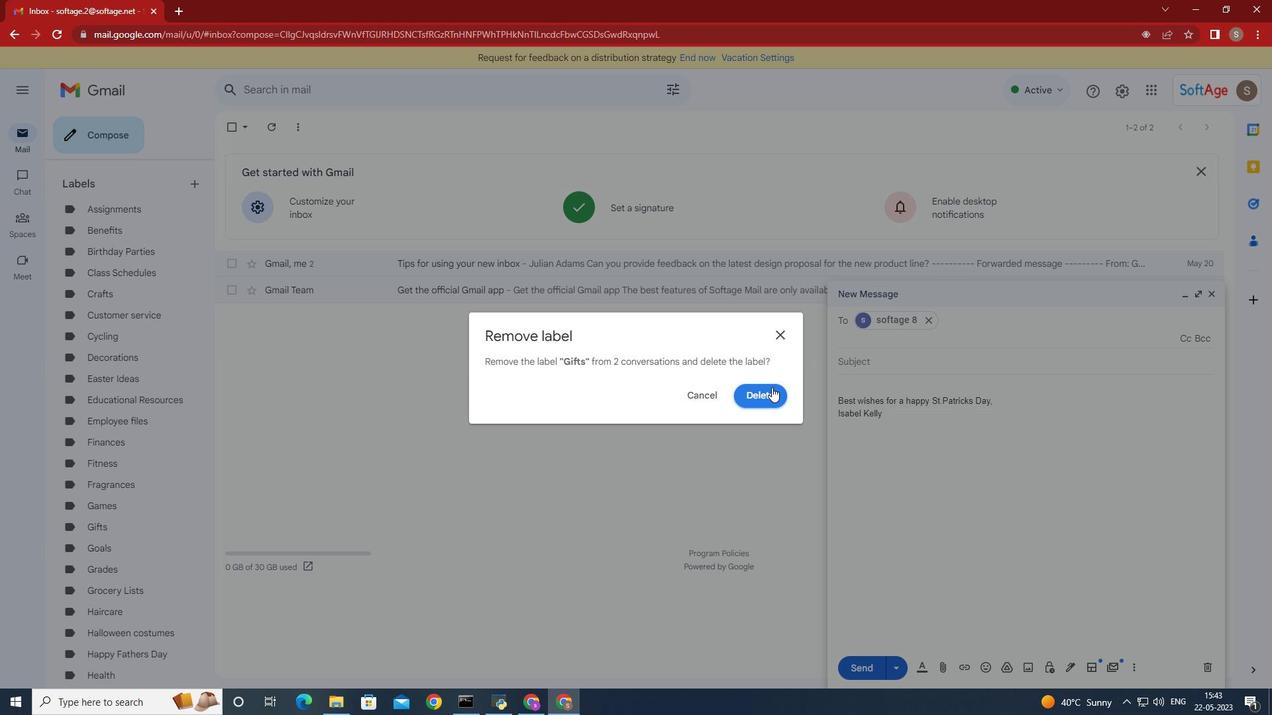 
Action: Mouse pressed left at (772, 387)
Screenshot: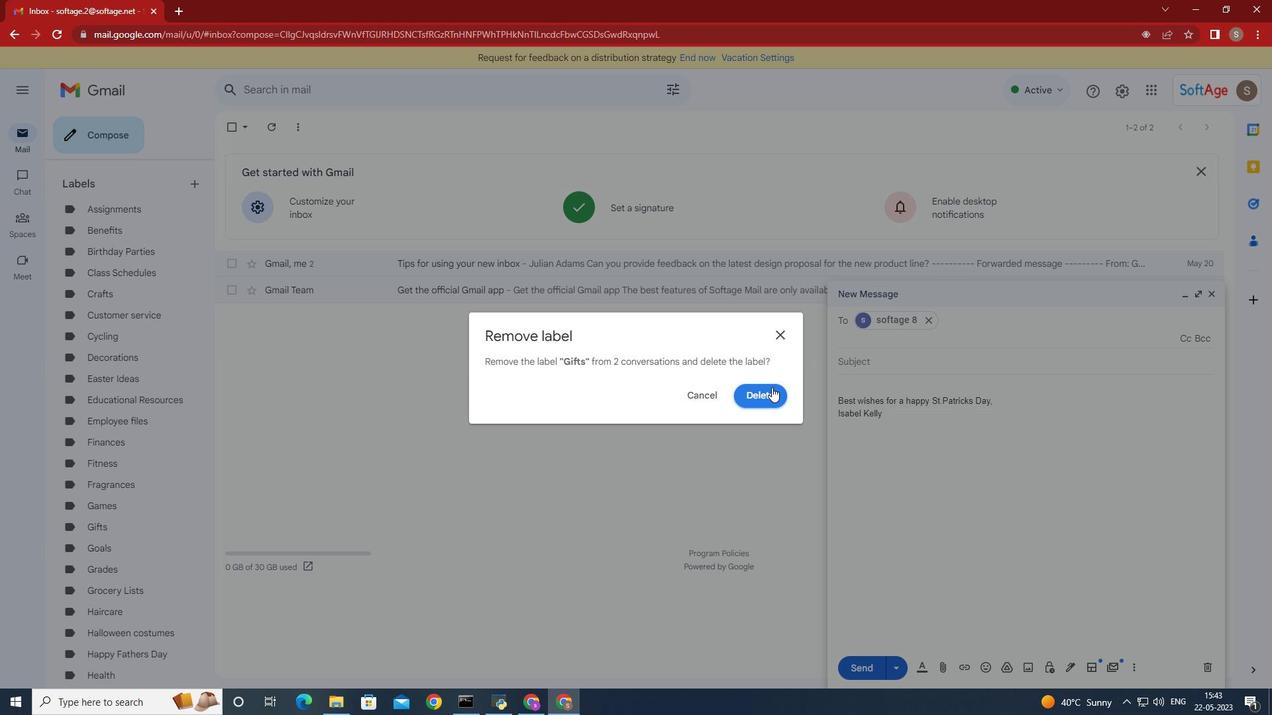
Action: Mouse moved to (185, 180)
Screenshot: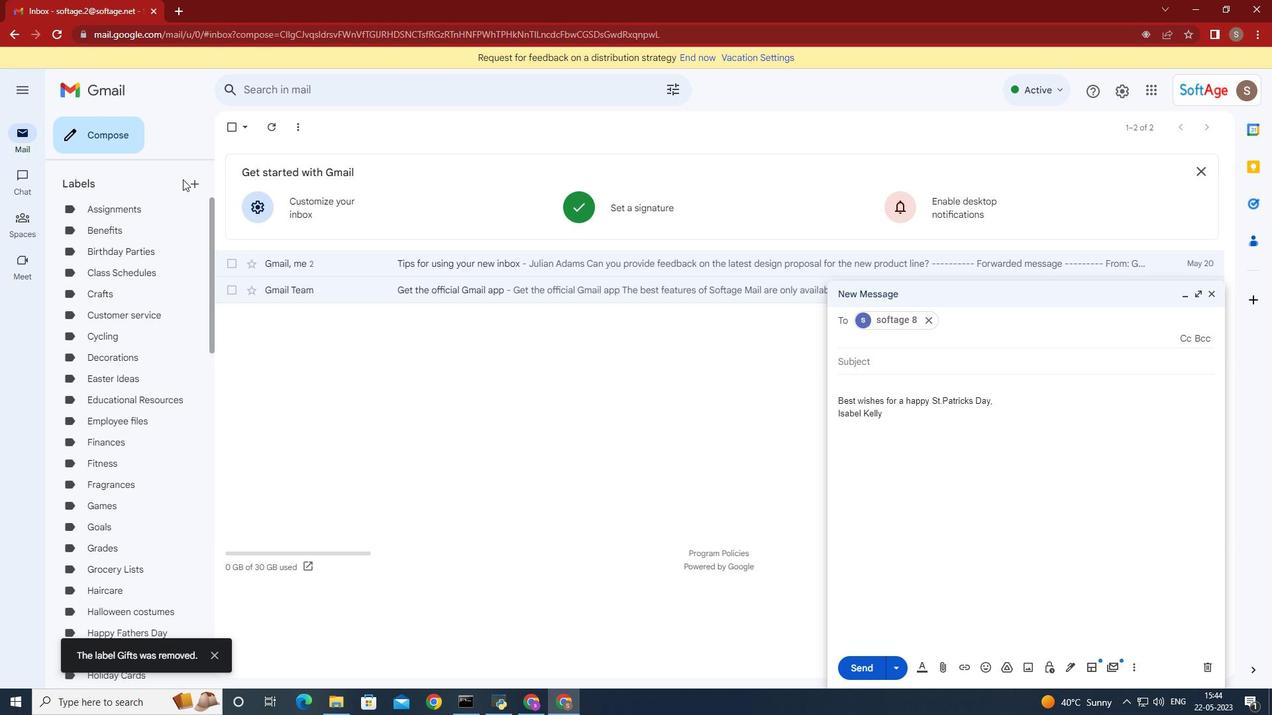 
Action: Mouse pressed left at (185, 180)
Screenshot: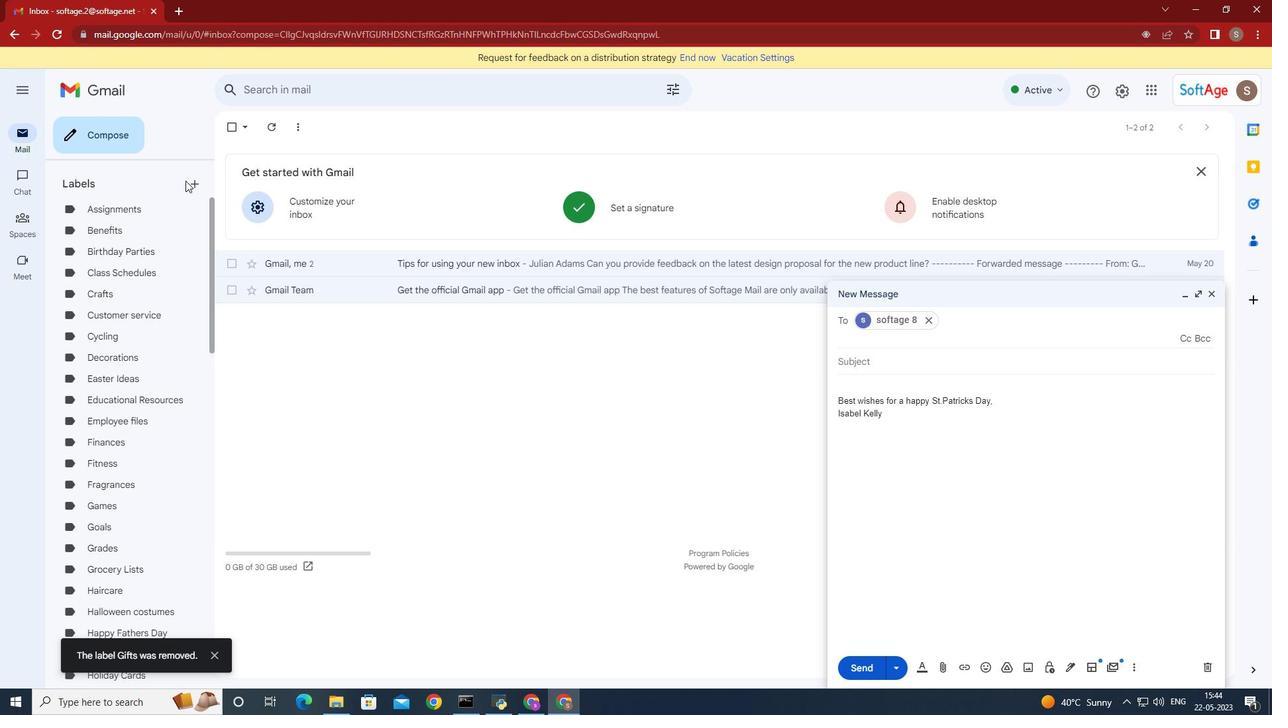 
Action: Mouse moved to (200, 187)
Screenshot: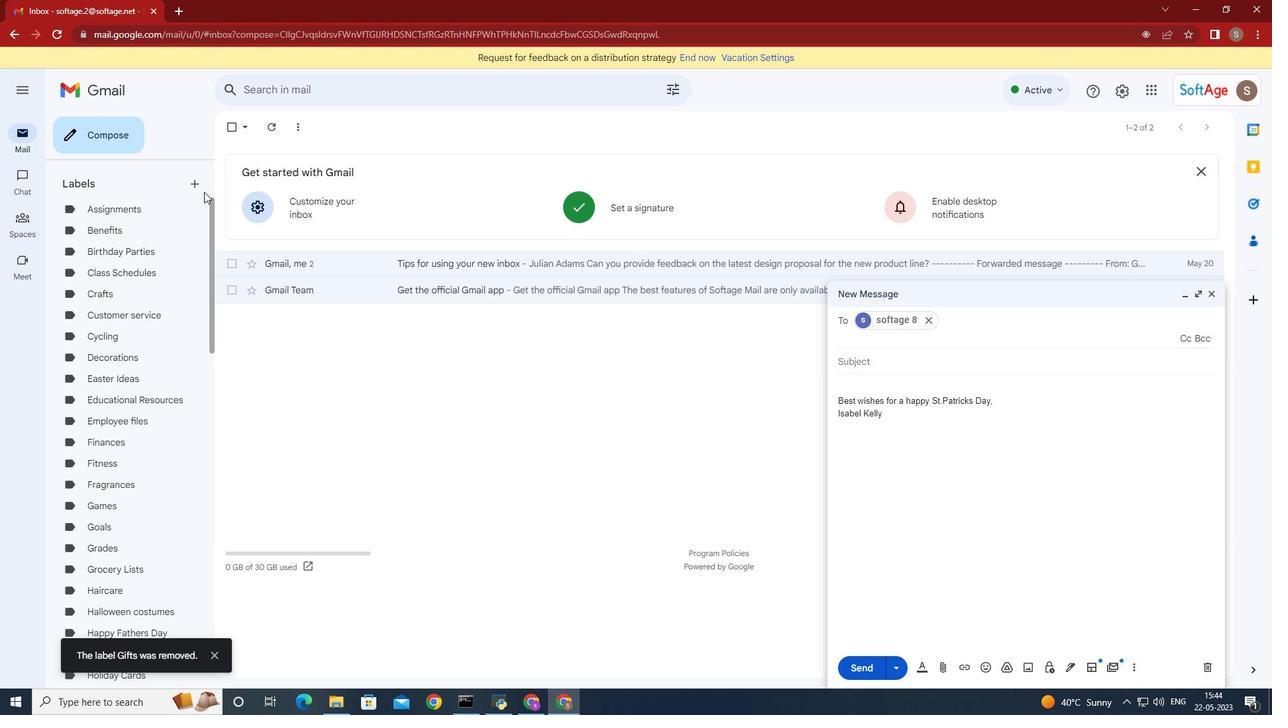 
Action: Mouse pressed left at (200, 187)
Screenshot: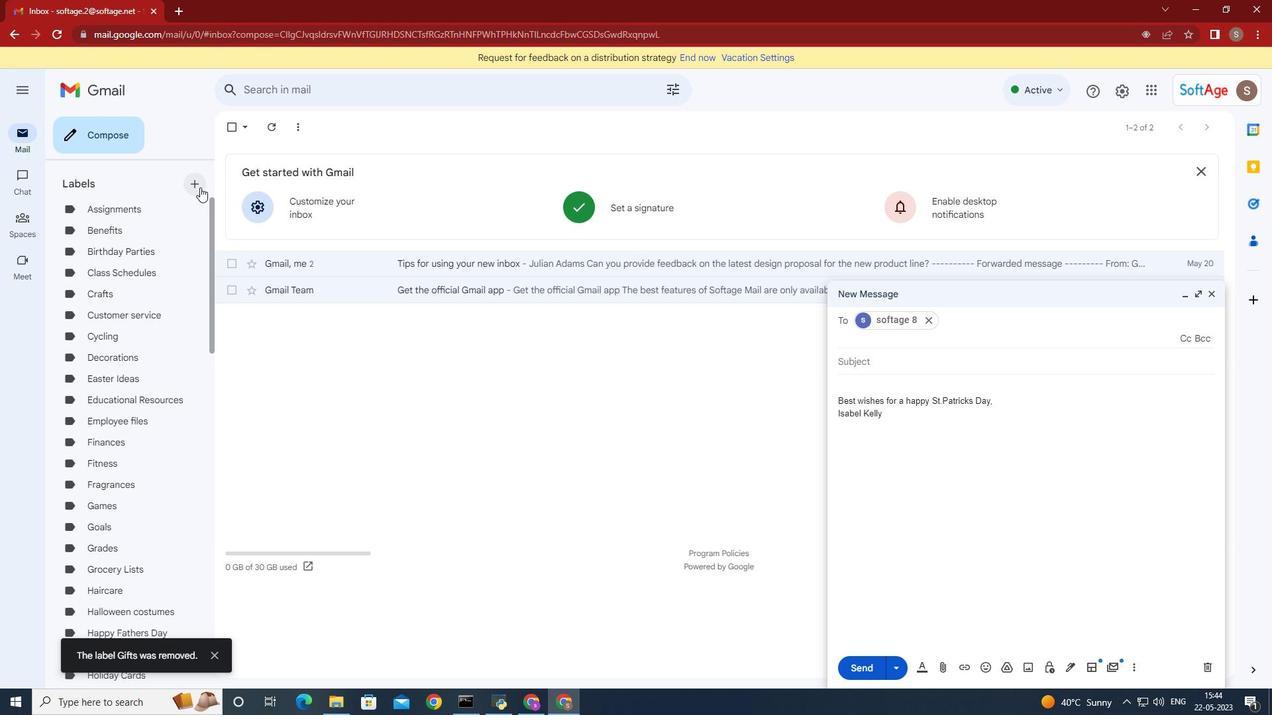 
Action: Mouse moved to (650, 325)
Screenshot: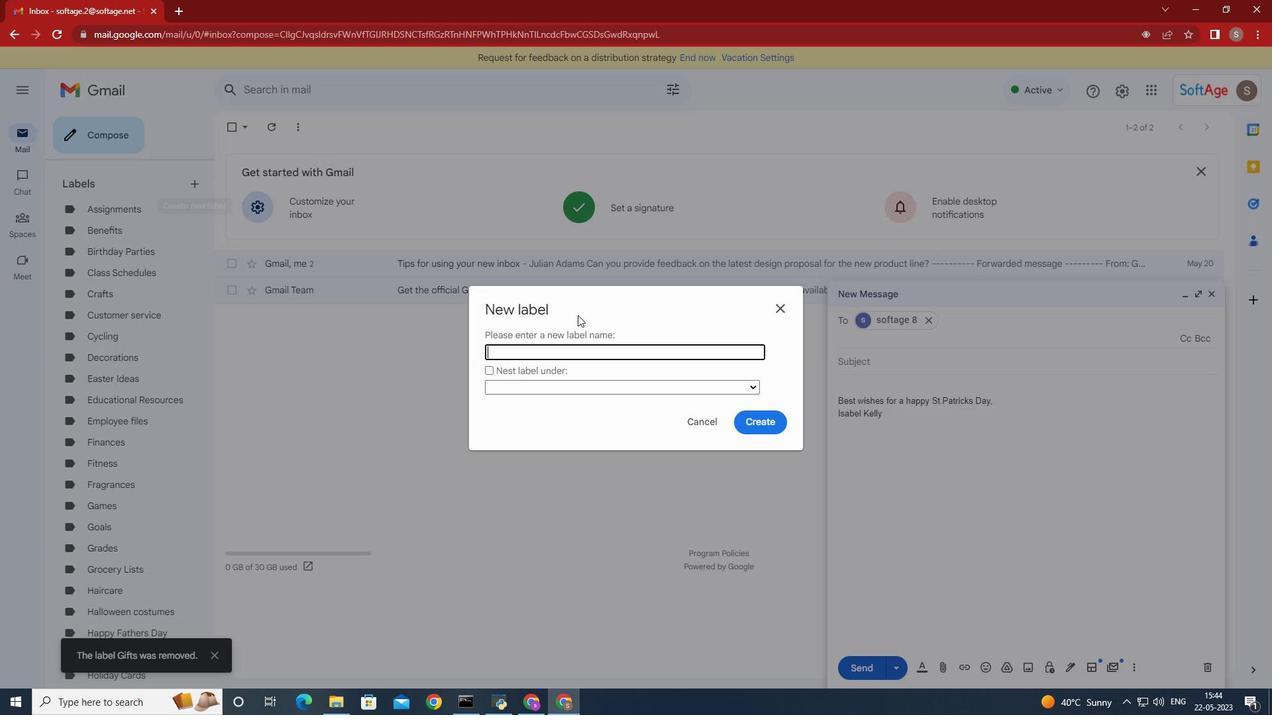 
Action: Key pressed <Key.shift>Gifts
Screenshot: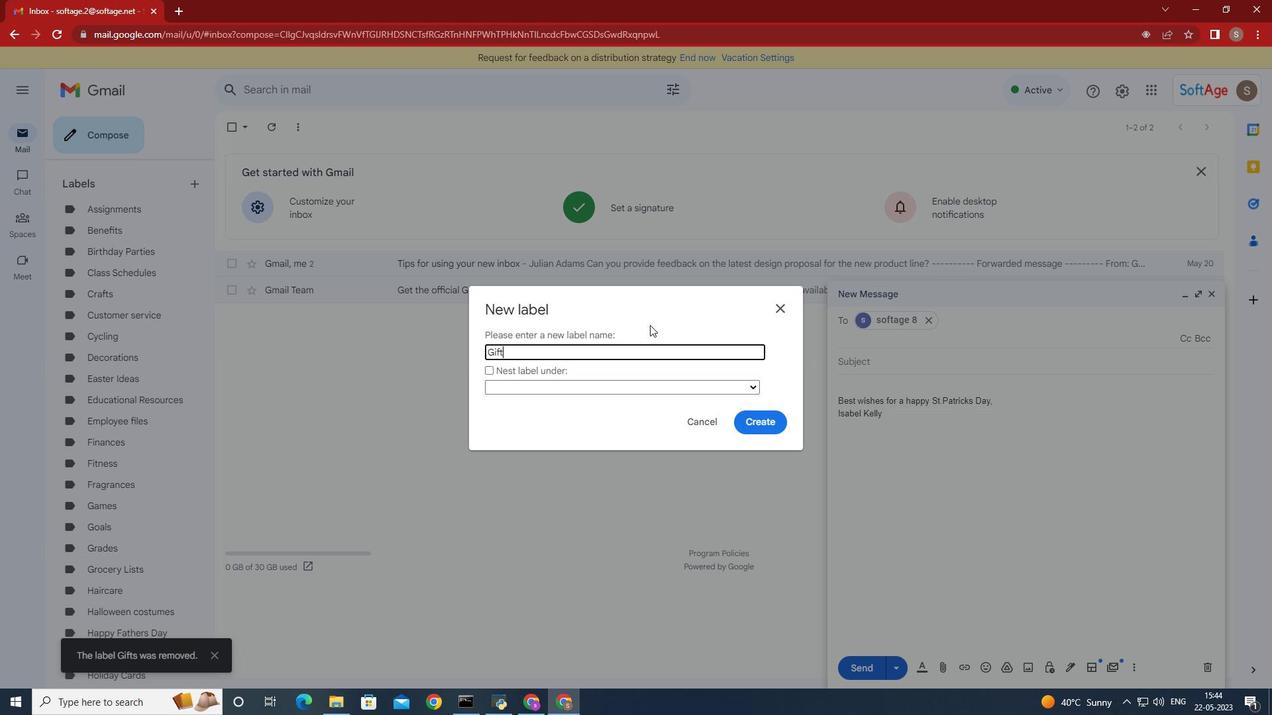 
Action: Mouse moved to (767, 417)
Screenshot: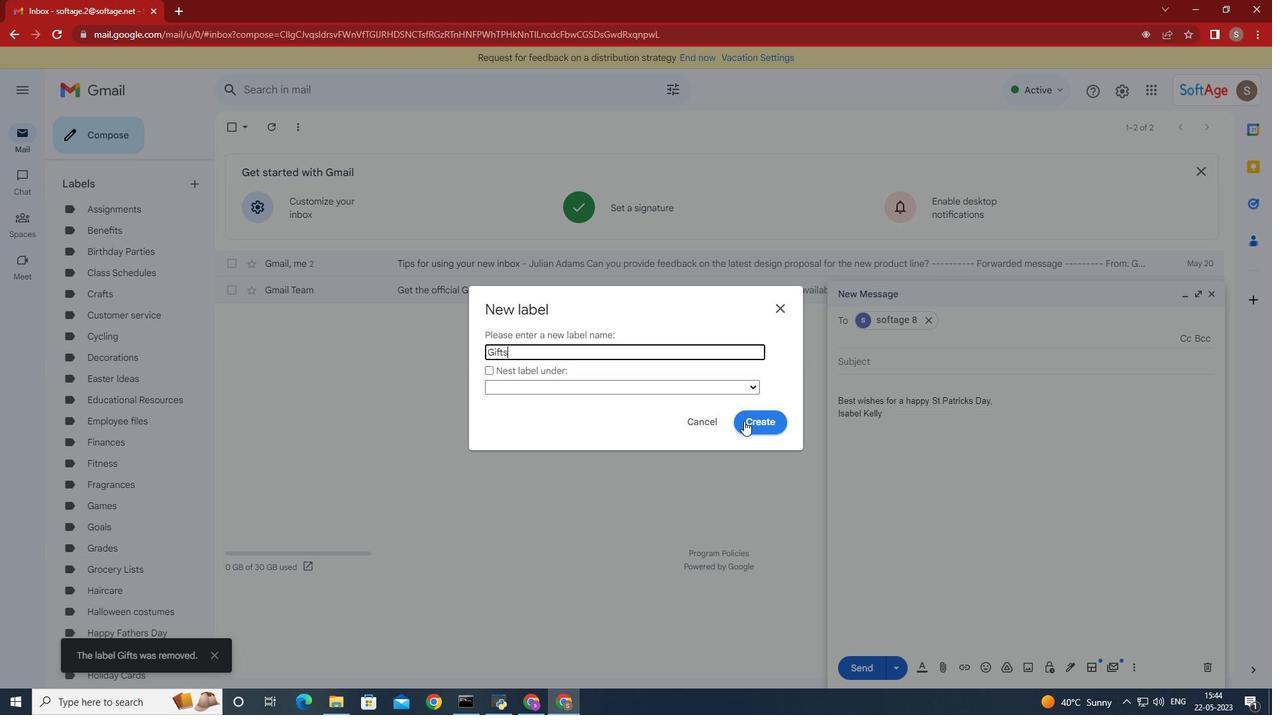
Action: Mouse pressed left at (767, 417)
Screenshot: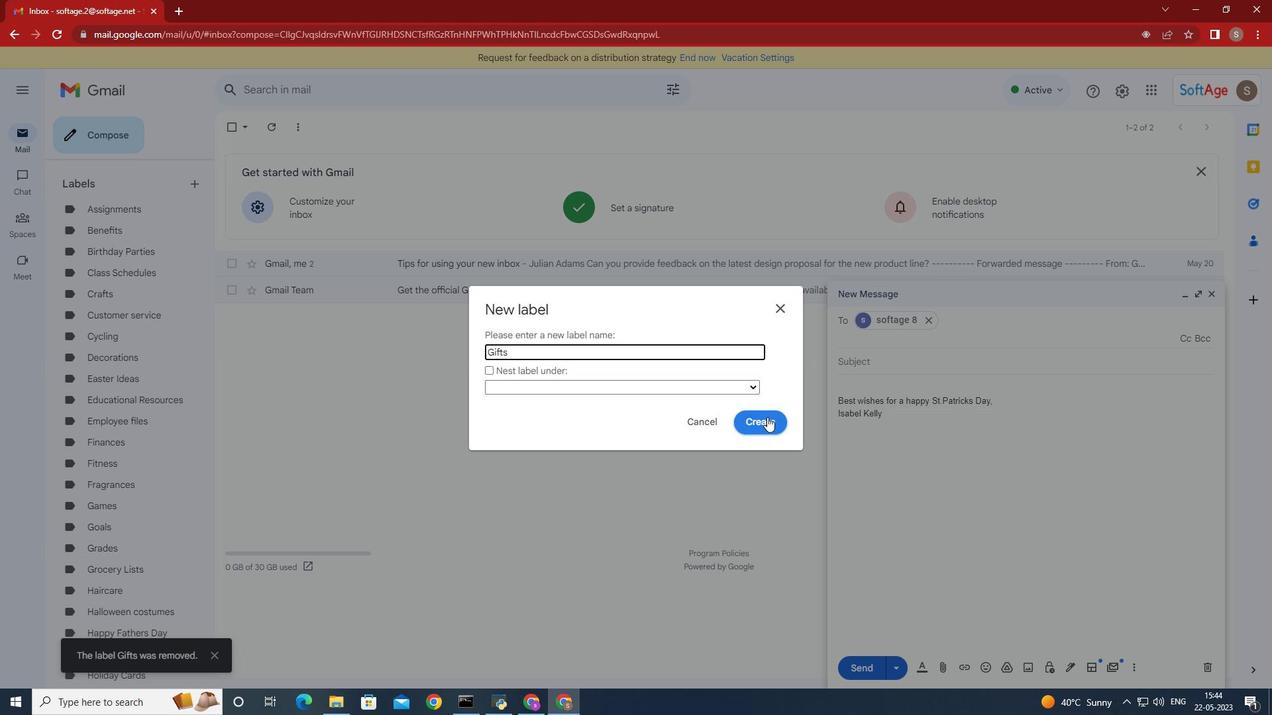 
